 Task: Look for space in Foster City, United States from 3rd August, 2023 to 17th August, 2023 for 3 adults, 1 child in price range Rs.3000 to Rs.15000. Place can be entire place with 3 bedrooms having 4 beds and 2 bathrooms. Property type can be house, flat, guest house. Amenities needed are: washing machine. Booking option can be shelf check-in. Required host language is English.
Action: Mouse moved to (537, 166)
Screenshot: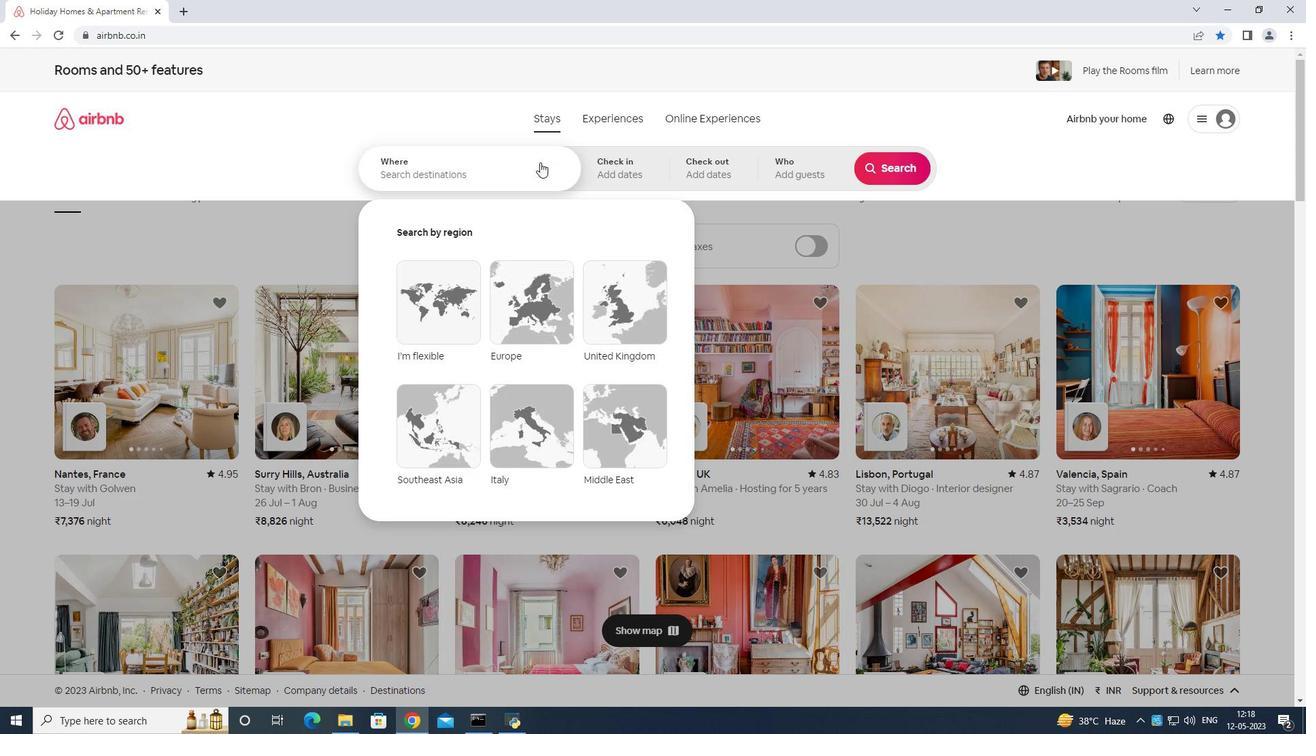 
Action: Mouse pressed left at (537, 166)
Screenshot: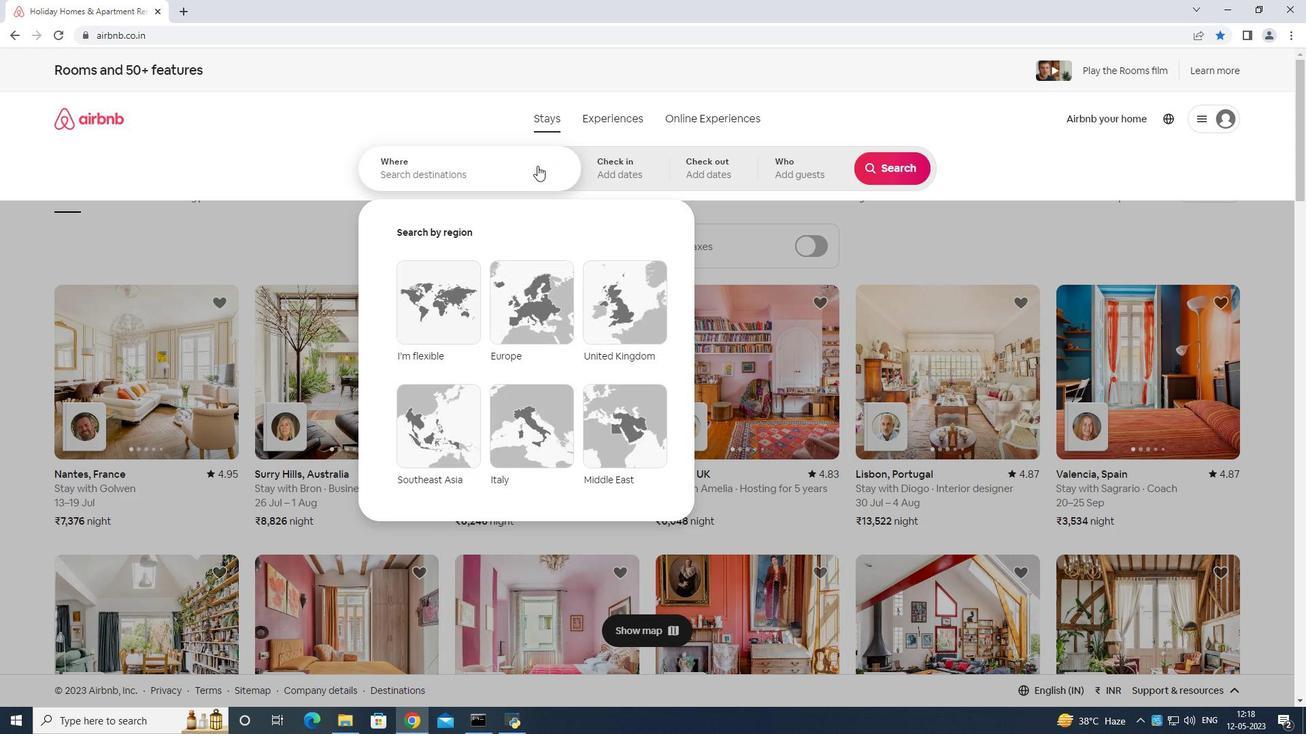 
Action: Mouse moved to (521, 169)
Screenshot: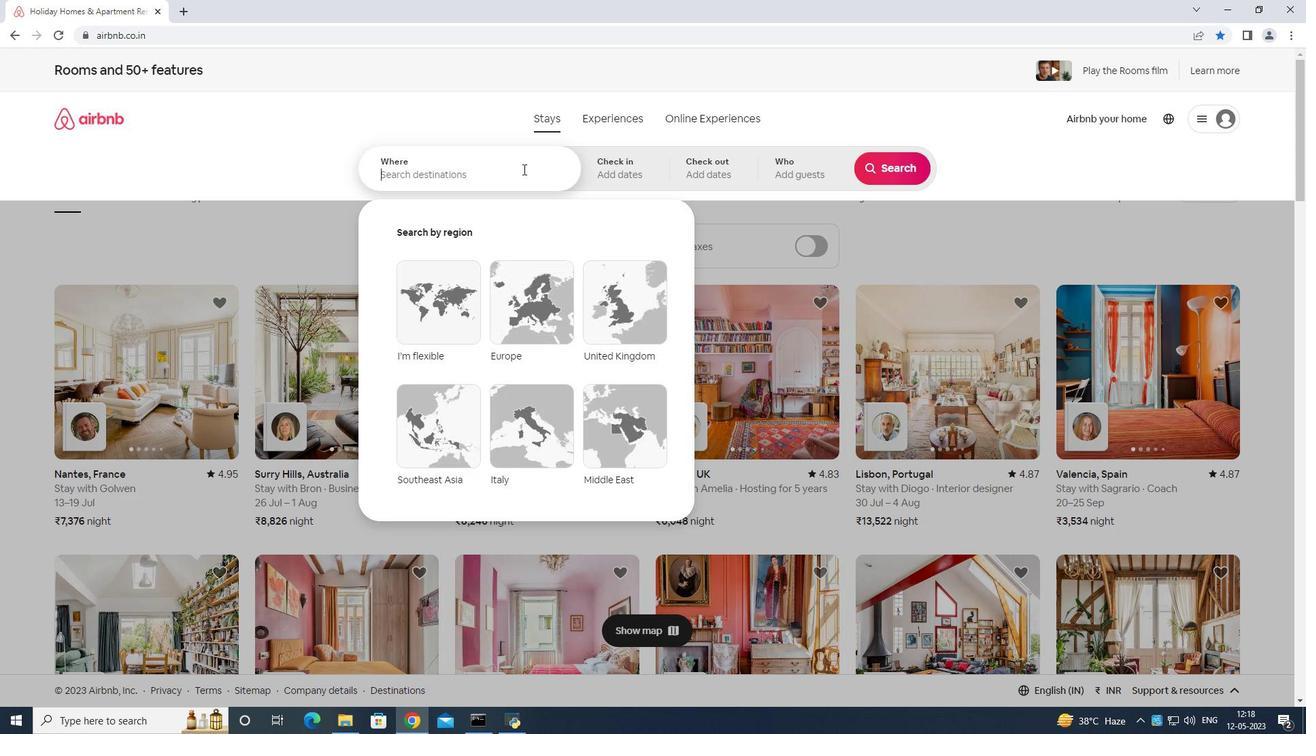 
Action: Key pressed <Key.shift>Foster<Key.space>city<Key.space>united<Key.space>states<Key.enter>
Screenshot: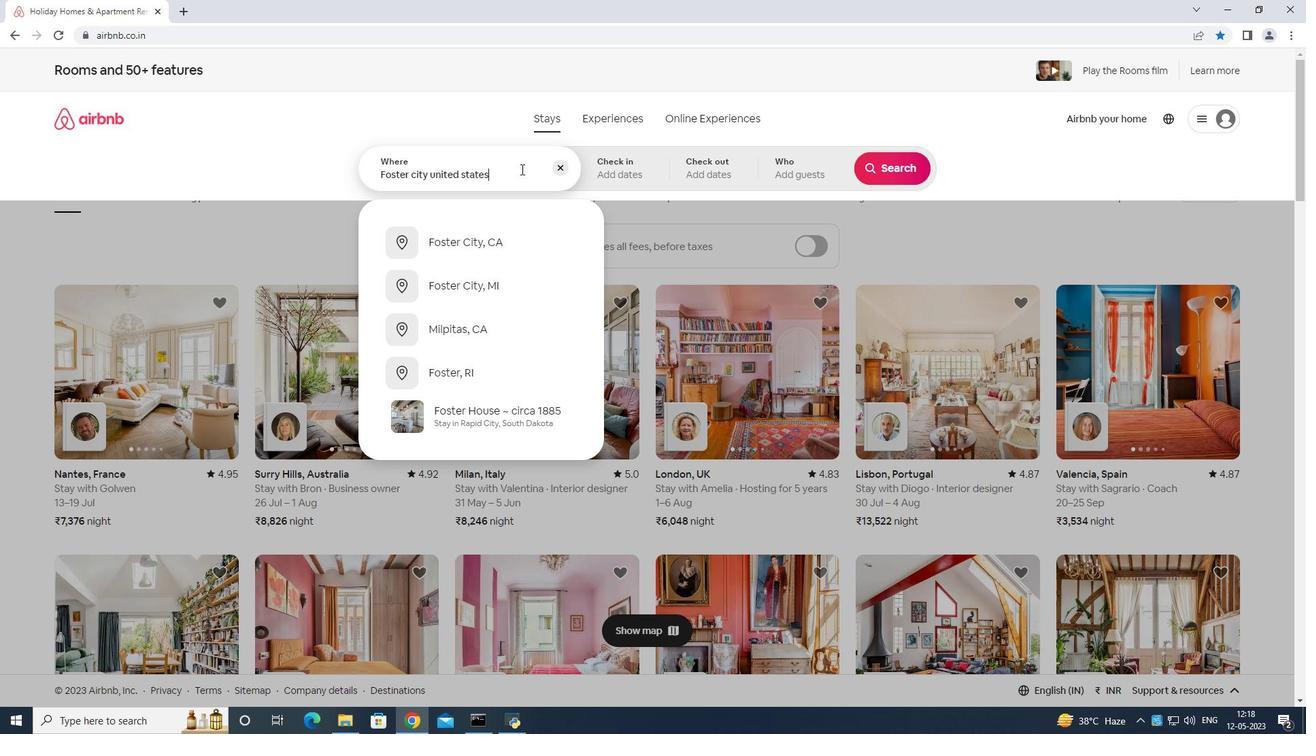 
Action: Mouse moved to (890, 277)
Screenshot: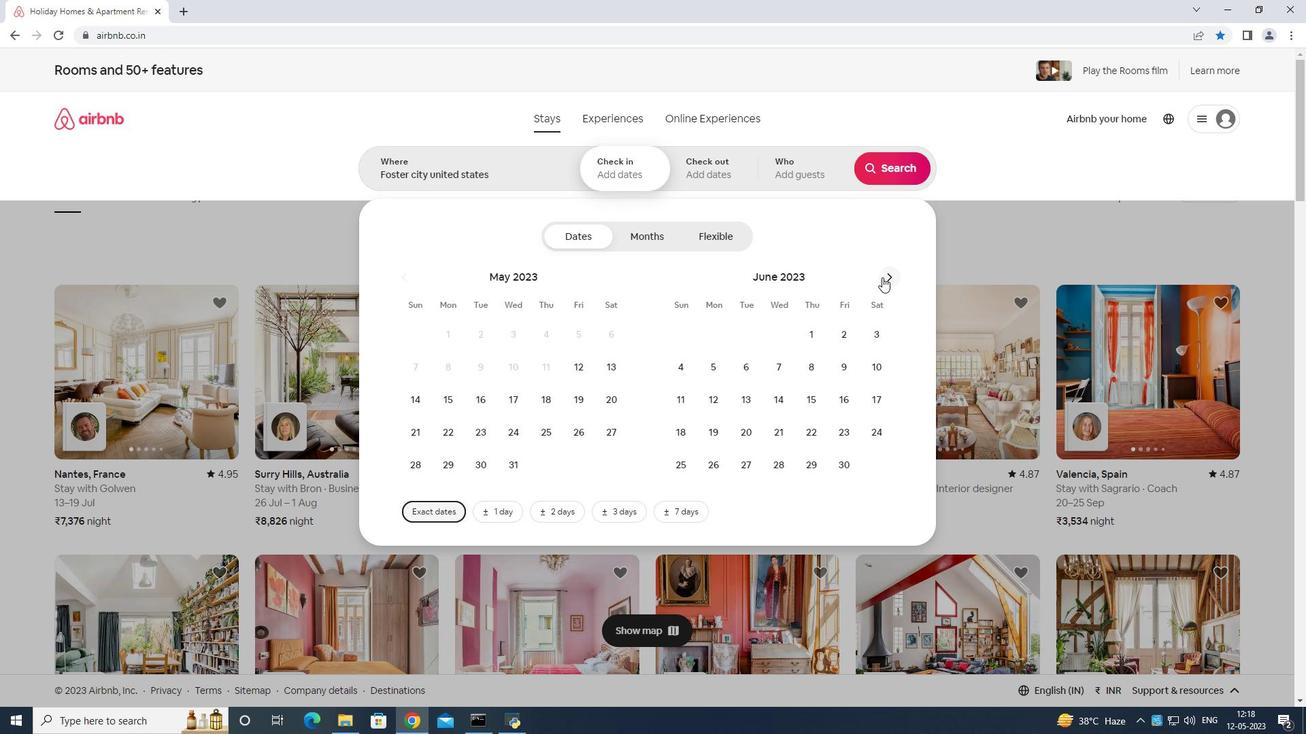 
Action: Mouse pressed left at (890, 277)
Screenshot: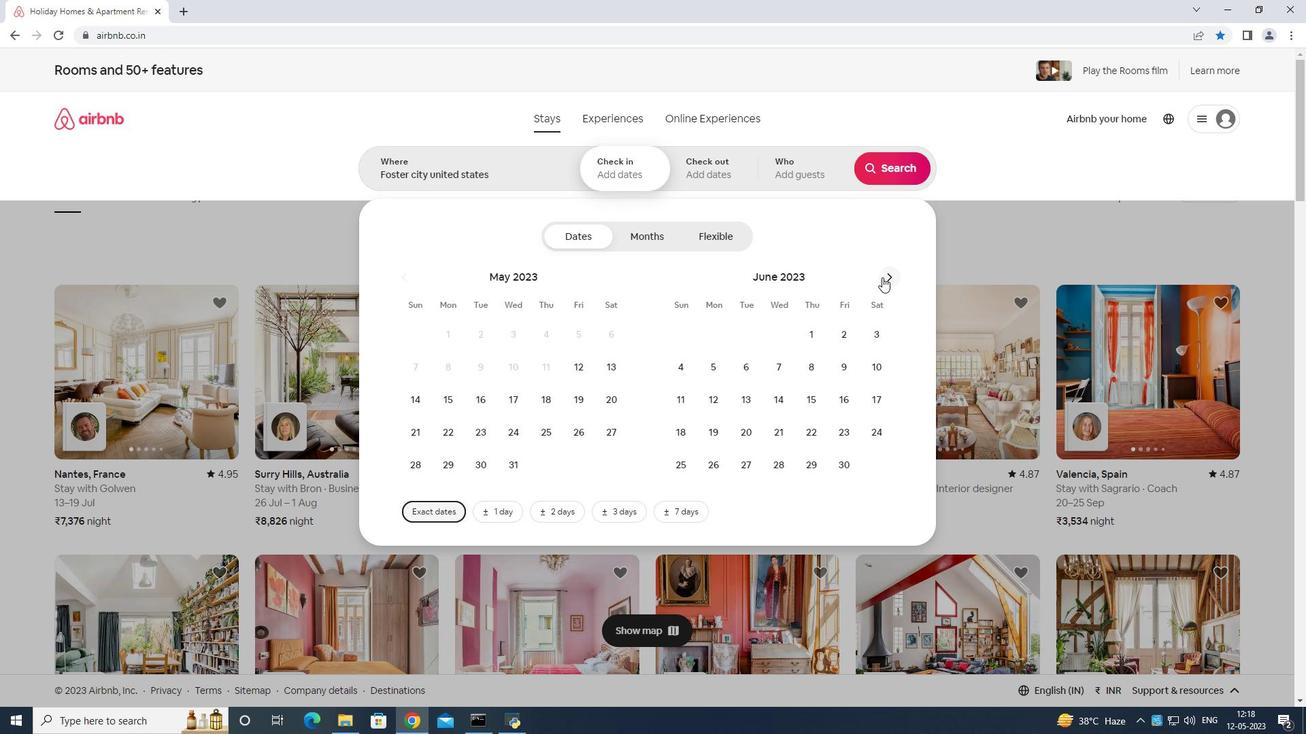 
Action: Mouse moved to (892, 277)
Screenshot: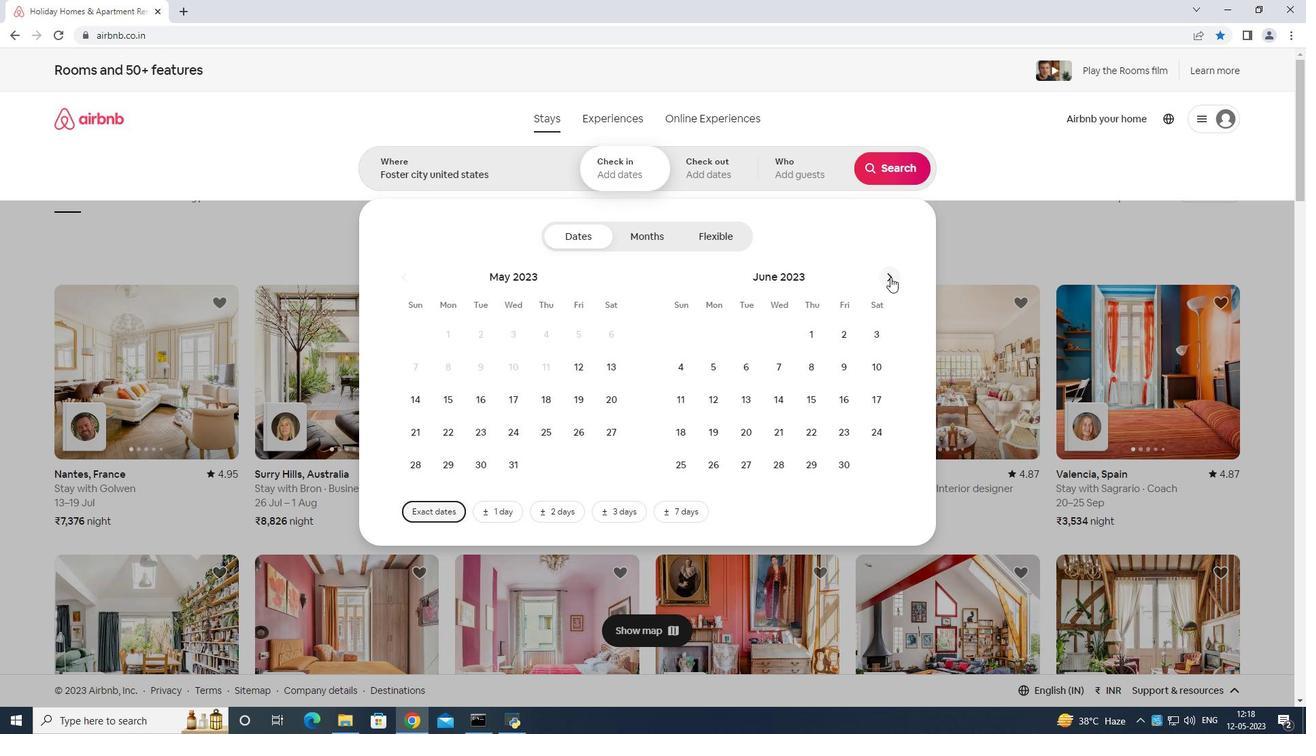 
Action: Mouse pressed left at (892, 277)
Screenshot: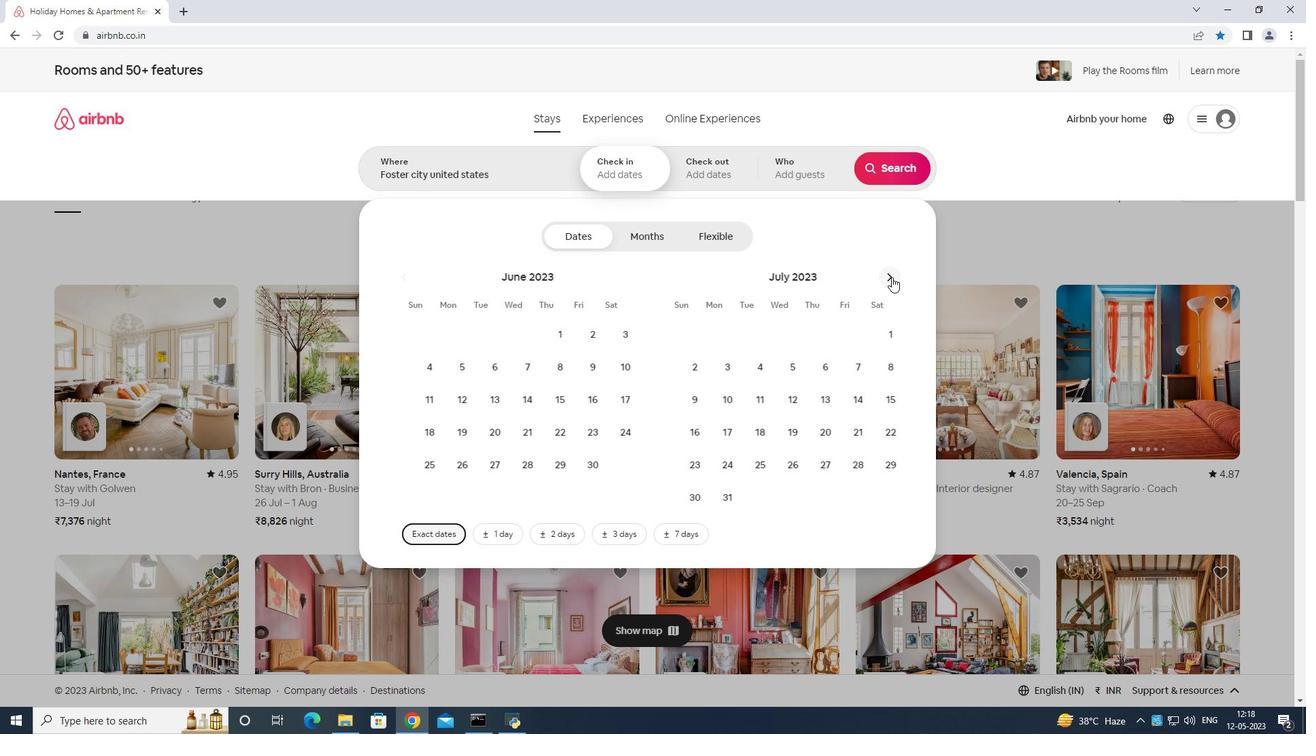 
Action: Mouse moved to (805, 330)
Screenshot: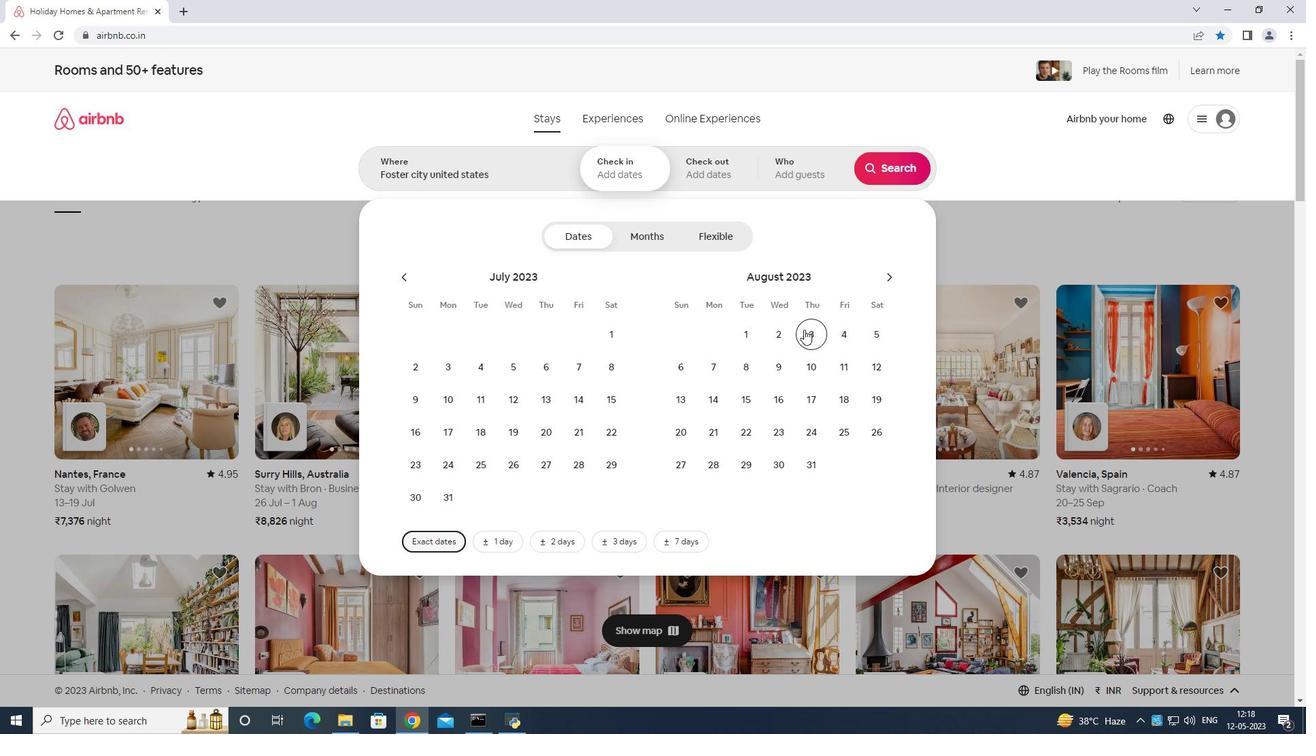 
Action: Mouse pressed left at (805, 330)
Screenshot: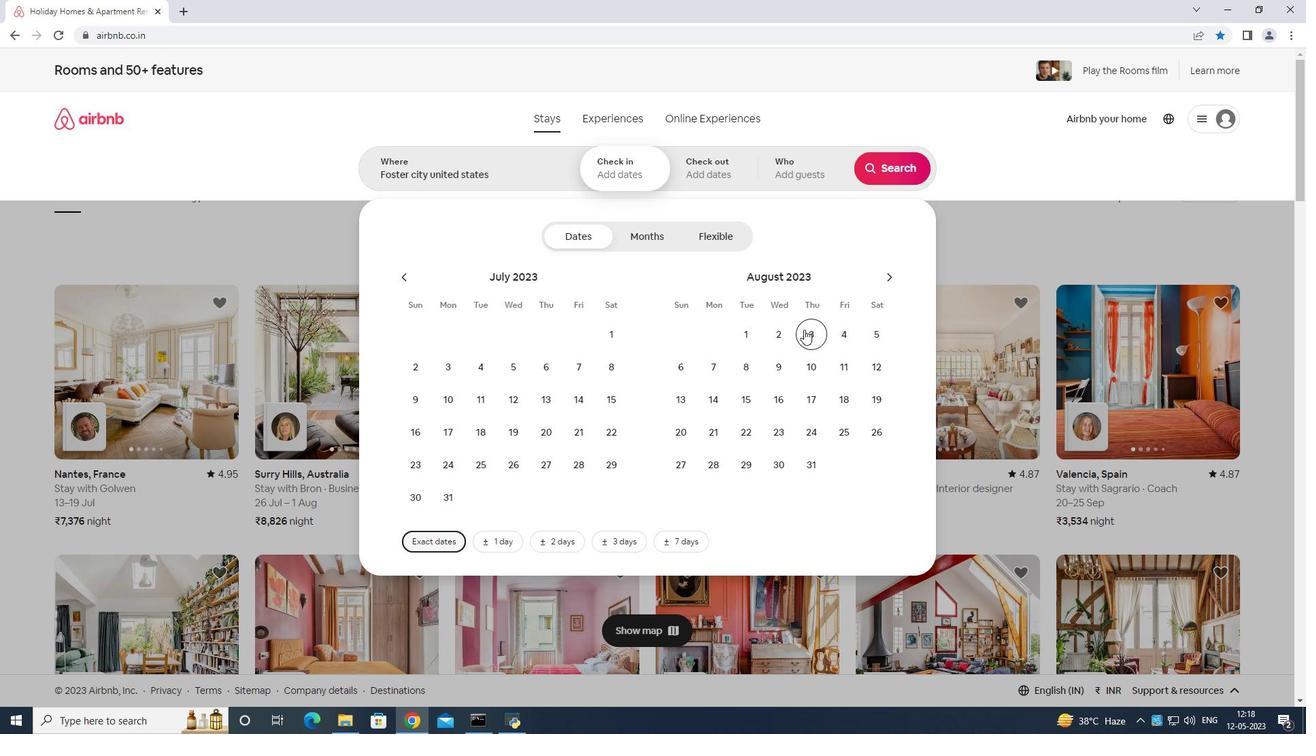 
Action: Mouse moved to (813, 400)
Screenshot: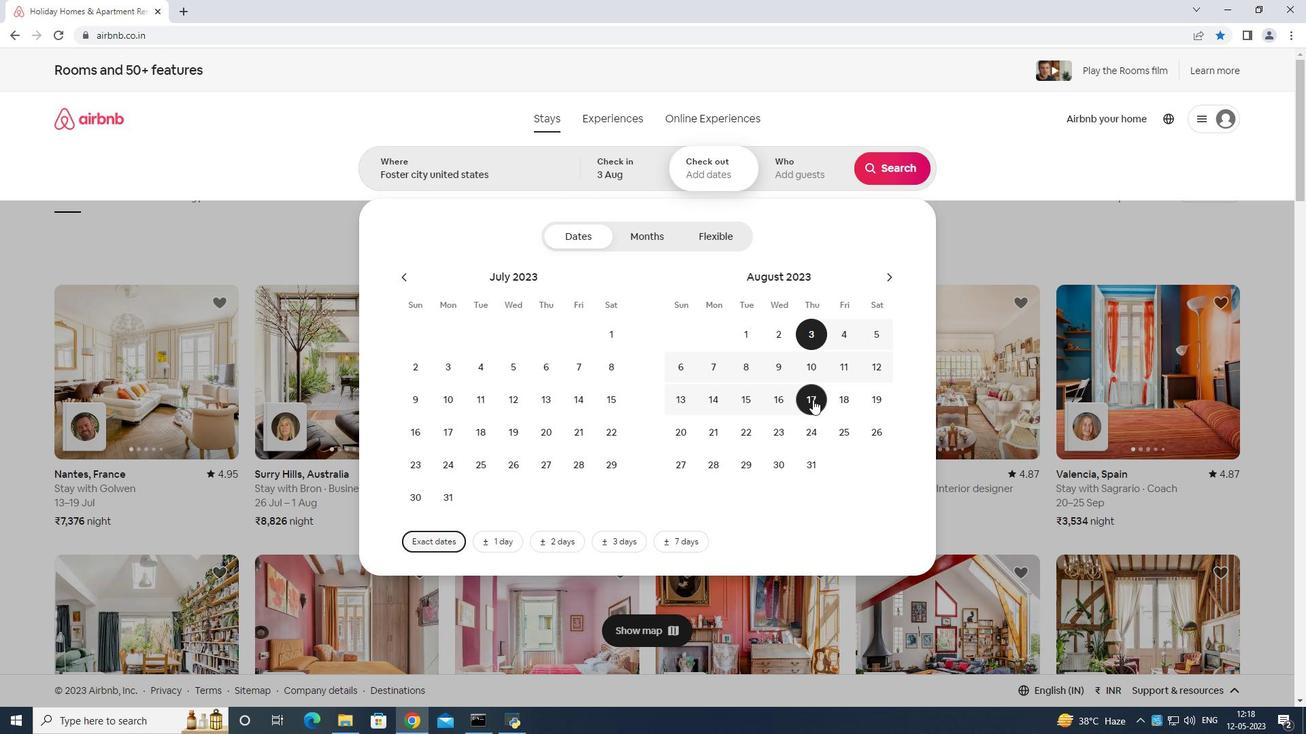 
Action: Mouse pressed left at (813, 400)
Screenshot: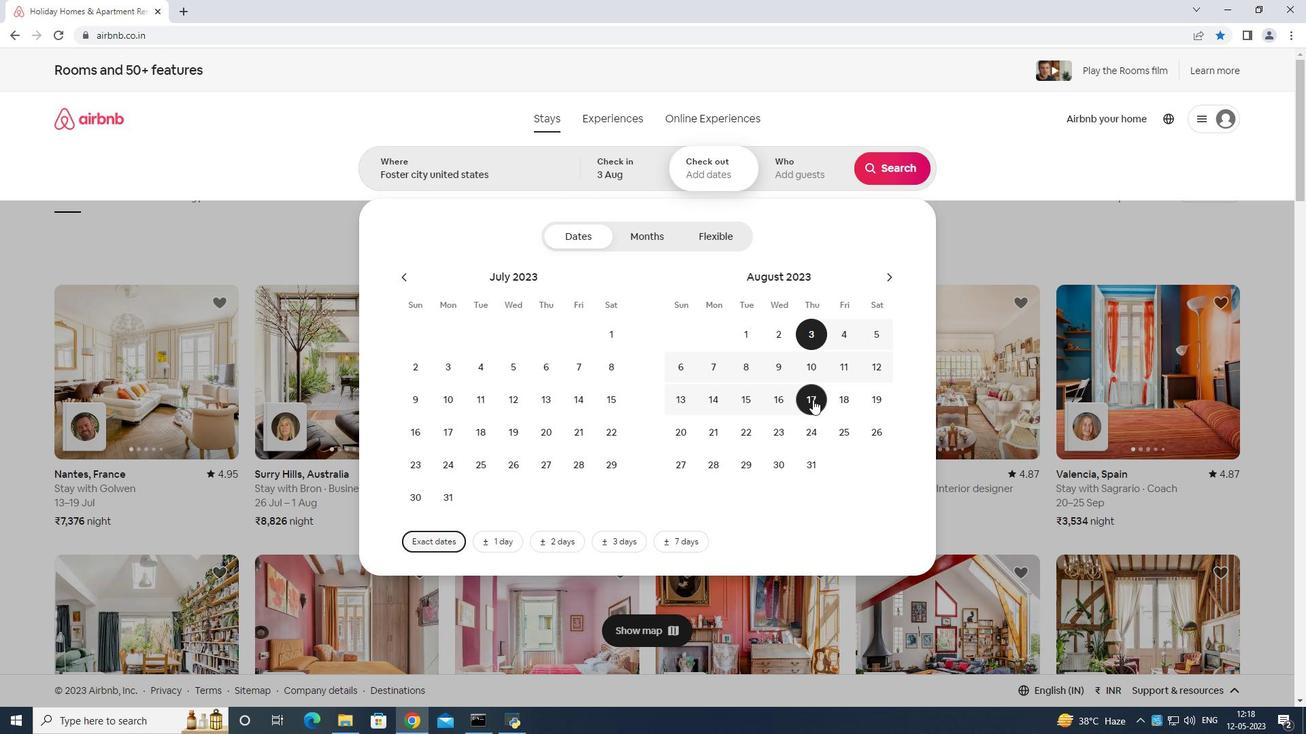 
Action: Mouse moved to (789, 178)
Screenshot: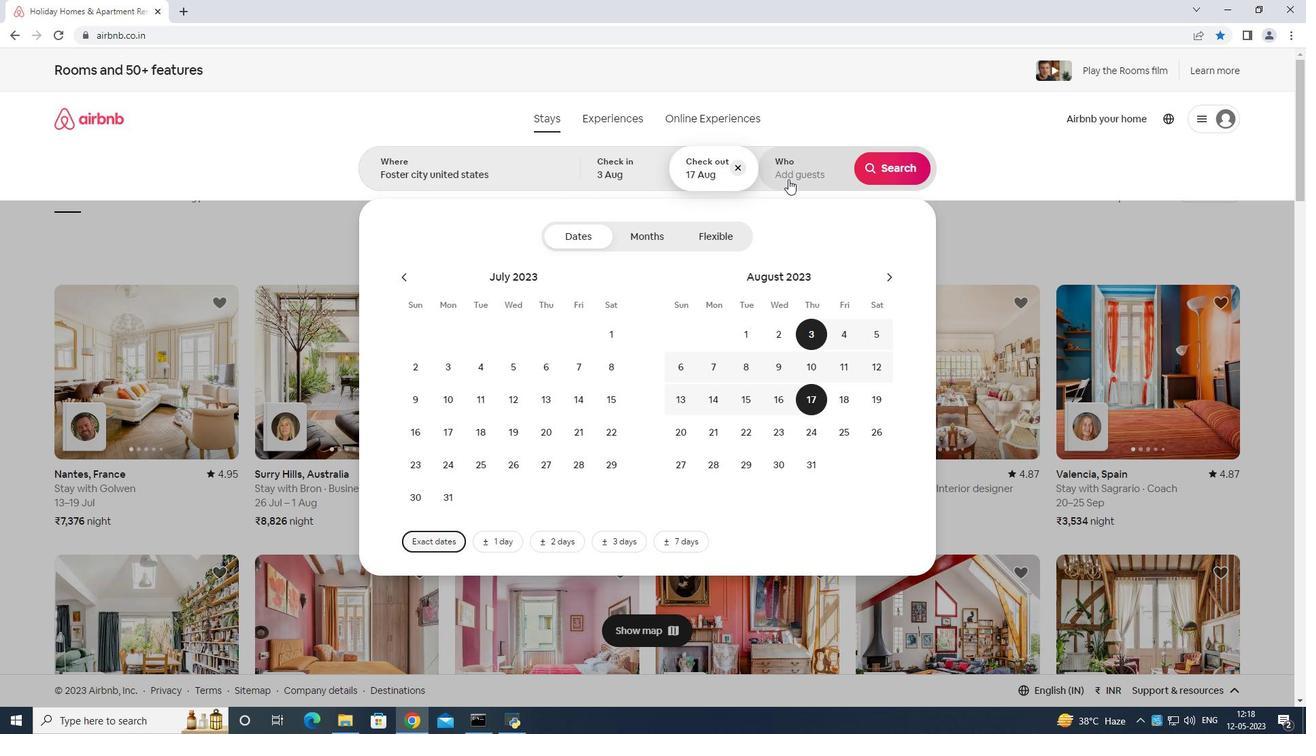 
Action: Mouse pressed left at (789, 178)
Screenshot: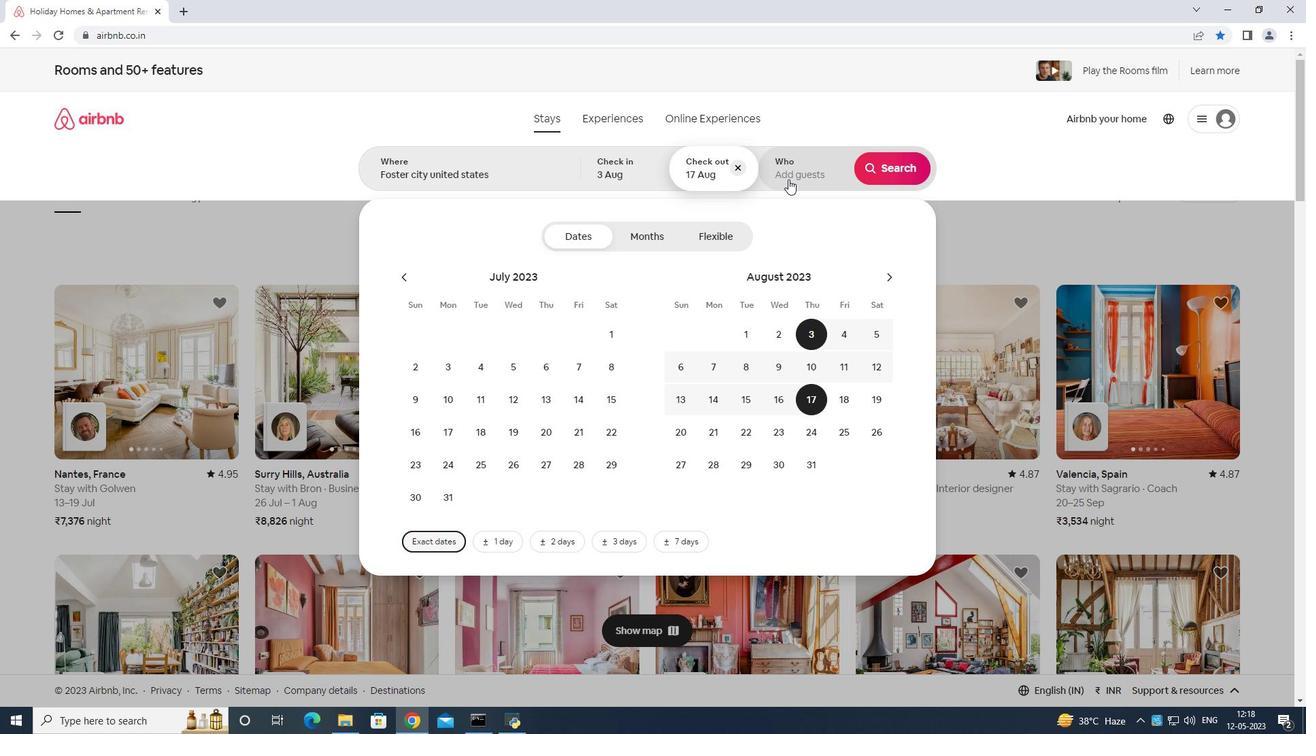 
Action: Mouse moved to (888, 238)
Screenshot: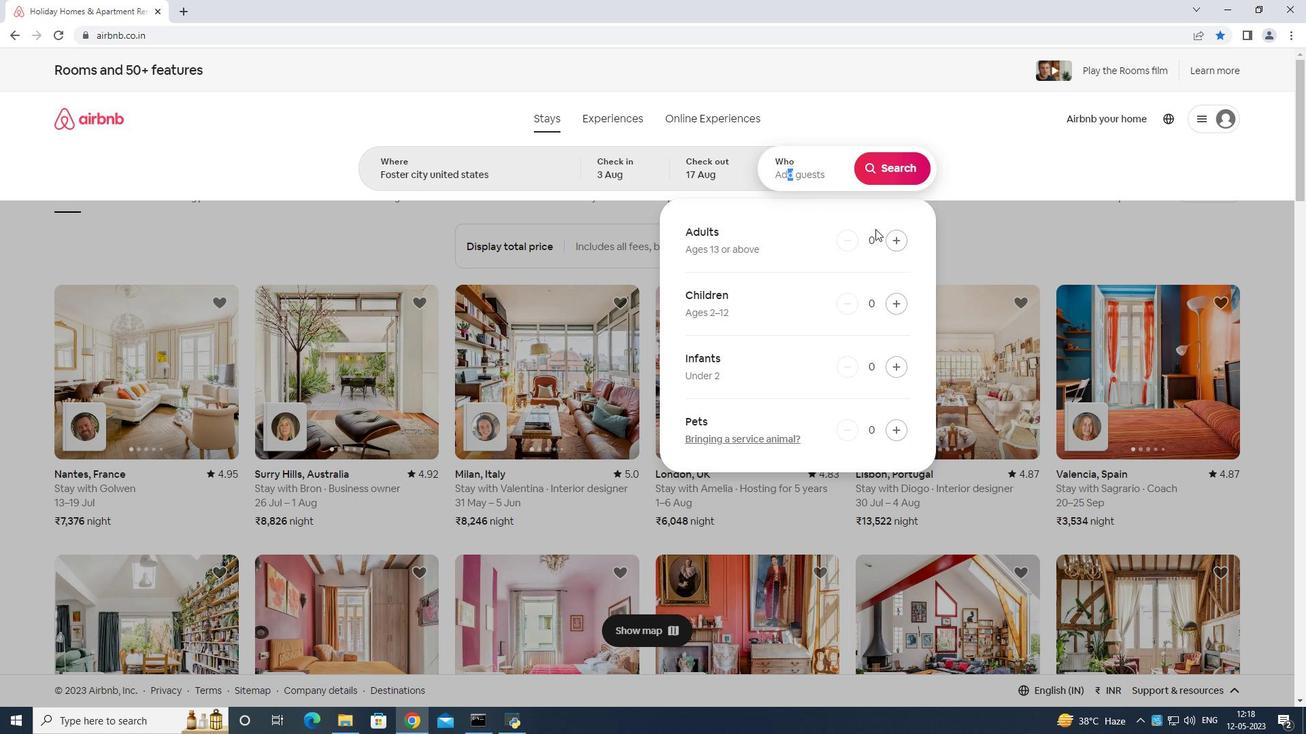 
Action: Mouse pressed left at (888, 238)
Screenshot: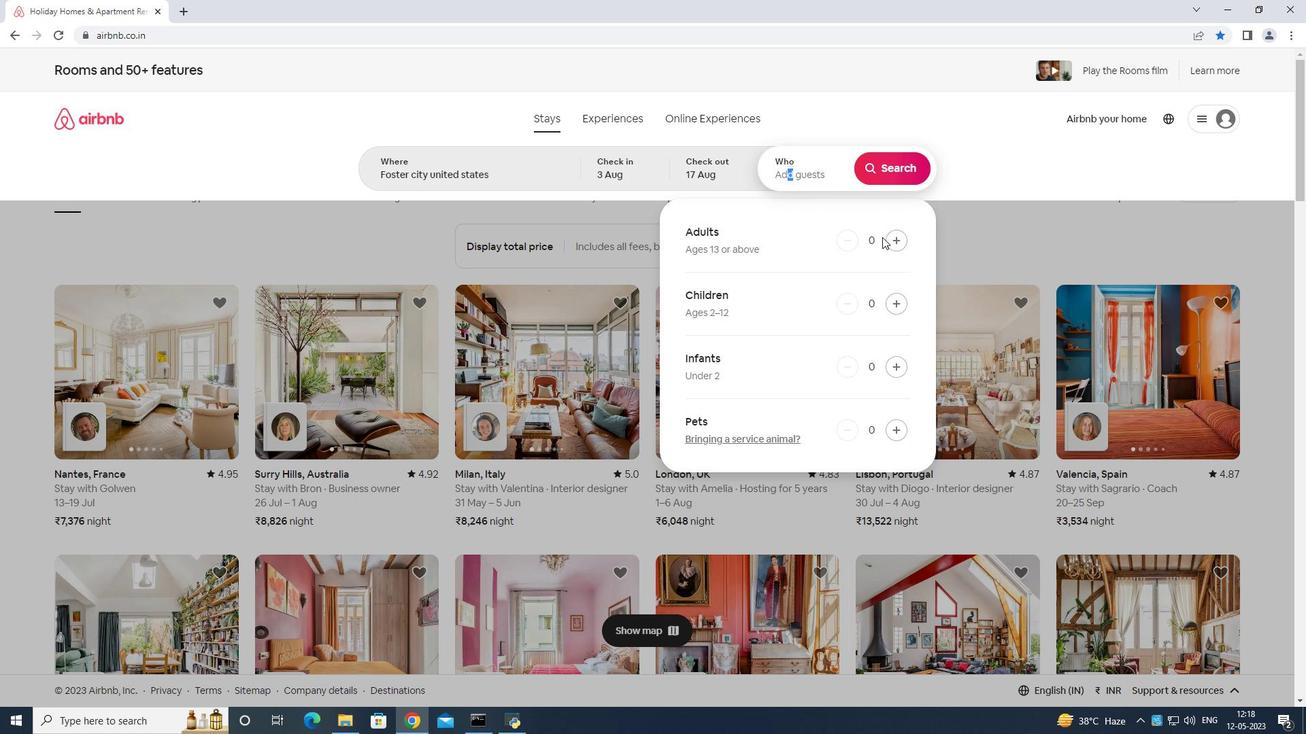 
Action: Mouse moved to (890, 238)
Screenshot: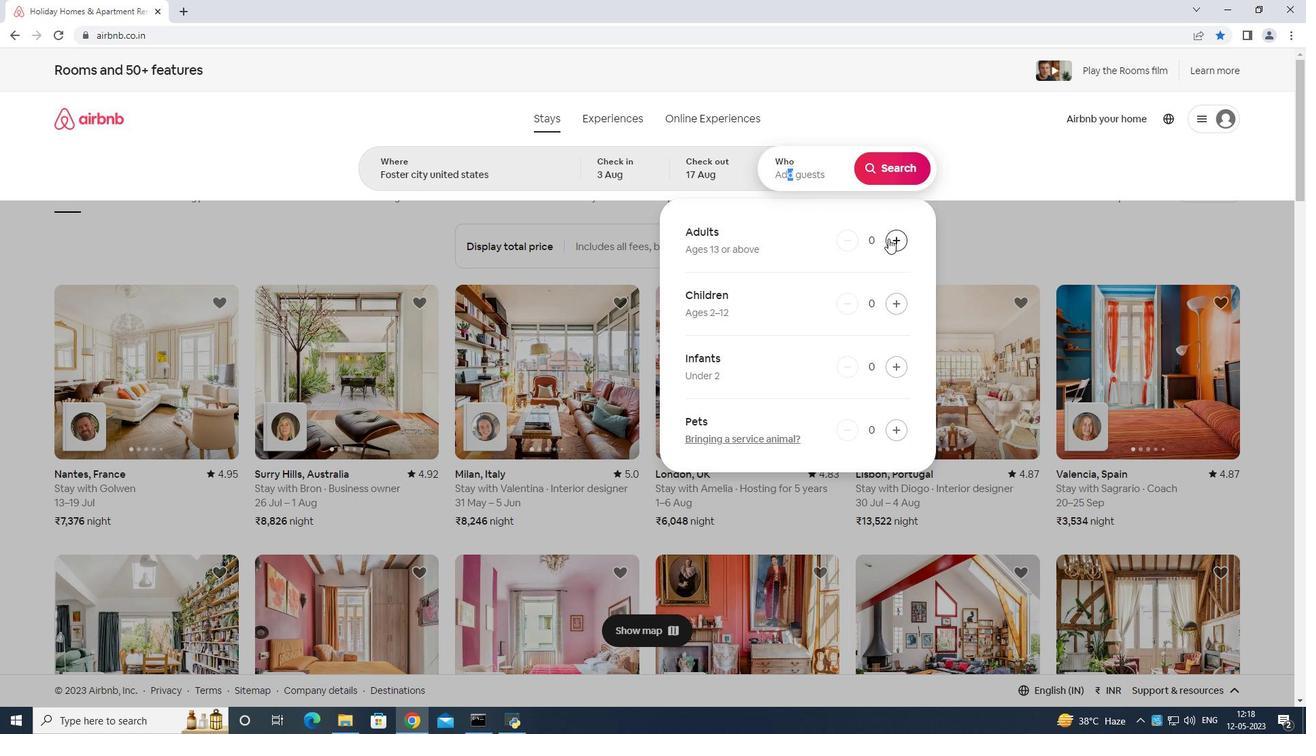 
Action: Mouse pressed left at (890, 238)
Screenshot: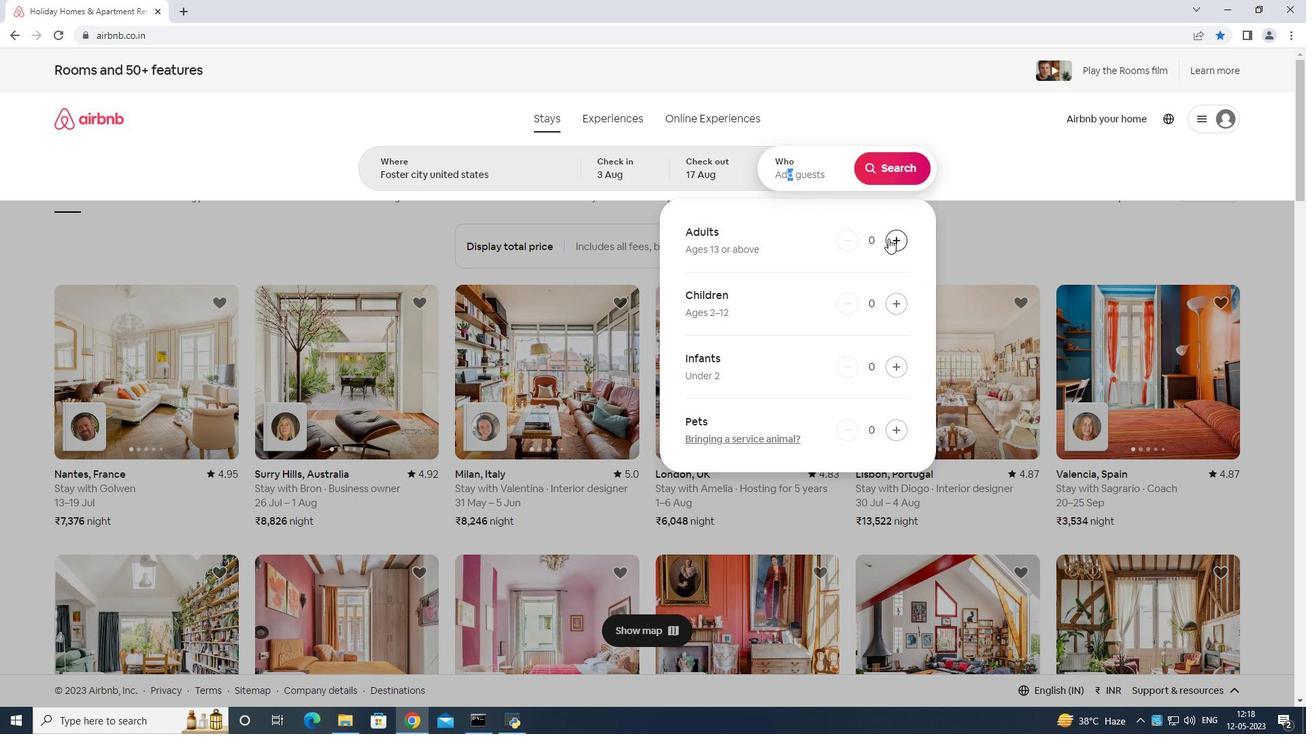 
Action: Mouse pressed left at (890, 238)
Screenshot: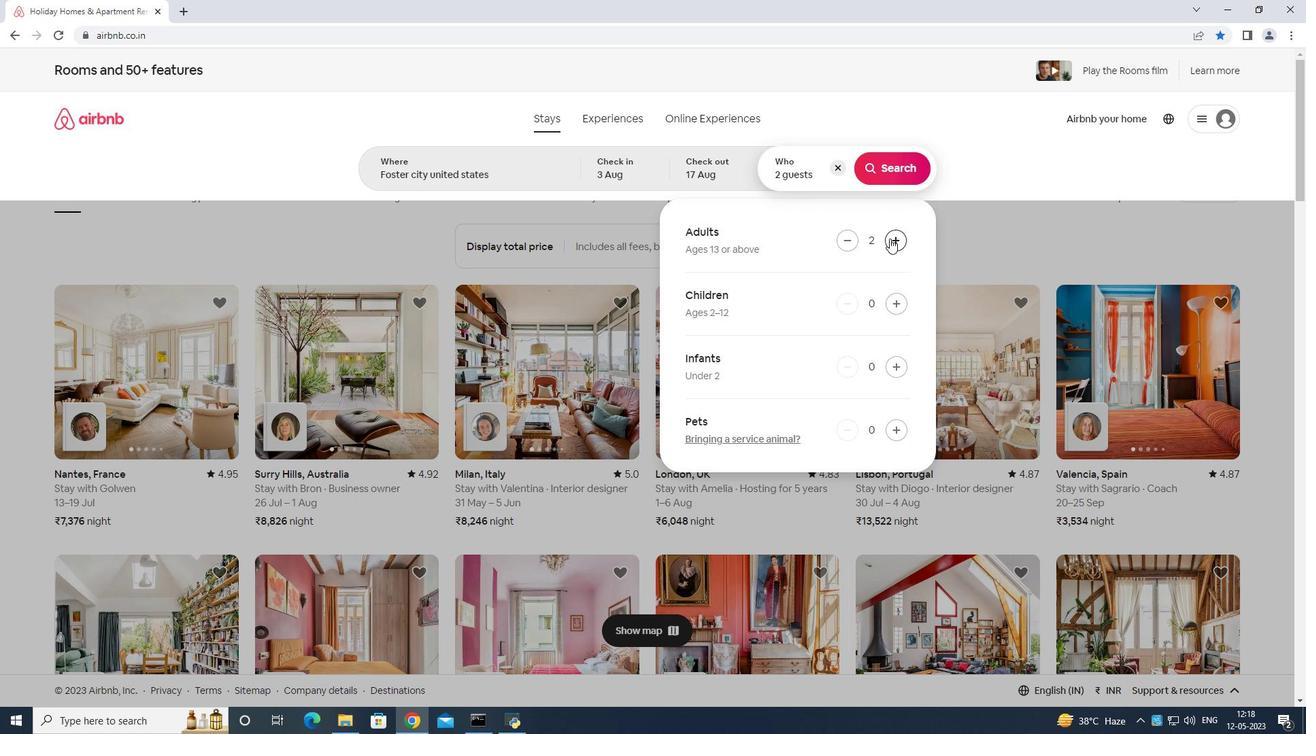 
Action: Mouse moved to (898, 308)
Screenshot: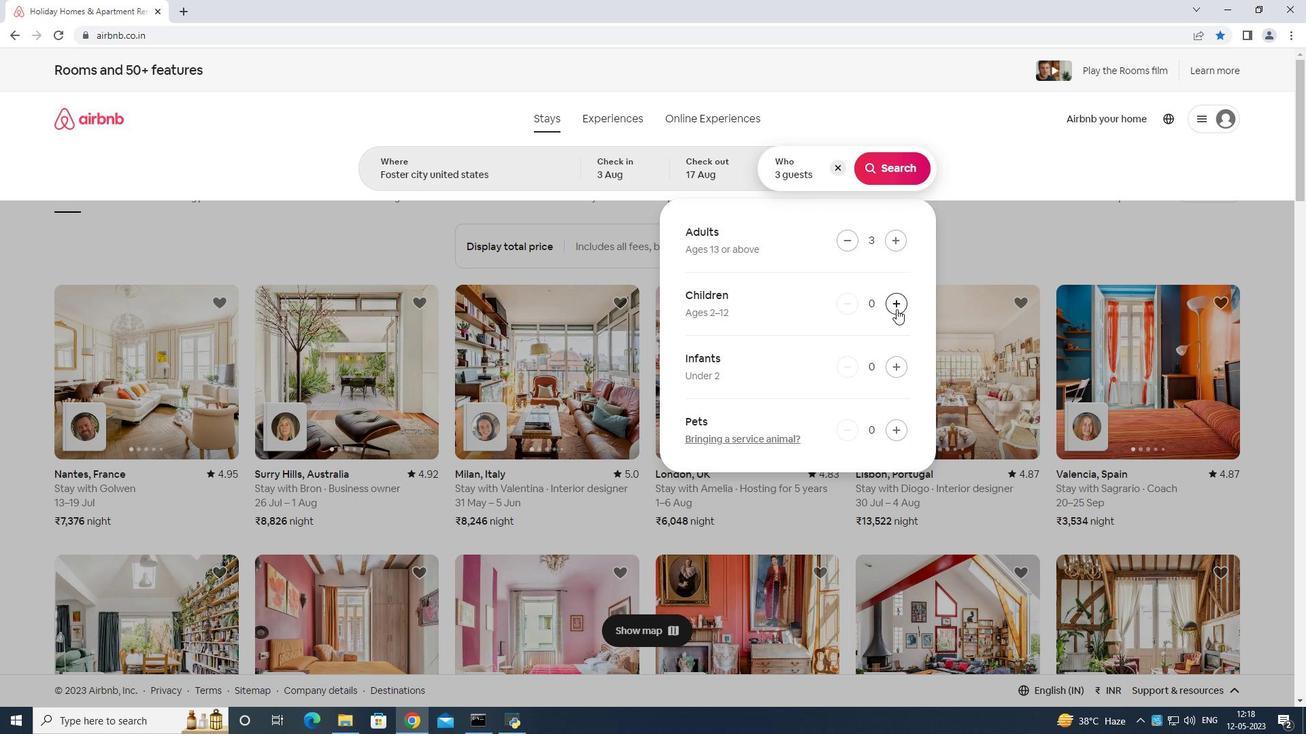 
Action: Mouse pressed left at (898, 308)
Screenshot: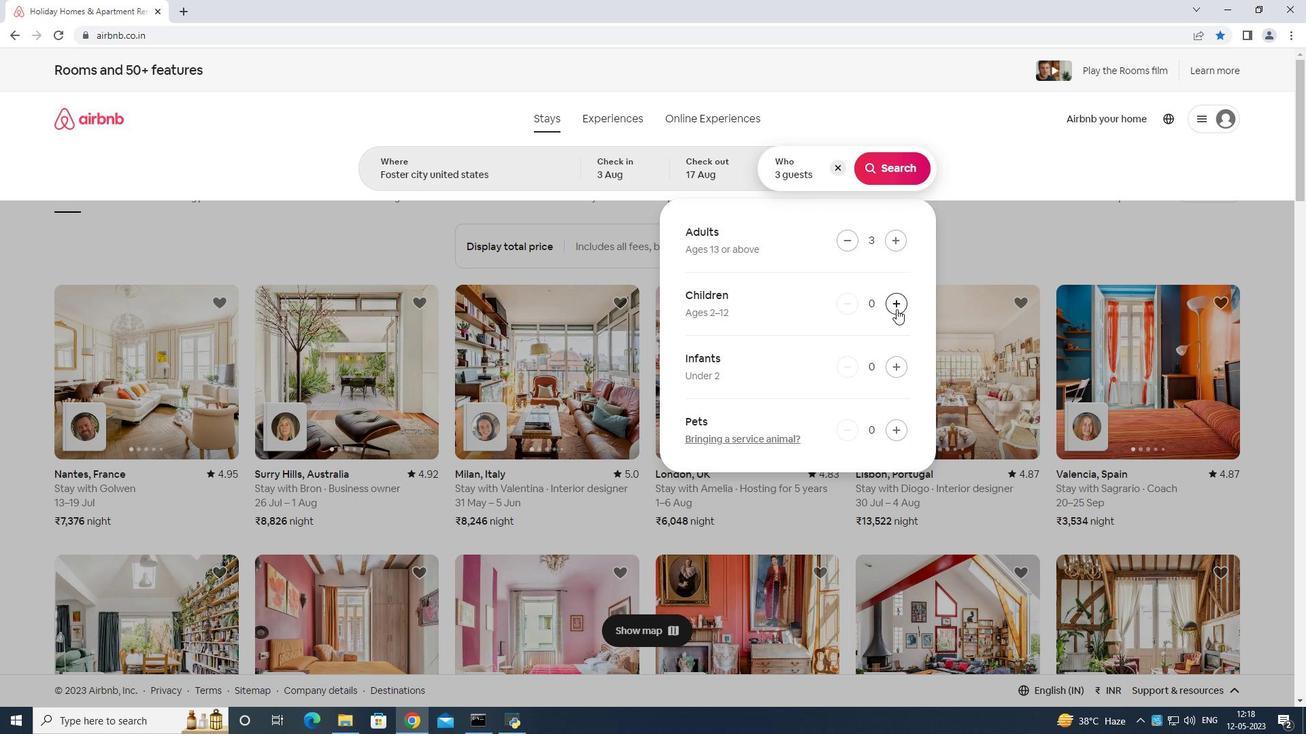 
Action: Mouse moved to (885, 174)
Screenshot: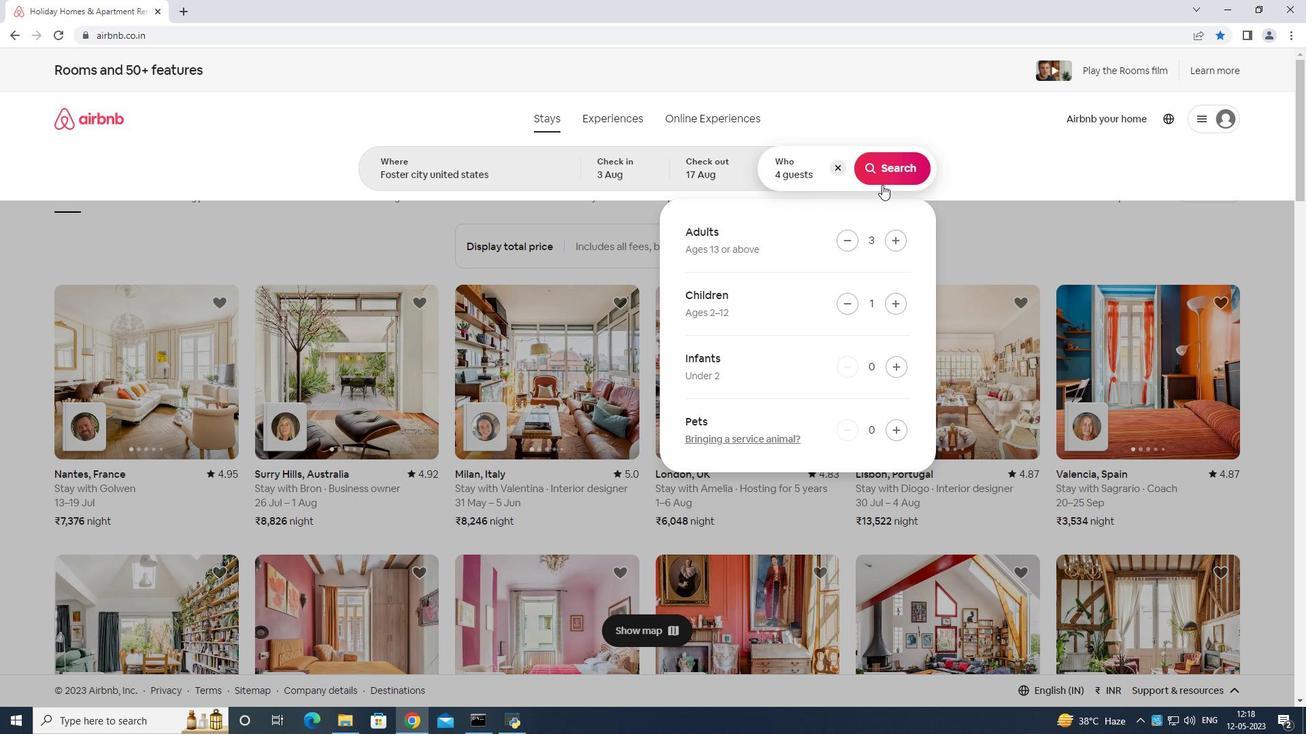 
Action: Mouse pressed left at (885, 174)
Screenshot: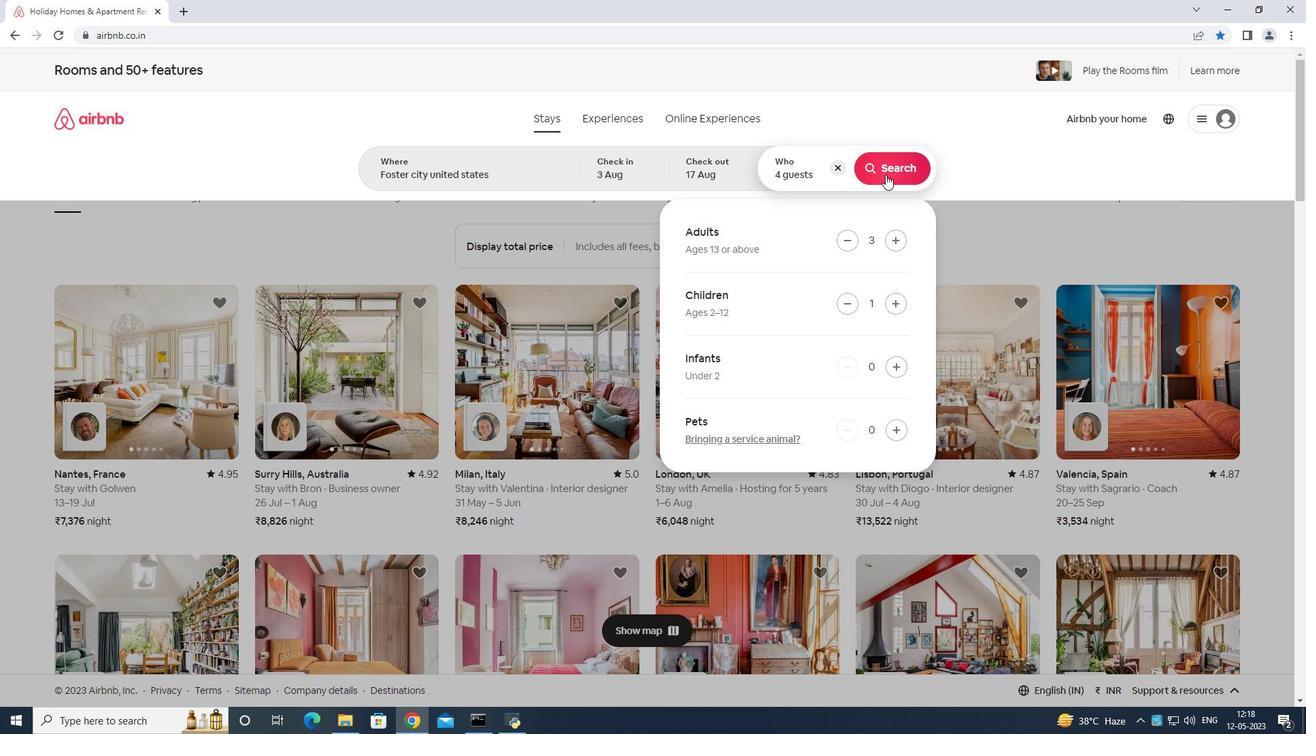 
Action: Mouse moved to (1257, 123)
Screenshot: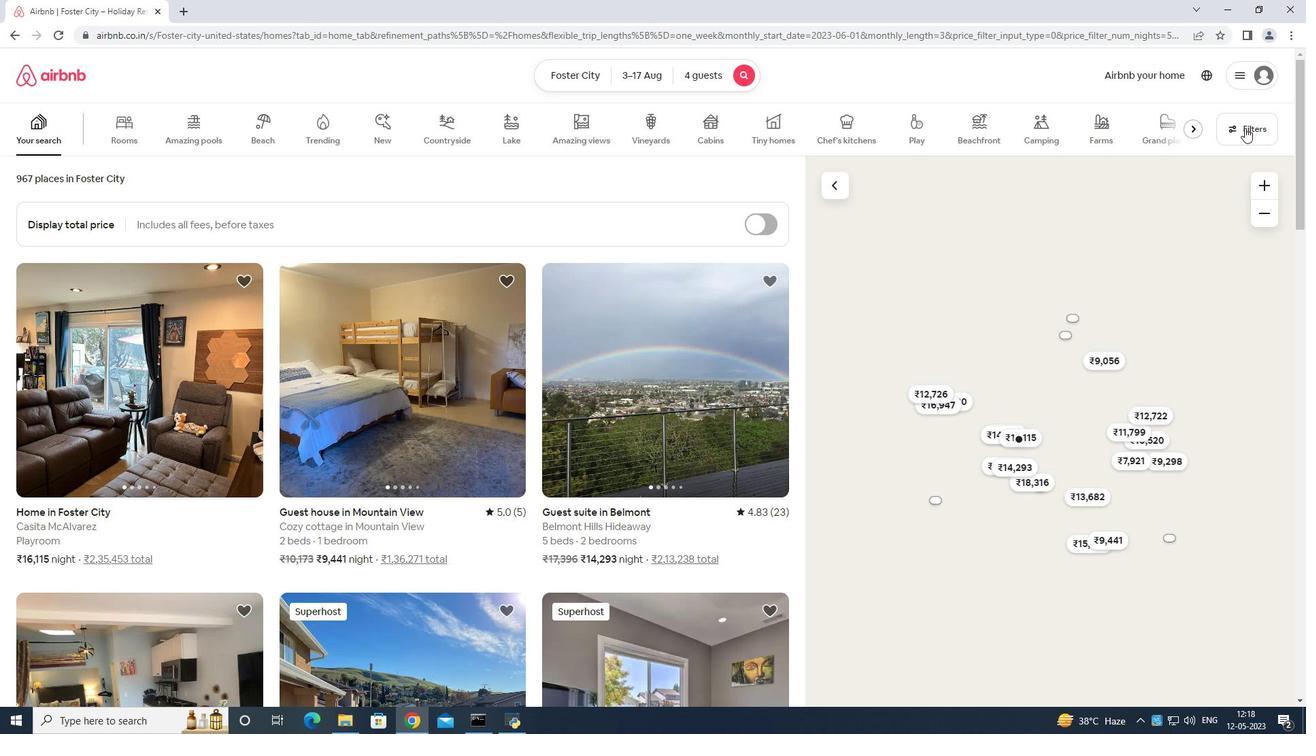 
Action: Mouse pressed left at (1257, 123)
Screenshot: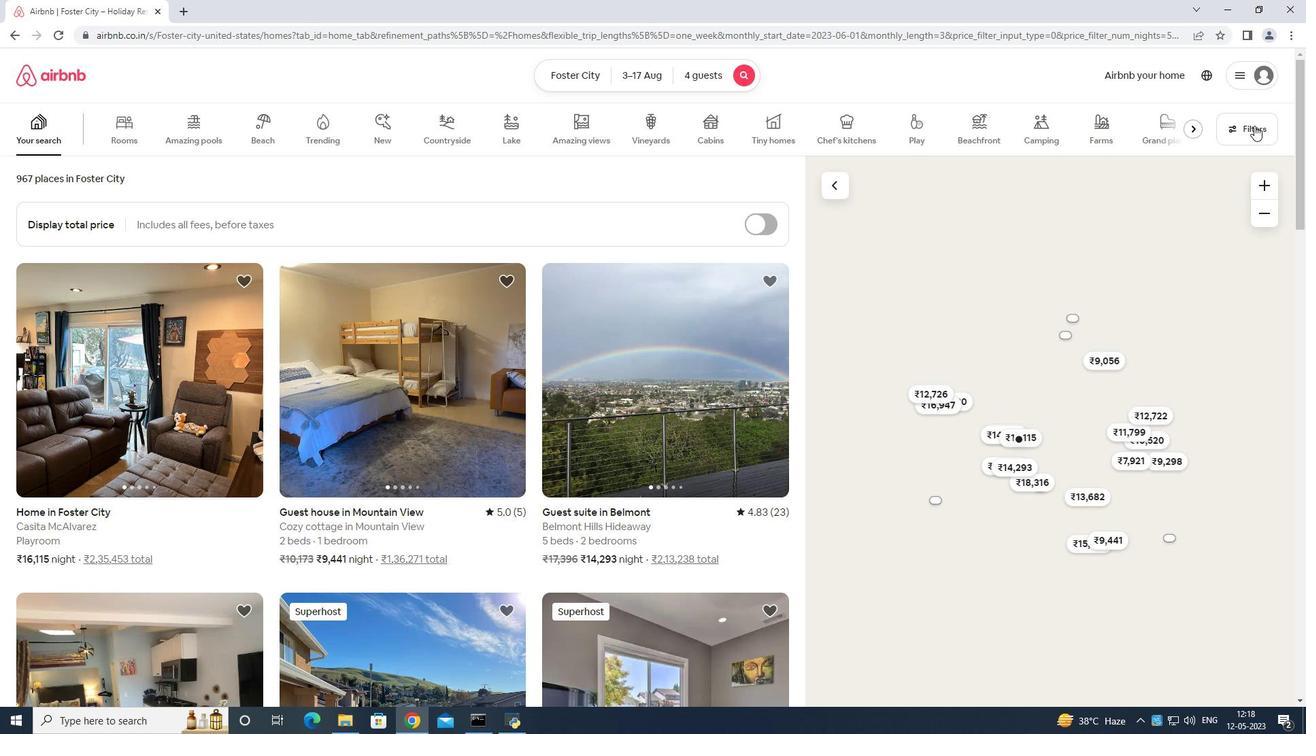 
Action: Mouse moved to (549, 517)
Screenshot: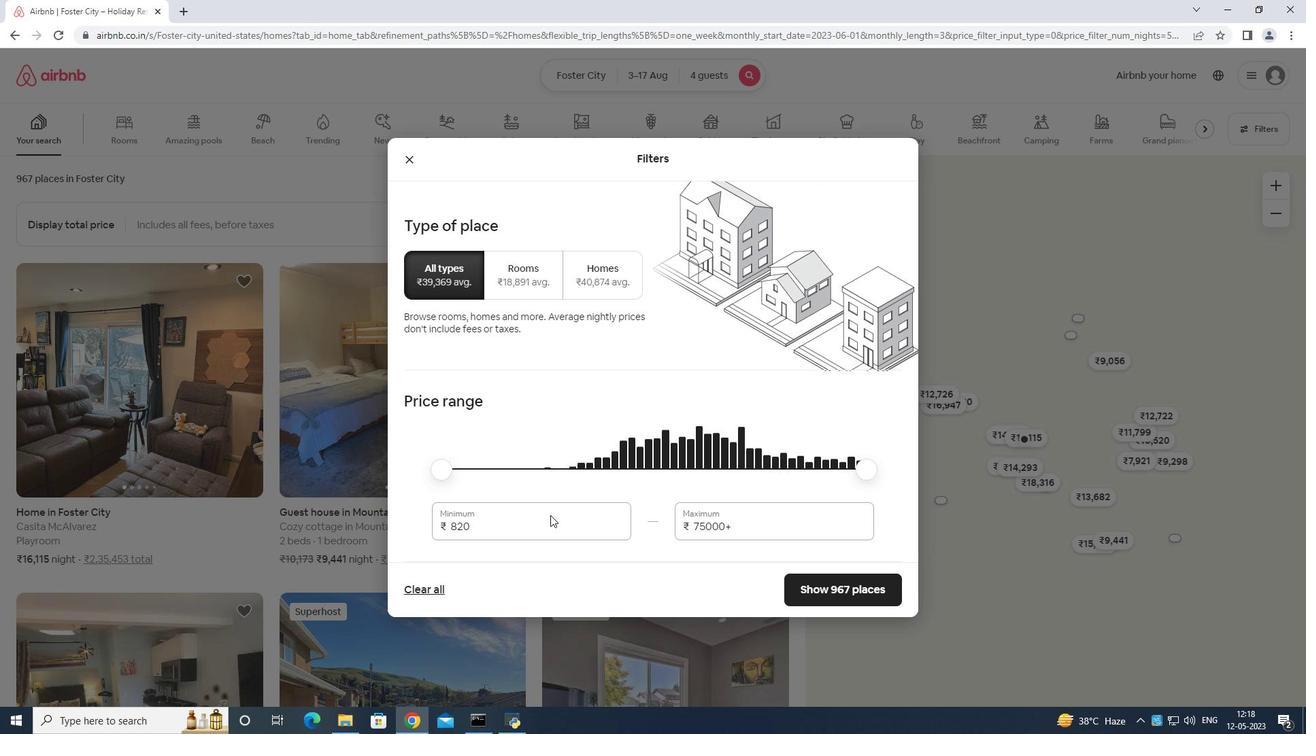 
Action: Mouse pressed left at (549, 517)
Screenshot: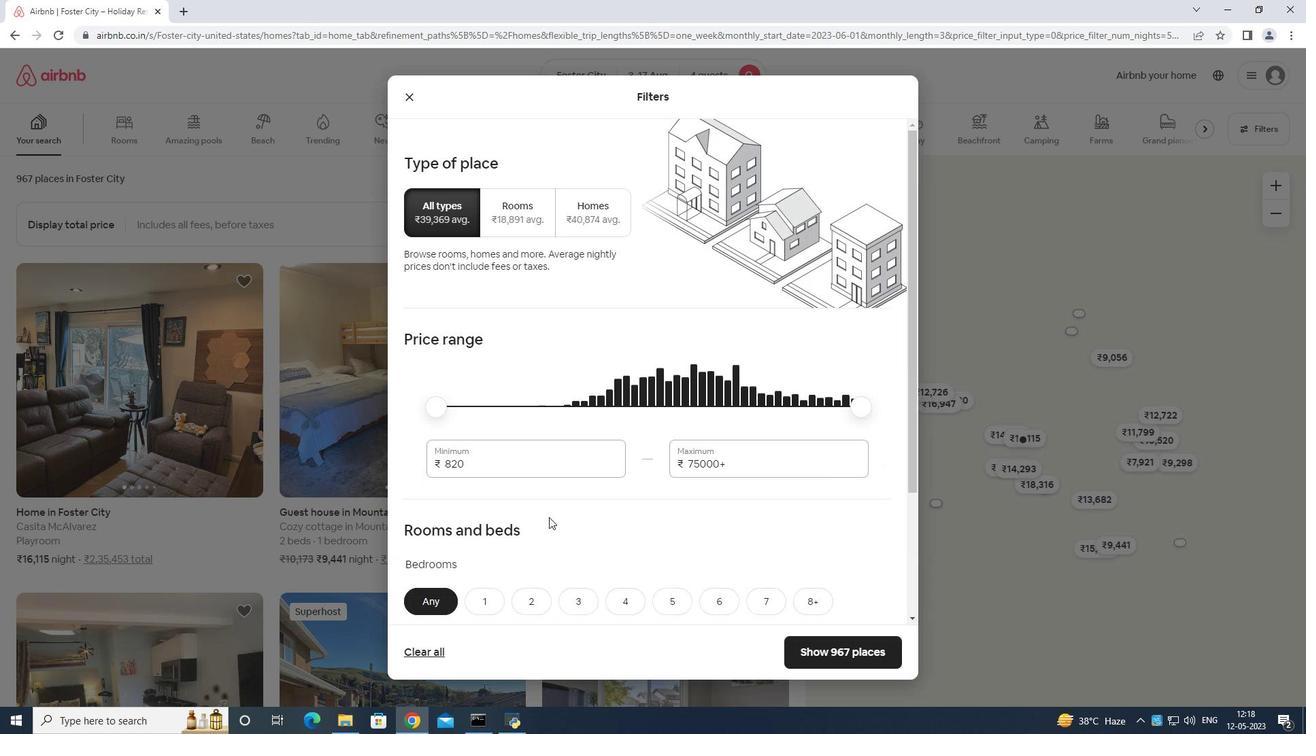 
Action: Mouse moved to (548, 517)
Screenshot: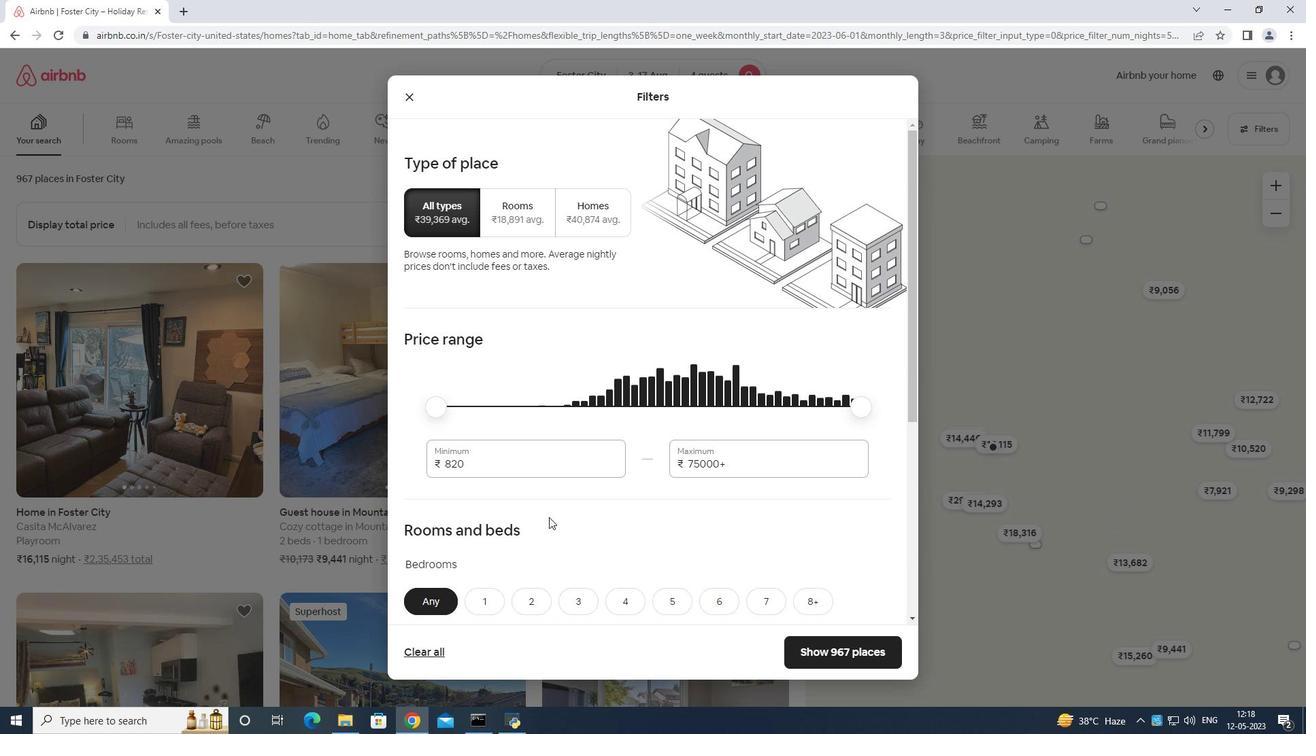 
Action: Key pressed <Key.backspace>
Screenshot: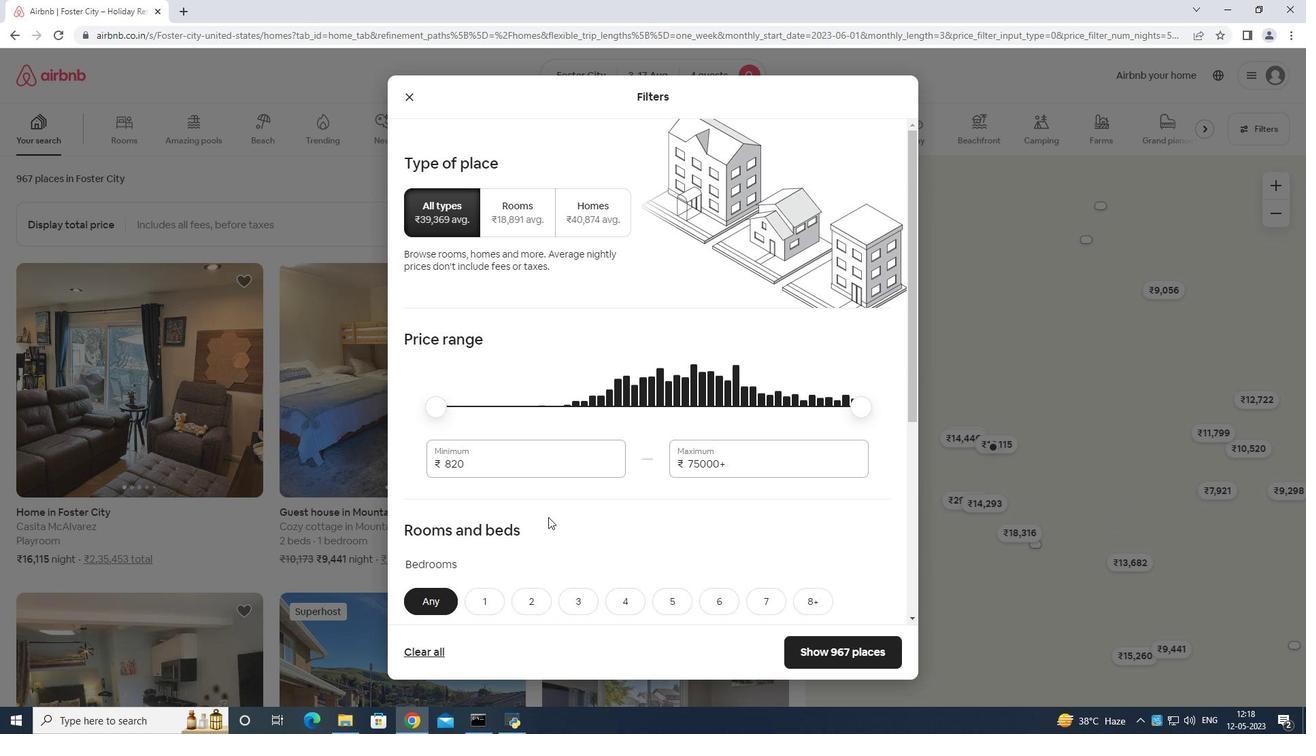 
Action: Mouse moved to (548, 516)
Screenshot: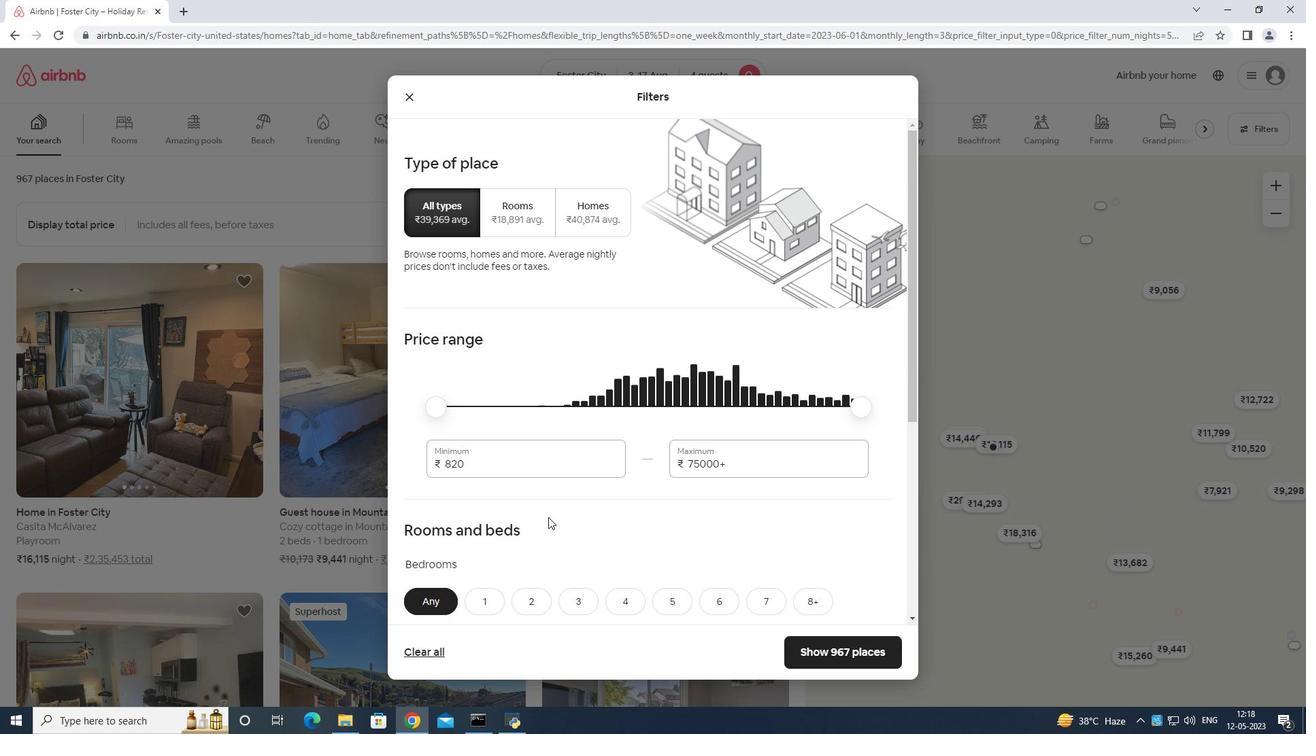 
Action: Key pressed <Key.backspace>
Screenshot: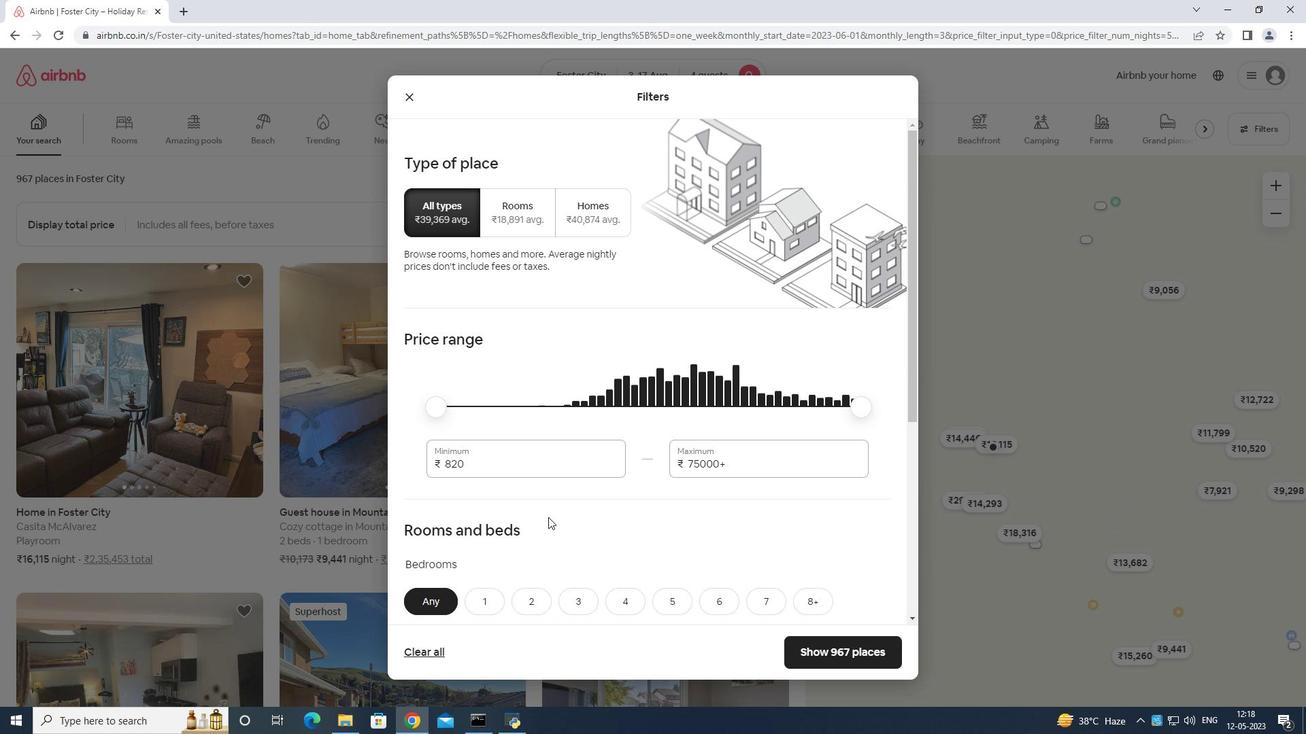 
Action: Mouse moved to (548, 515)
Screenshot: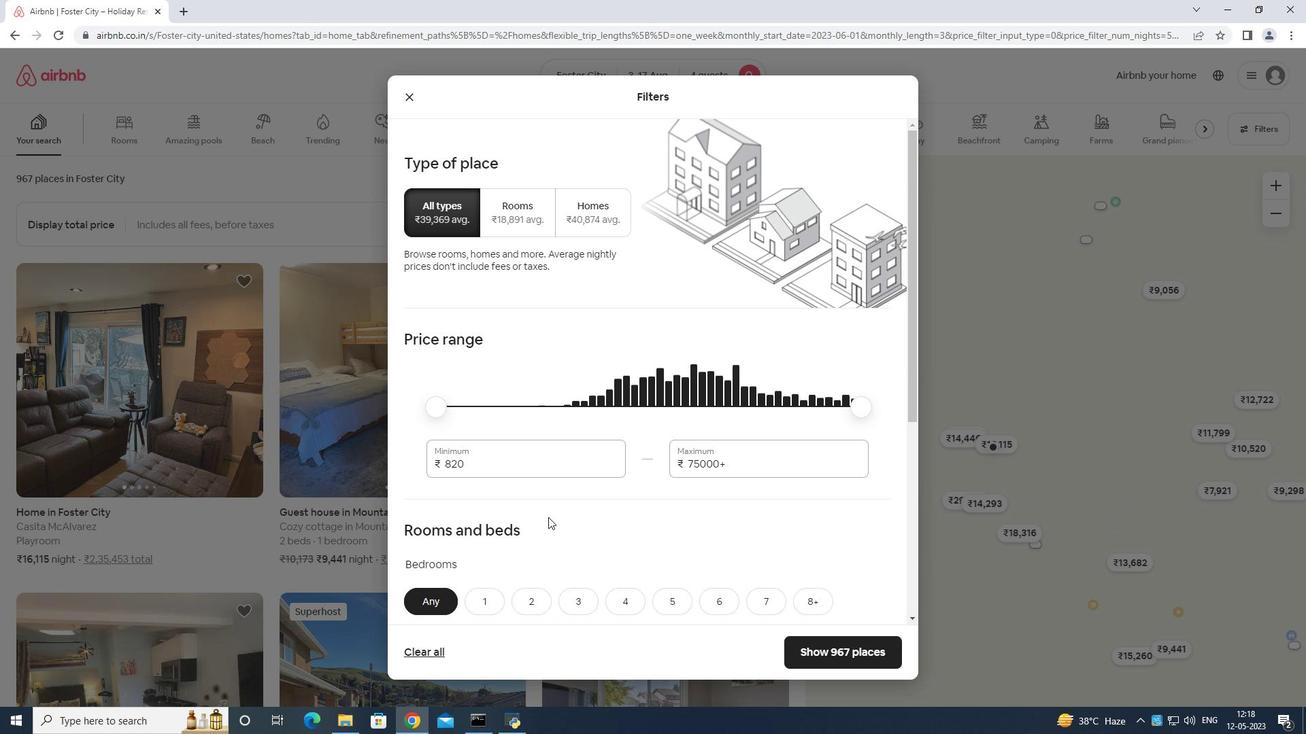
Action: Key pressed <Key.backspace>
Screenshot: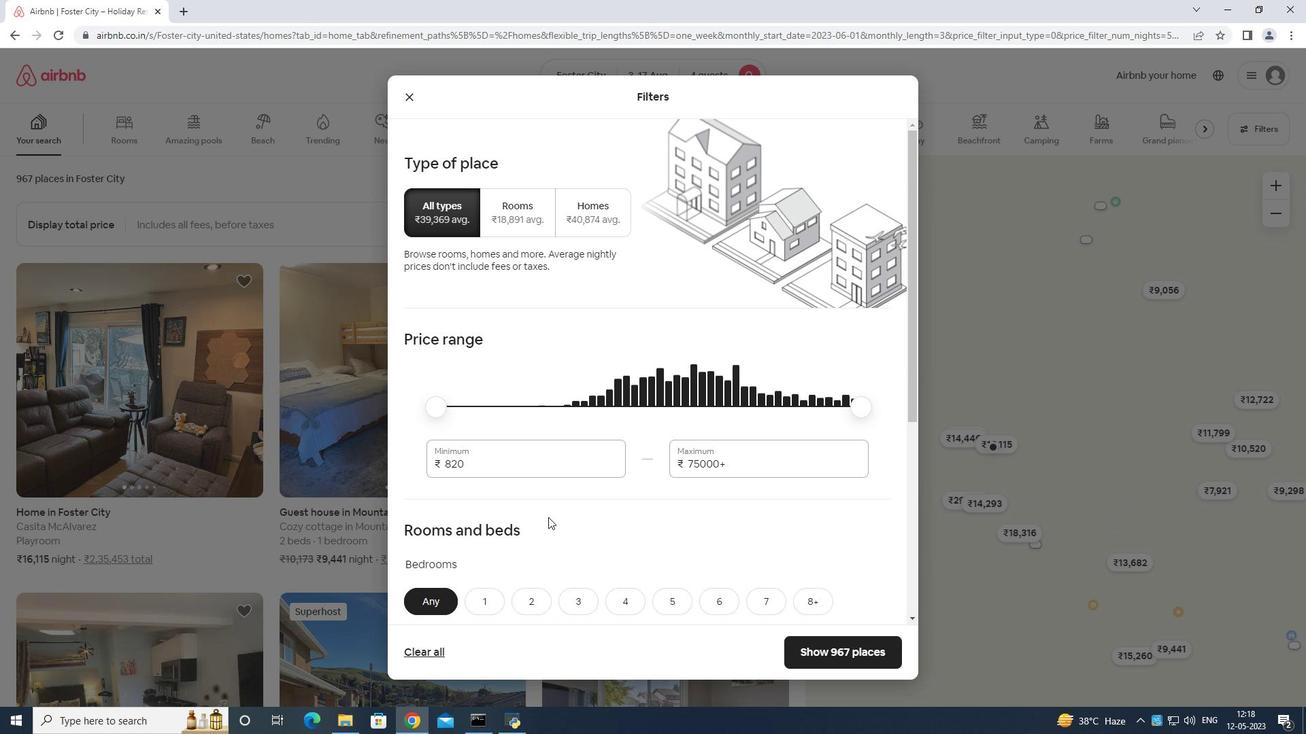 
Action: Mouse moved to (548, 514)
Screenshot: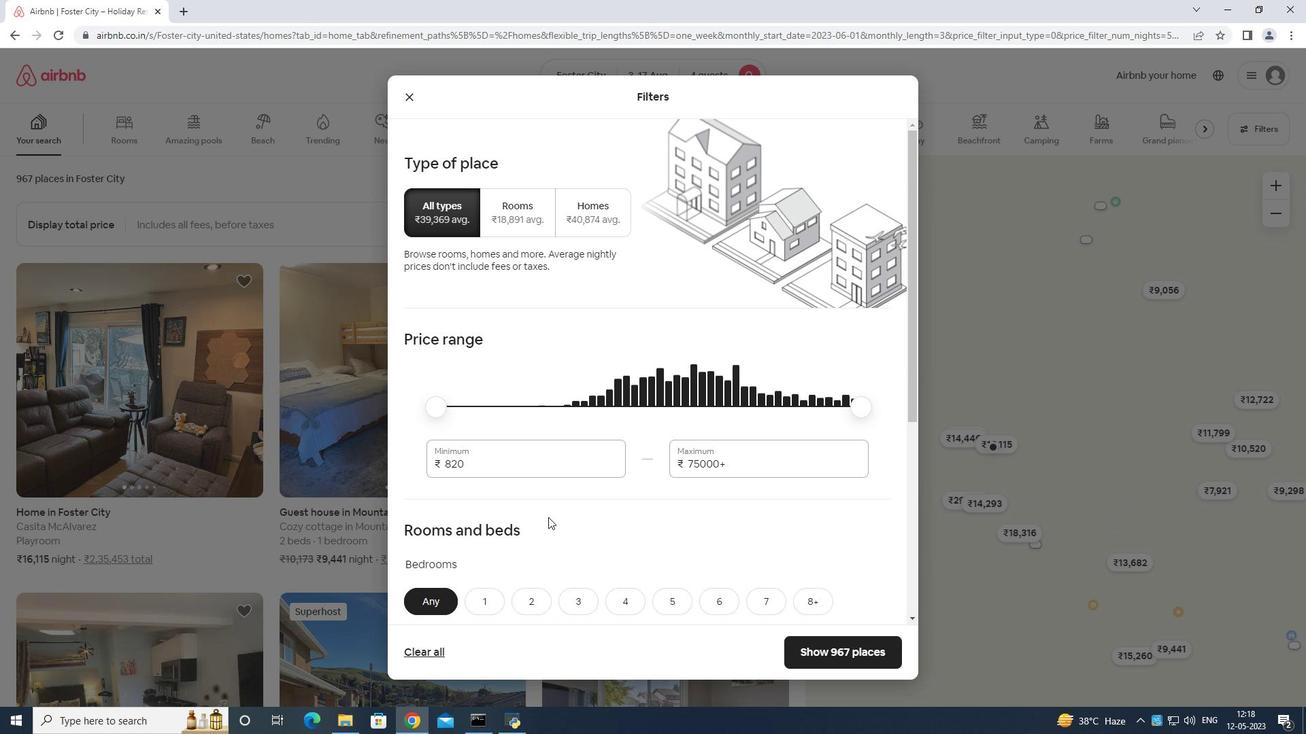 
Action: Key pressed <Key.backspace>
Screenshot: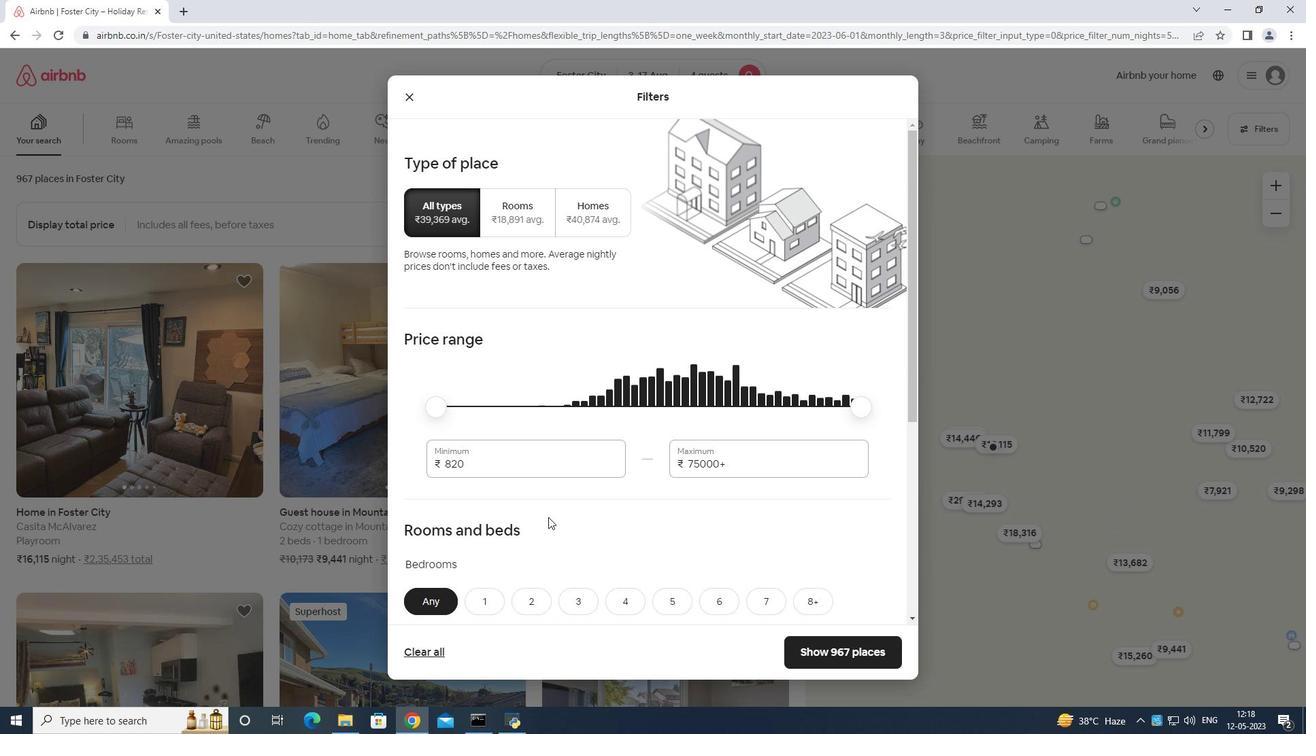 
Action: Mouse moved to (548, 513)
Screenshot: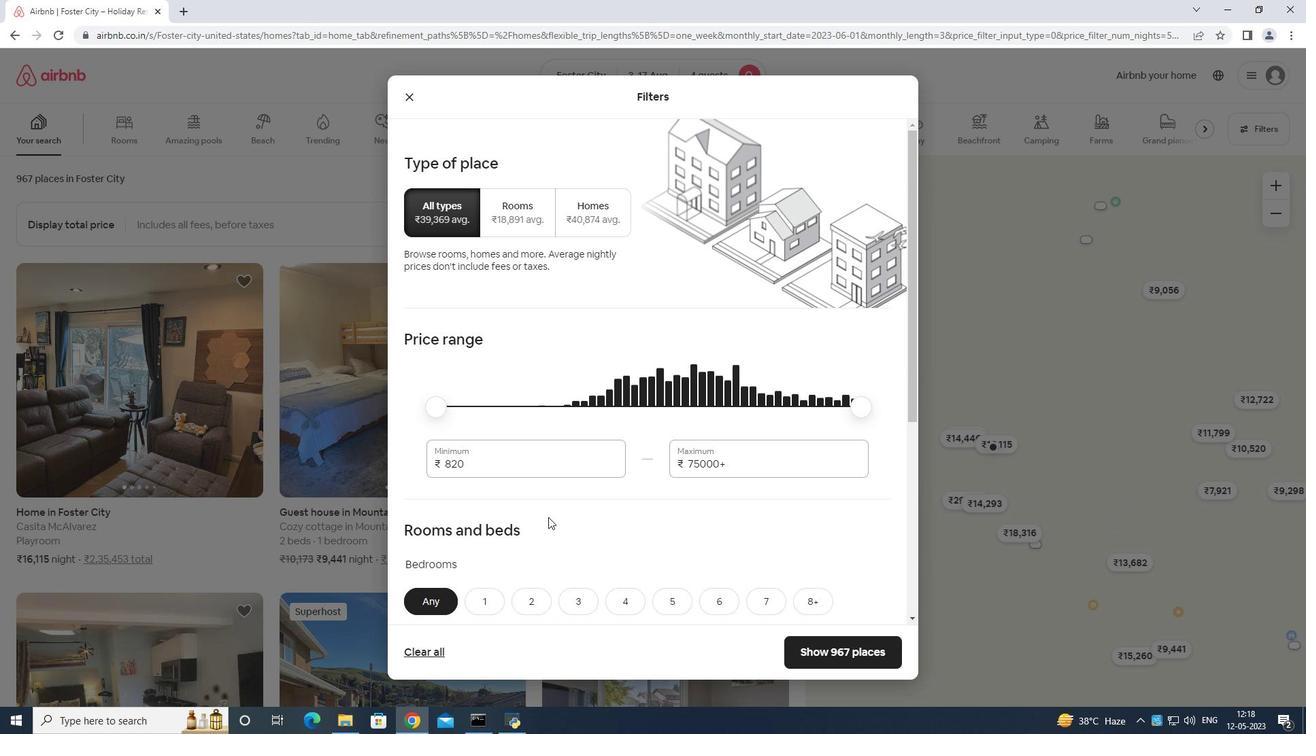 
Action: Key pressed <Key.backspace>
Screenshot: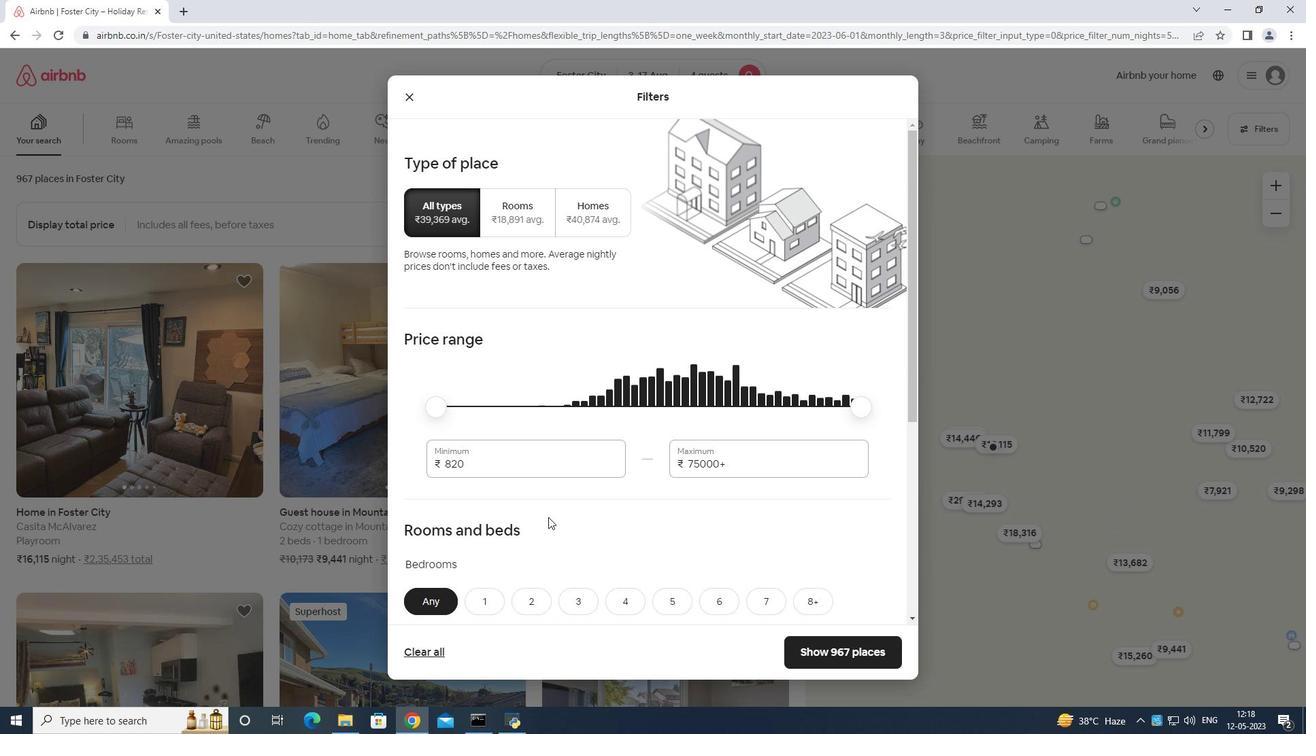 
Action: Mouse moved to (554, 506)
Screenshot: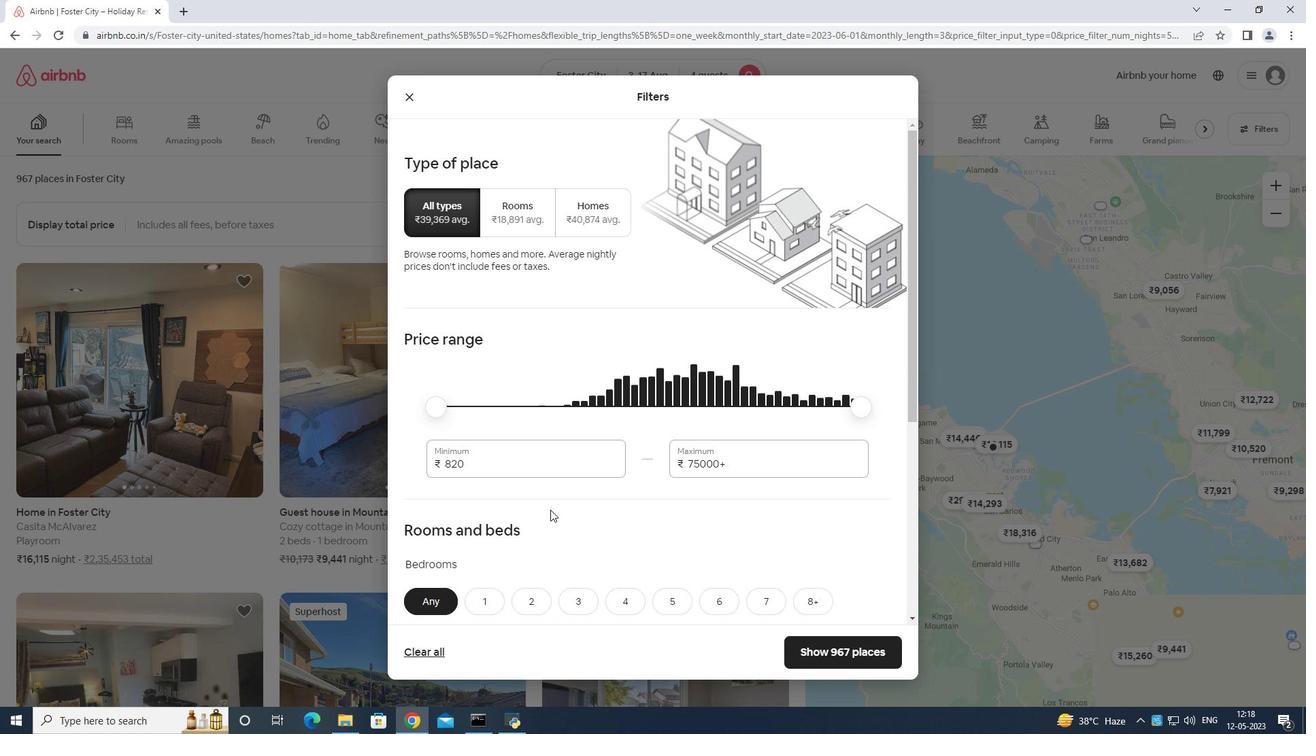 
Action: Key pressed 300
Screenshot: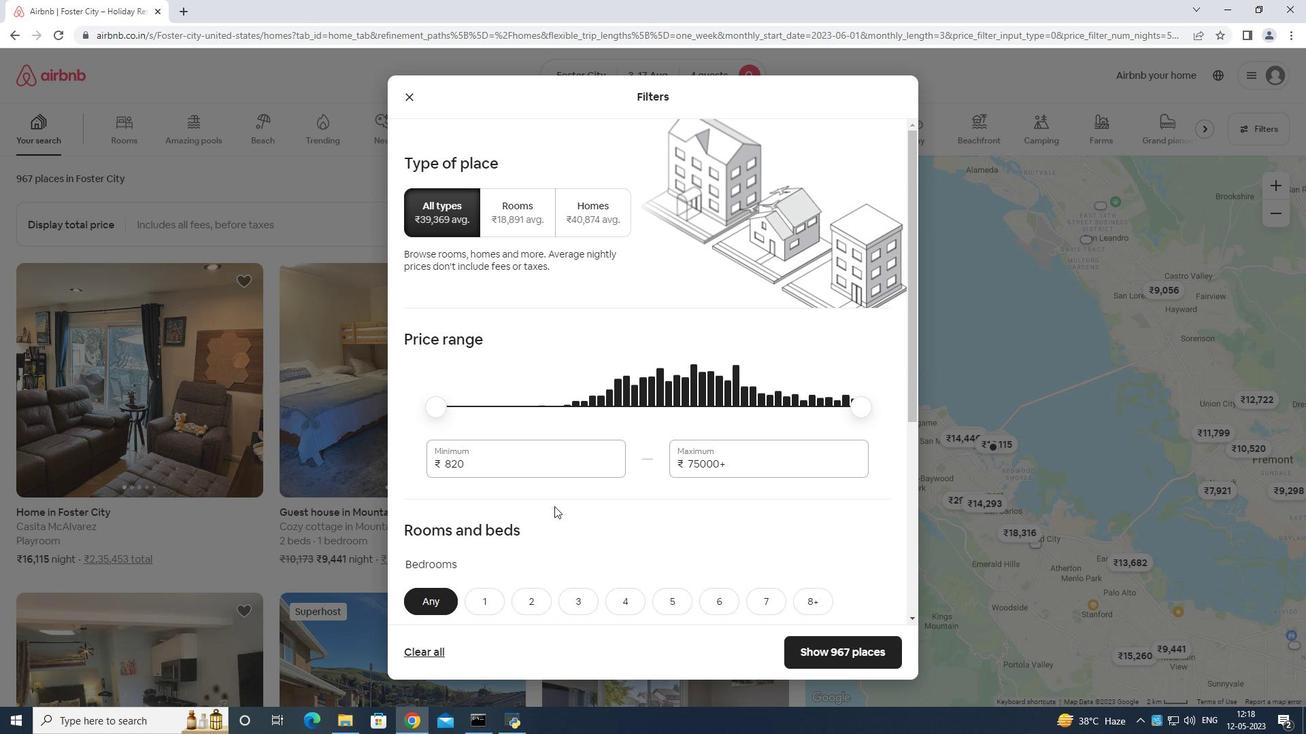 
Action: Mouse moved to (552, 464)
Screenshot: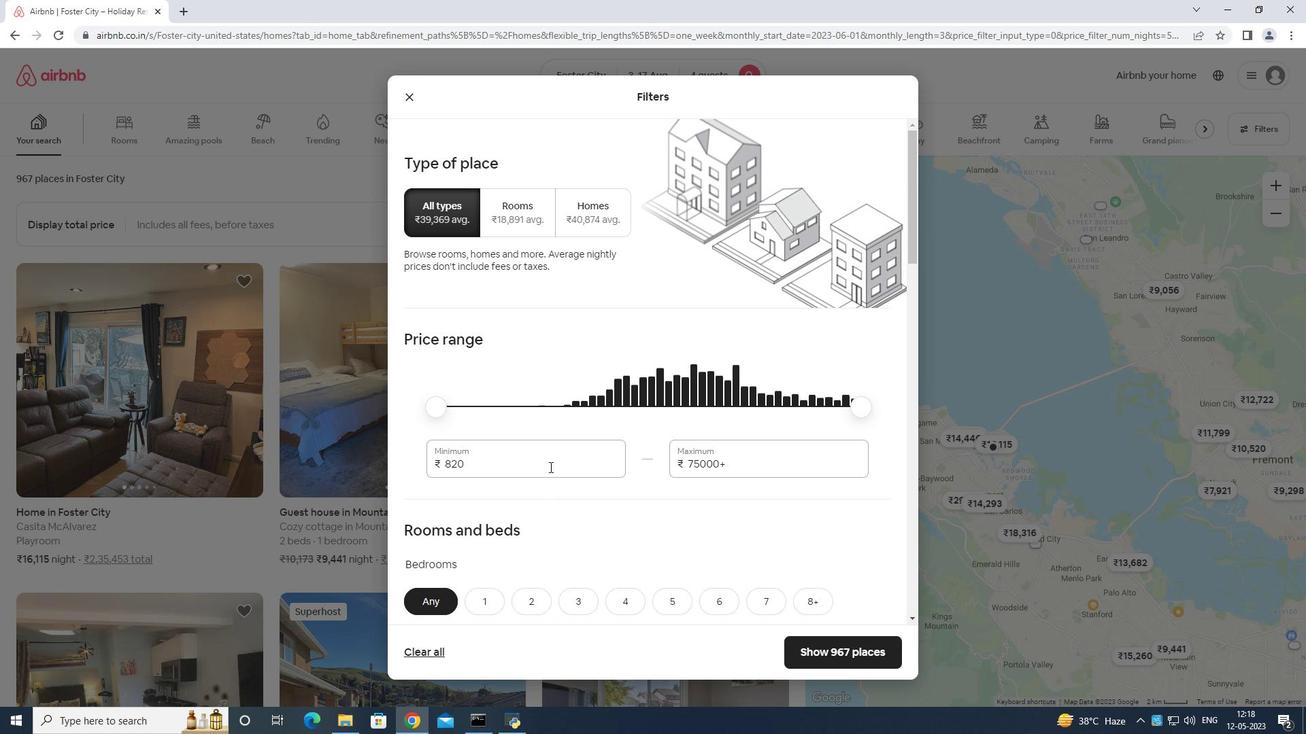 
Action: Mouse pressed left at (552, 464)
Screenshot: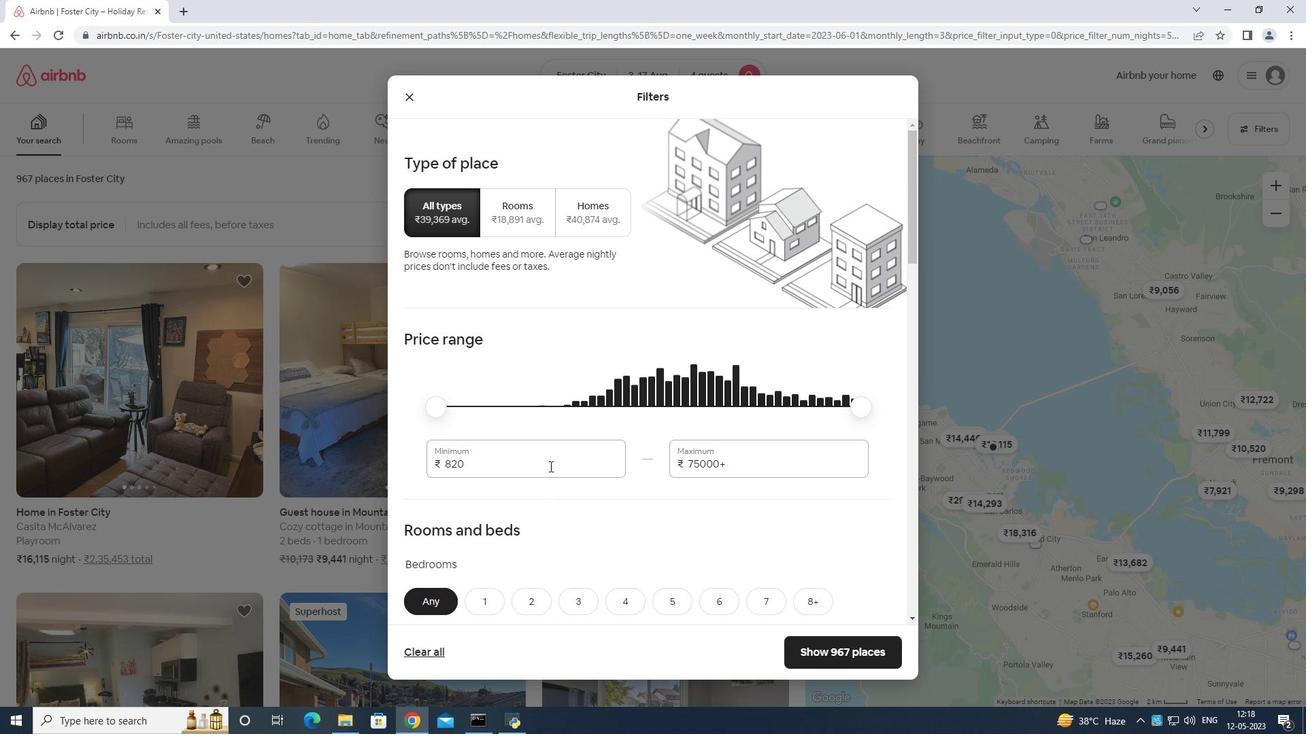 
Action: Key pressed <Key.backspace><Key.backspace><Key.backspace><Key.backspace><Key.backspace><Key.backspace><Key.backspace><Key.backspace>3000
Screenshot: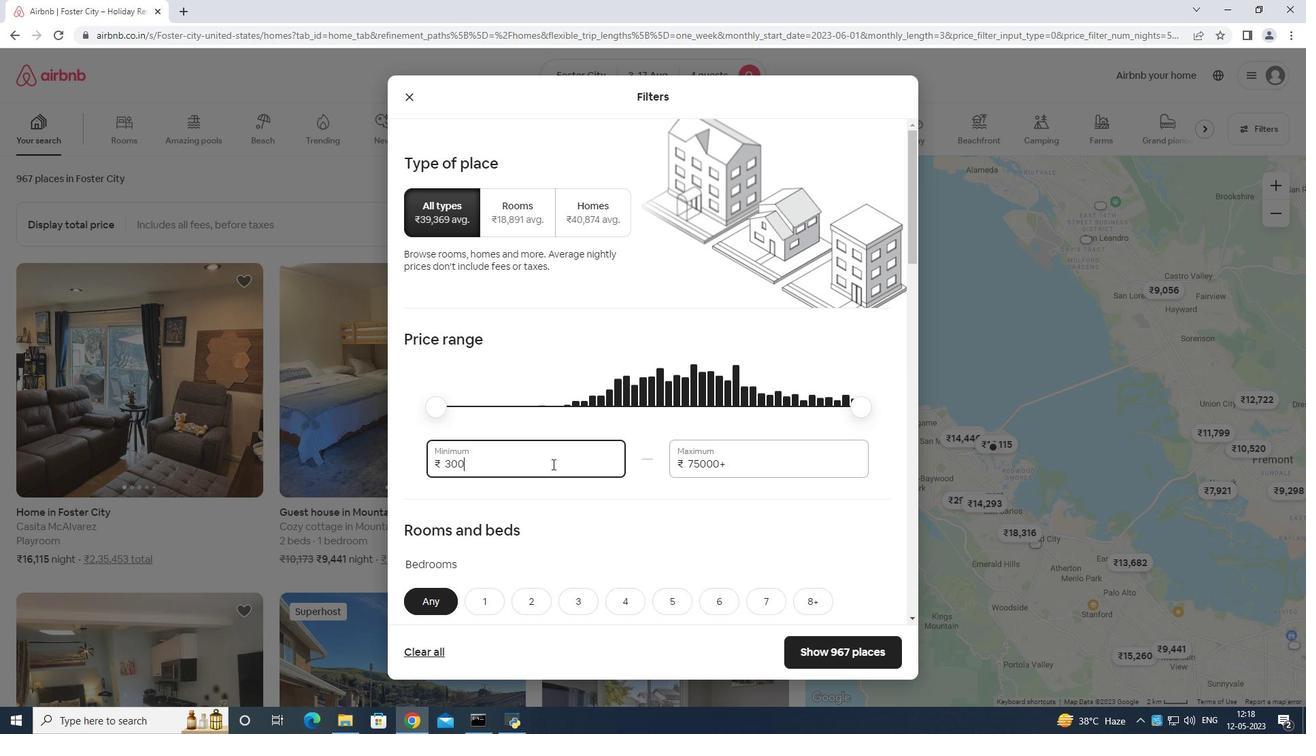 
Action: Mouse moved to (761, 452)
Screenshot: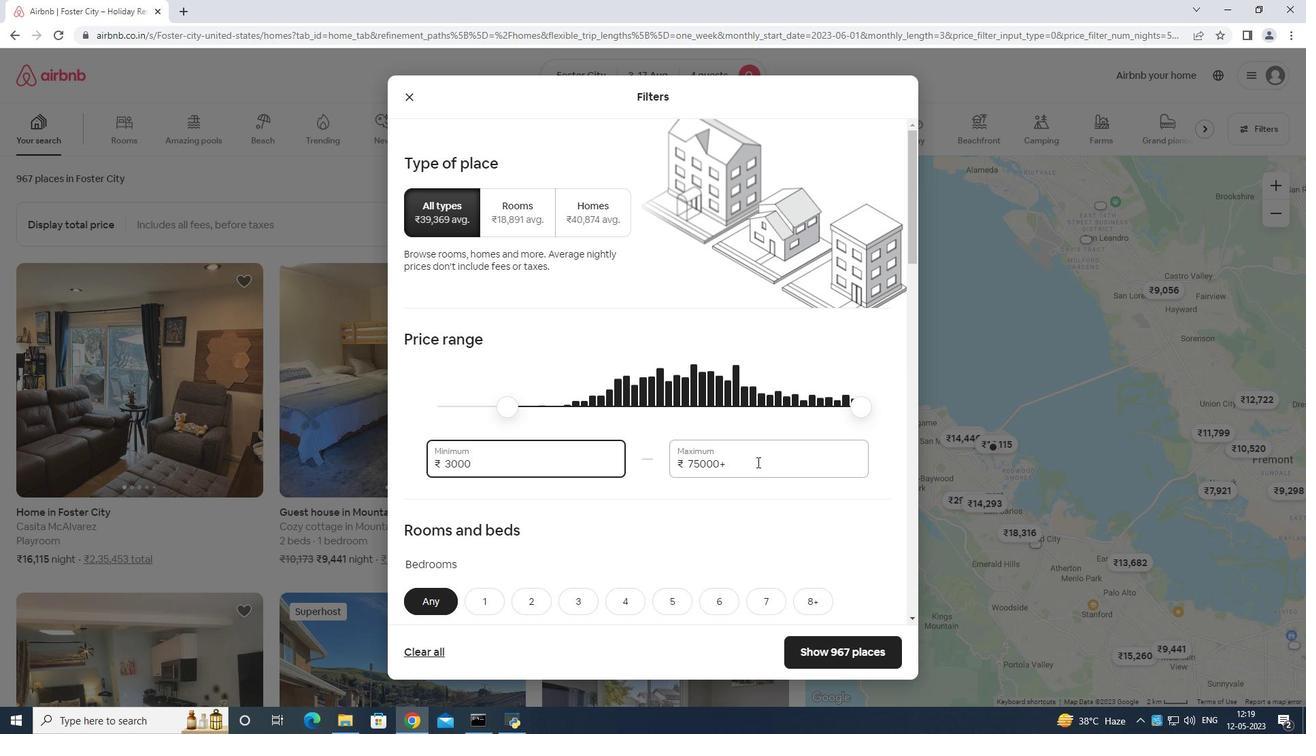 
Action: Mouse pressed left at (761, 452)
Screenshot: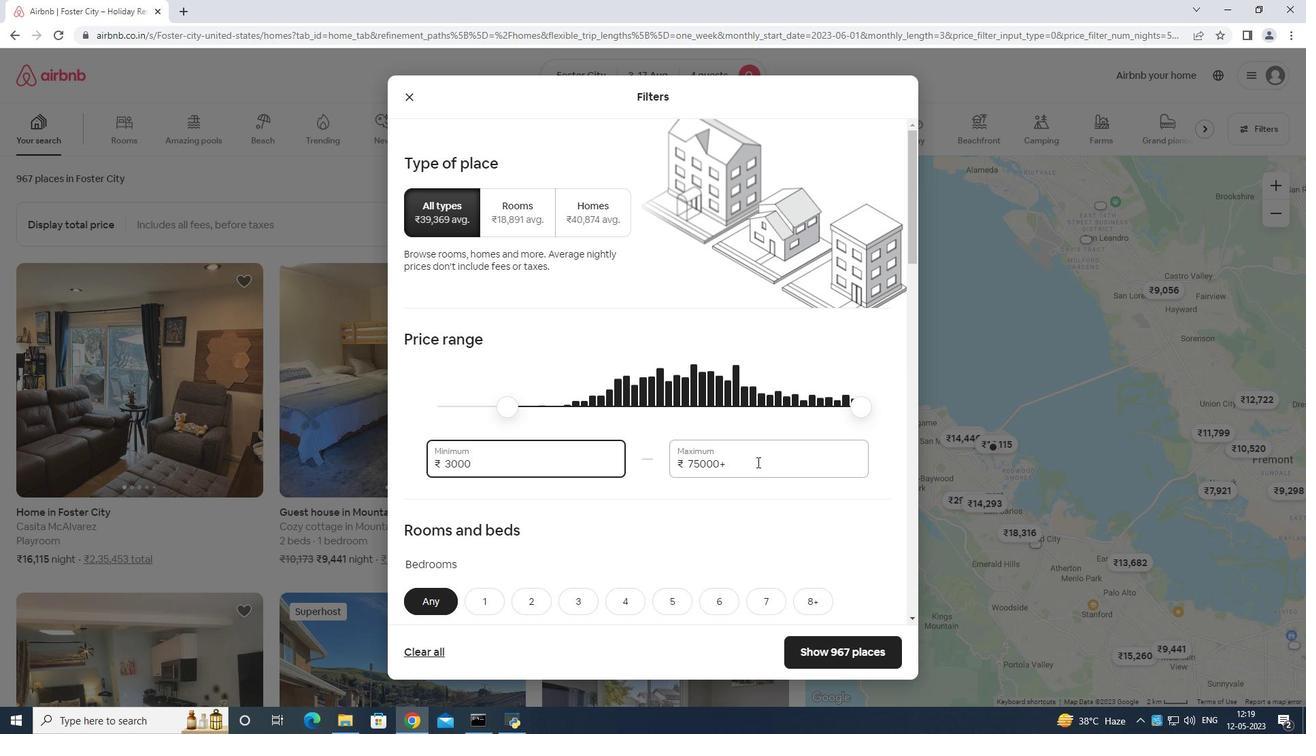 
Action: Mouse moved to (762, 452)
Screenshot: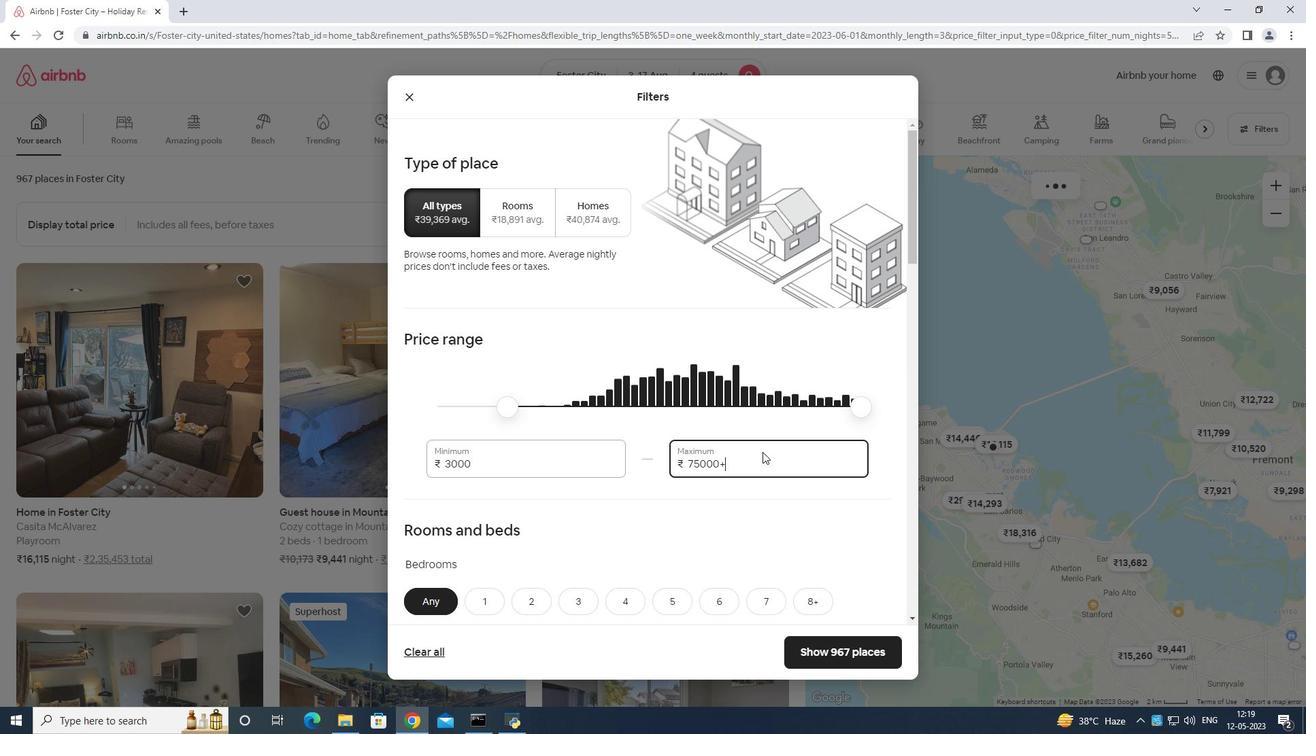 
Action: Key pressed <Key.backspace>
Screenshot: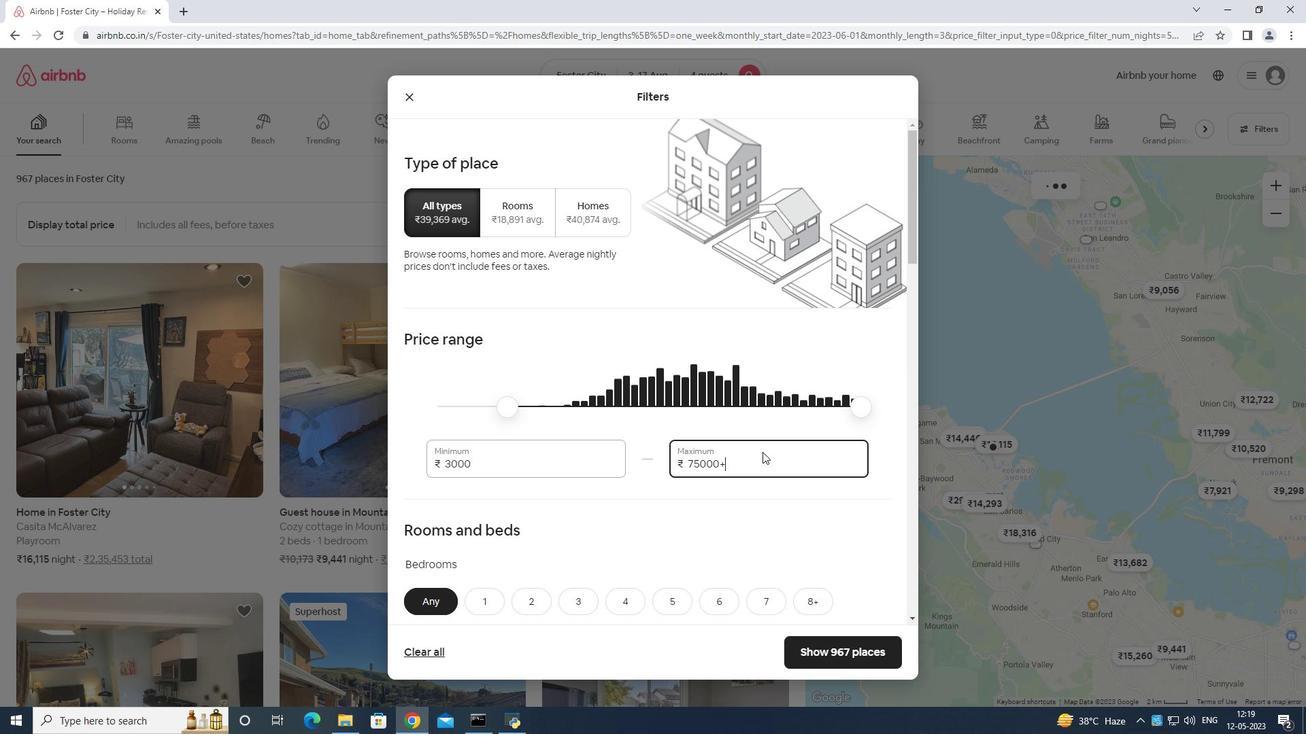 
Action: Mouse moved to (761, 452)
Screenshot: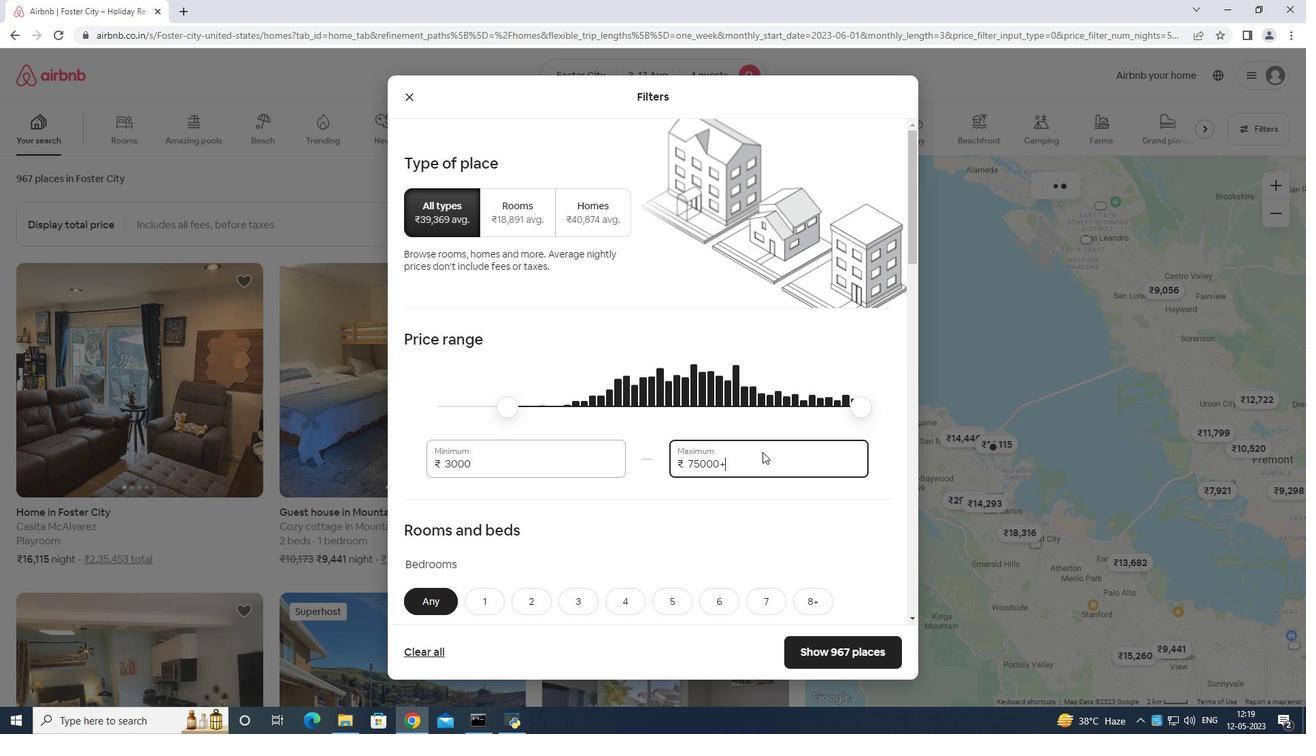 
Action: Key pressed <Key.backspace><Key.backspace><Key.backspace><Key.backspace><Key.backspace><Key.backspace><Key.backspace><Key.backspace><Key.backspace><Key.backspace><Key.backspace>1
Screenshot: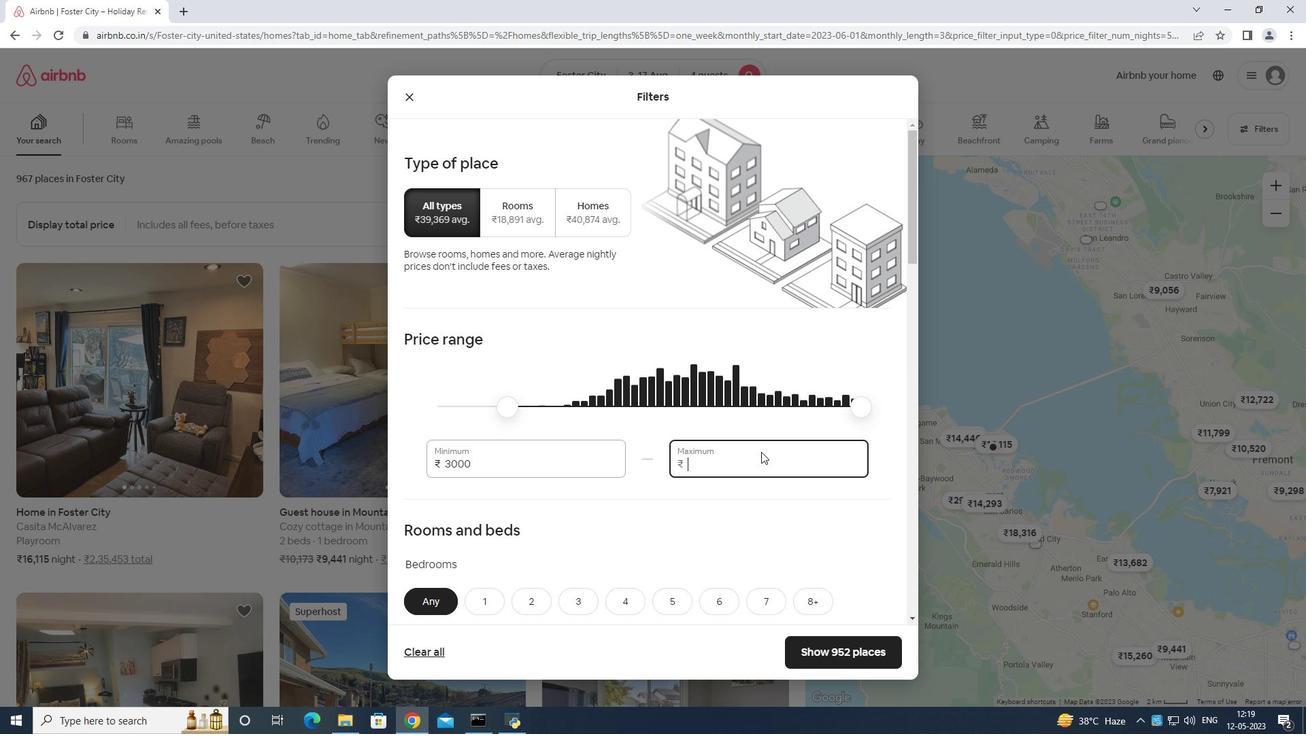 
Action: Mouse moved to (761, 453)
Screenshot: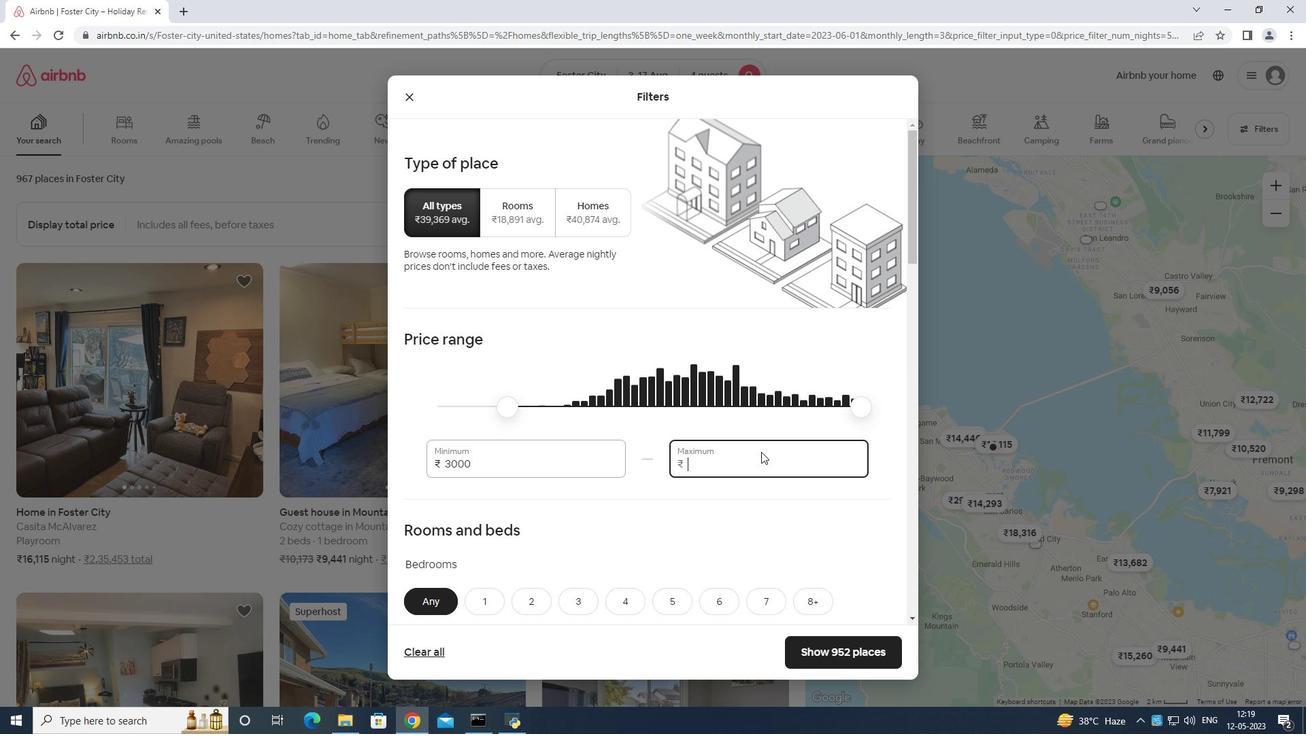 
Action: Key pressed 5000
Screenshot: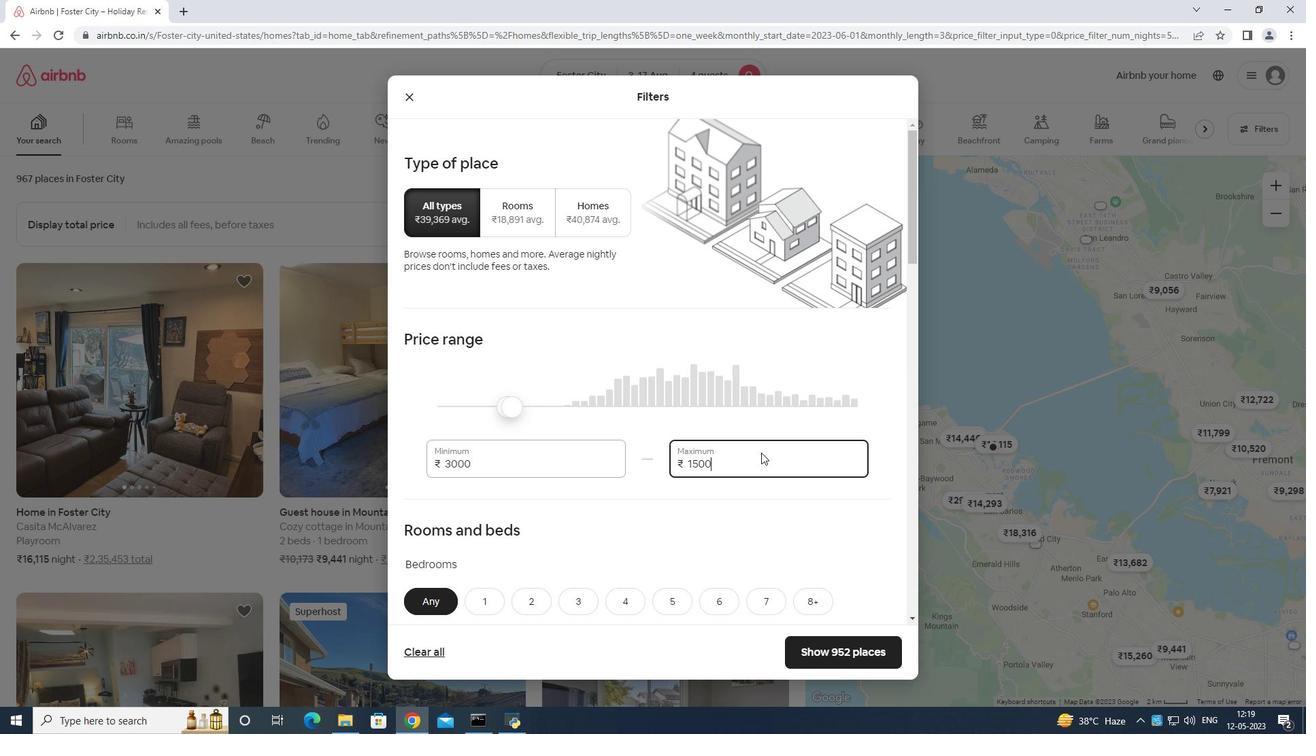 
Action: Mouse moved to (753, 455)
Screenshot: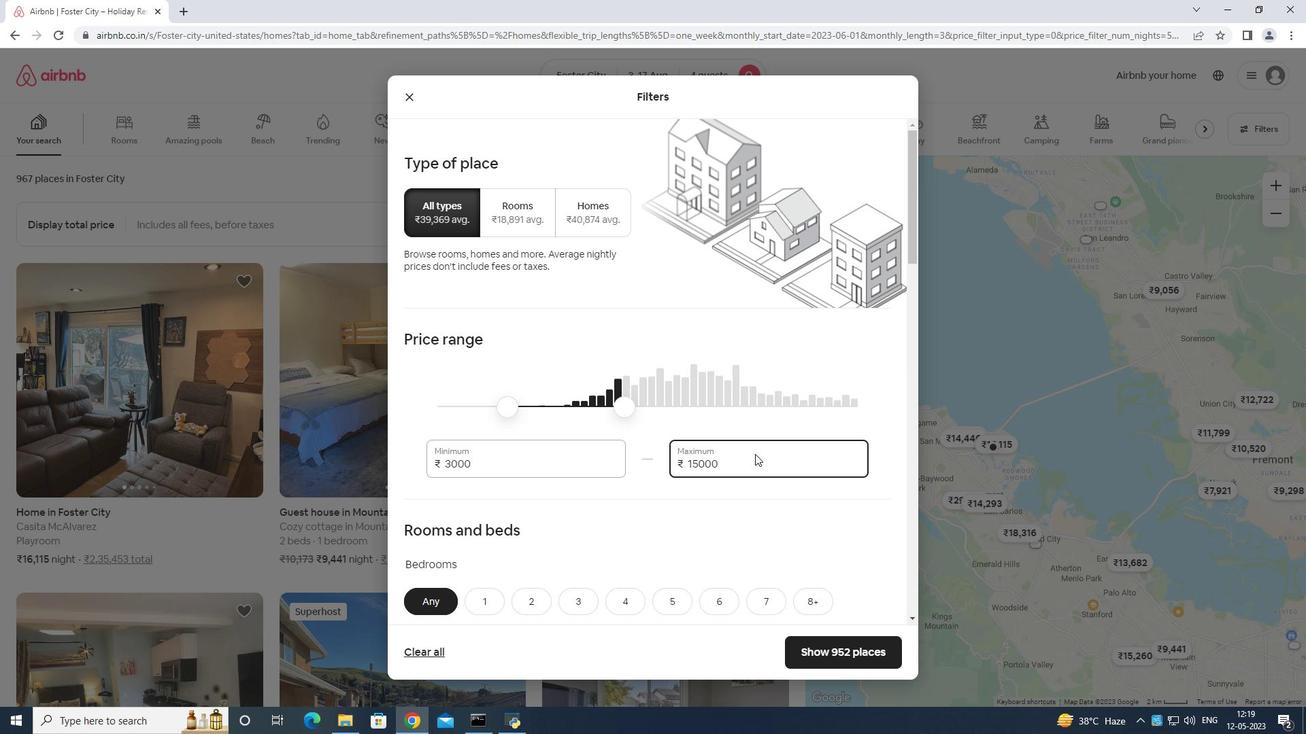 
Action: Mouse scrolled (753, 454) with delta (0, 0)
Screenshot: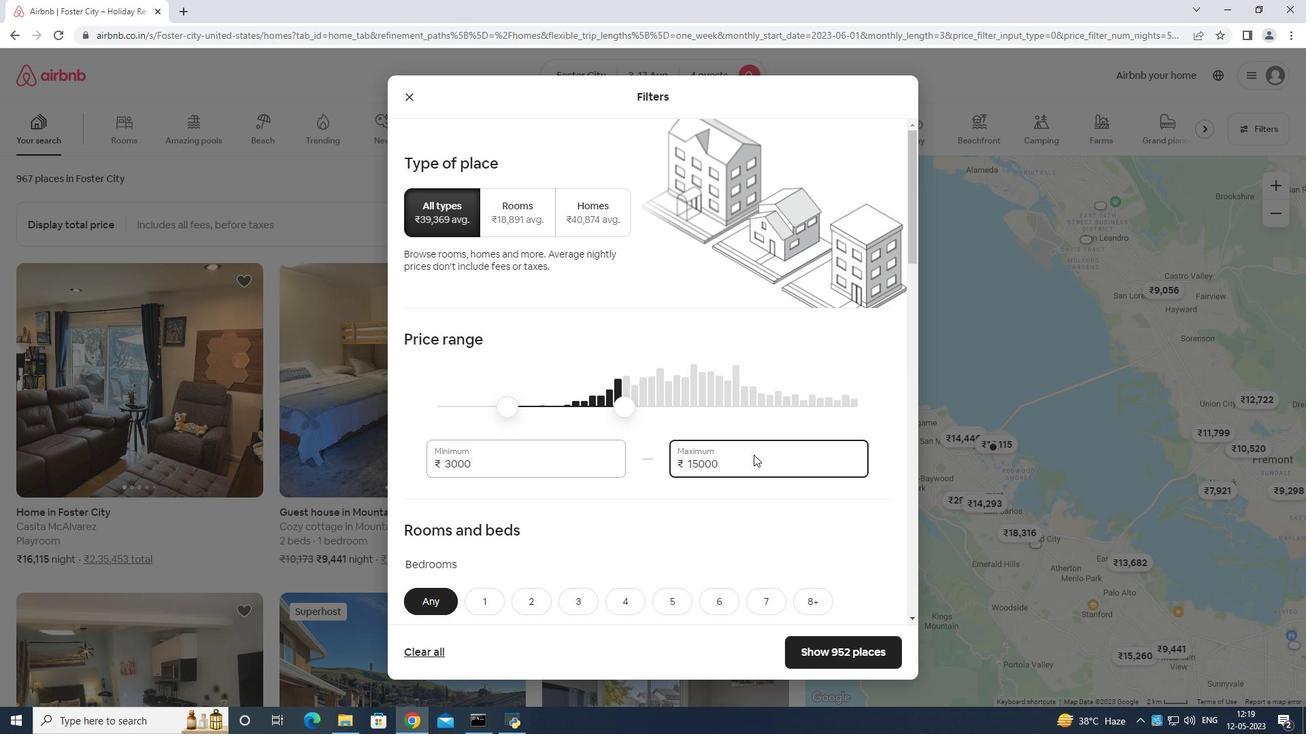 
Action: Mouse scrolled (753, 454) with delta (0, 0)
Screenshot: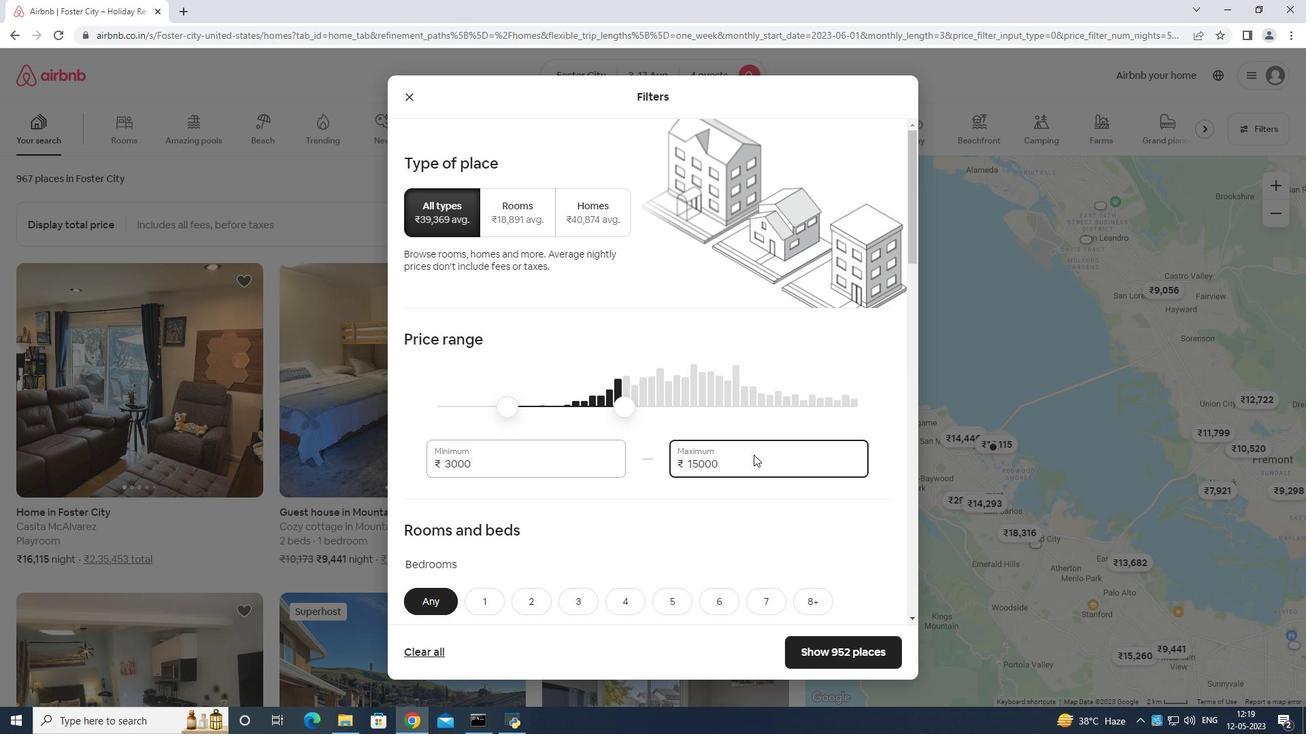 
Action: Mouse scrolled (753, 454) with delta (0, 0)
Screenshot: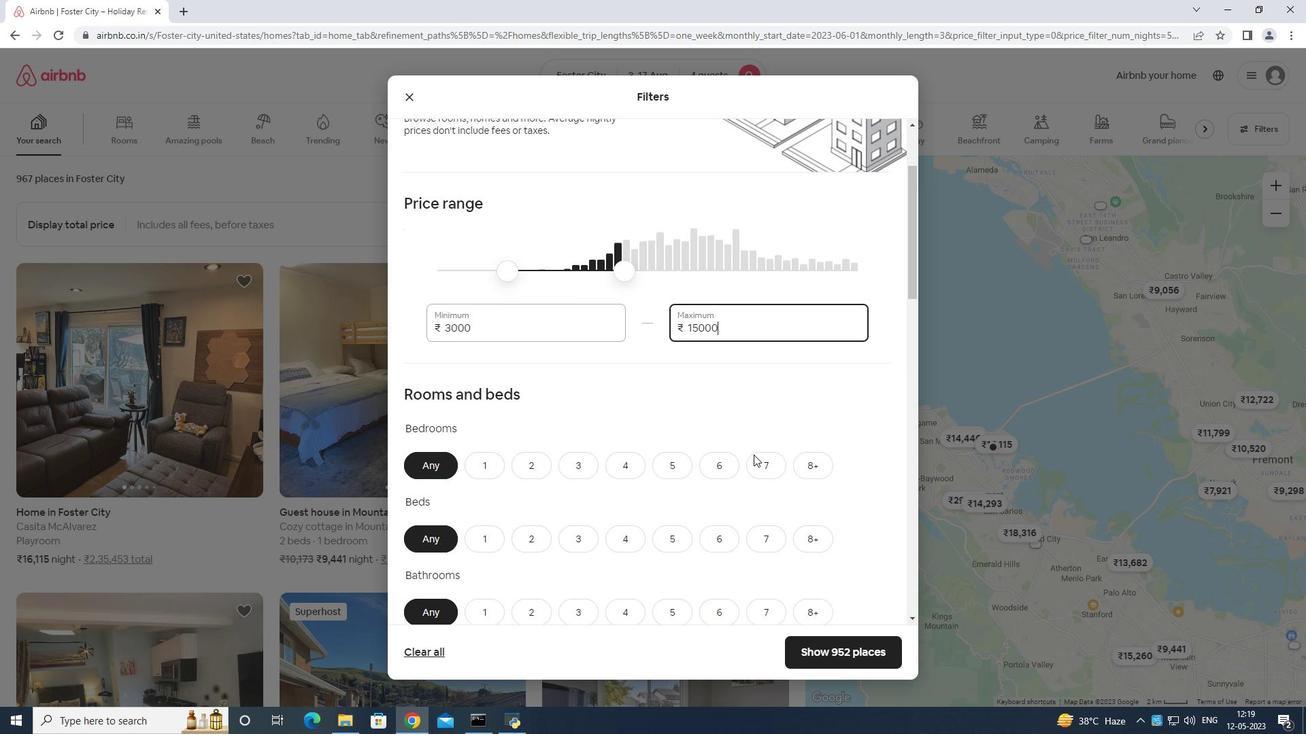 
Action: Mouse moved to (594, 401)
Screenshot: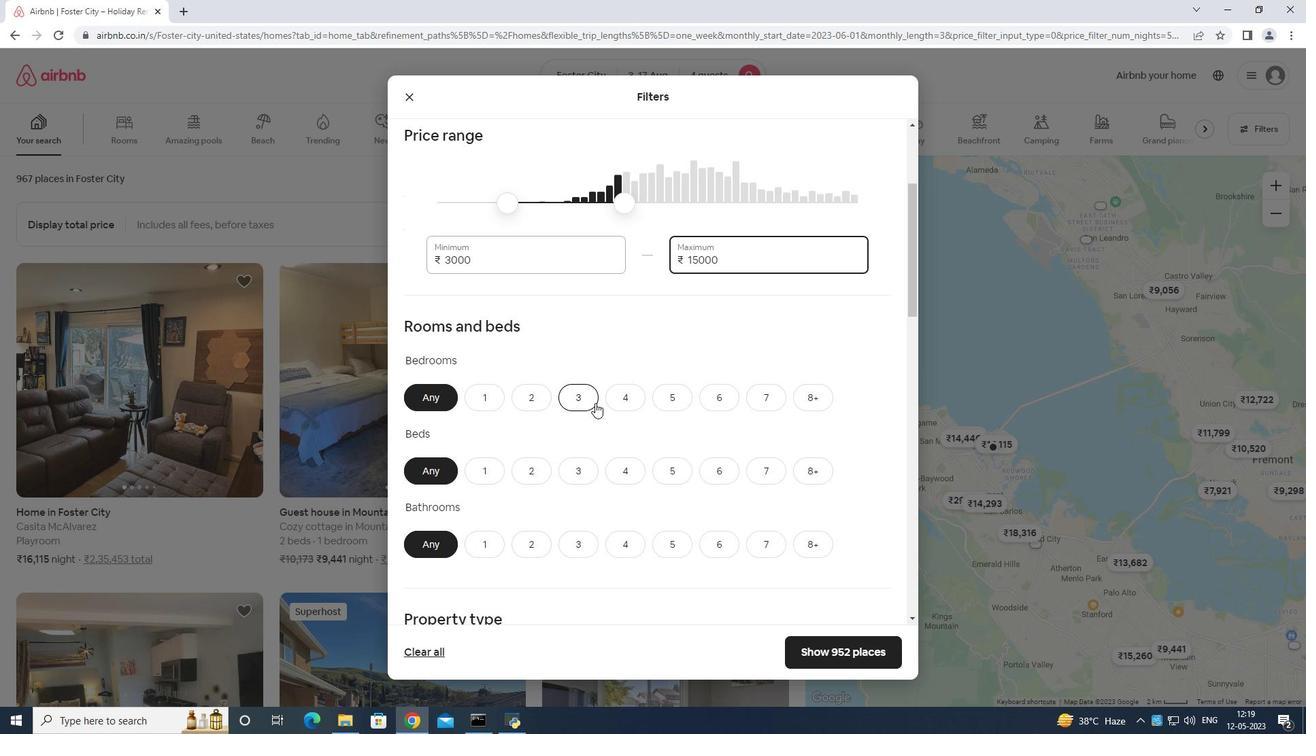 
Action: Mouse pressed left at (594, 401)
Screenshot: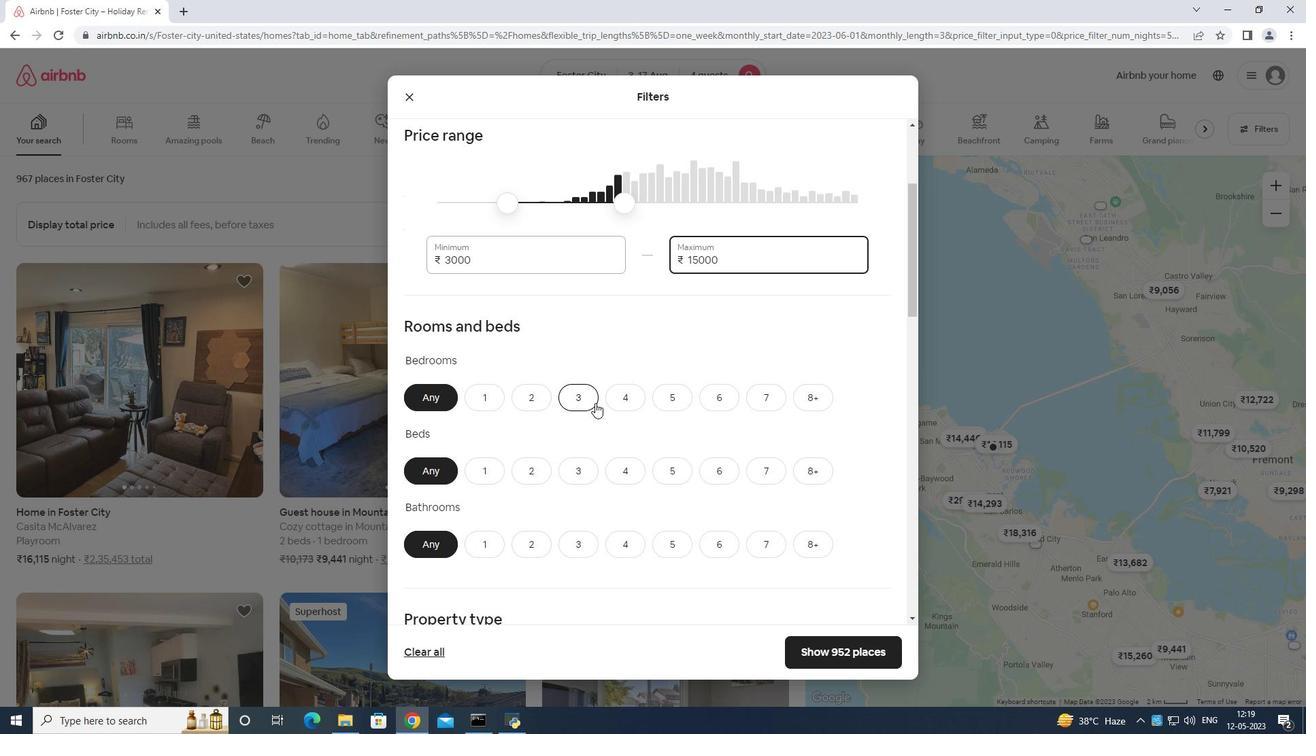 
Action: Mouse moved to (623, 457)
Screenshot: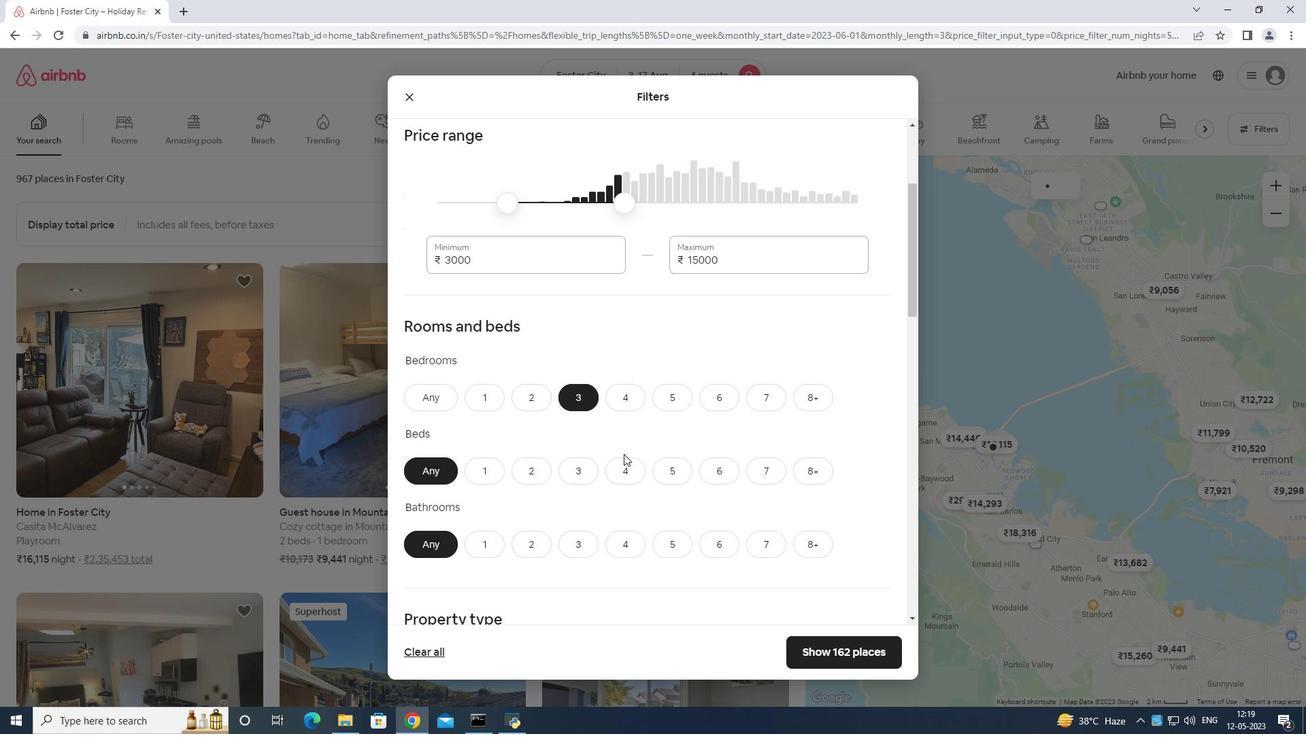 
Action: Mouse pressed left at (623, 457)
Screenshot: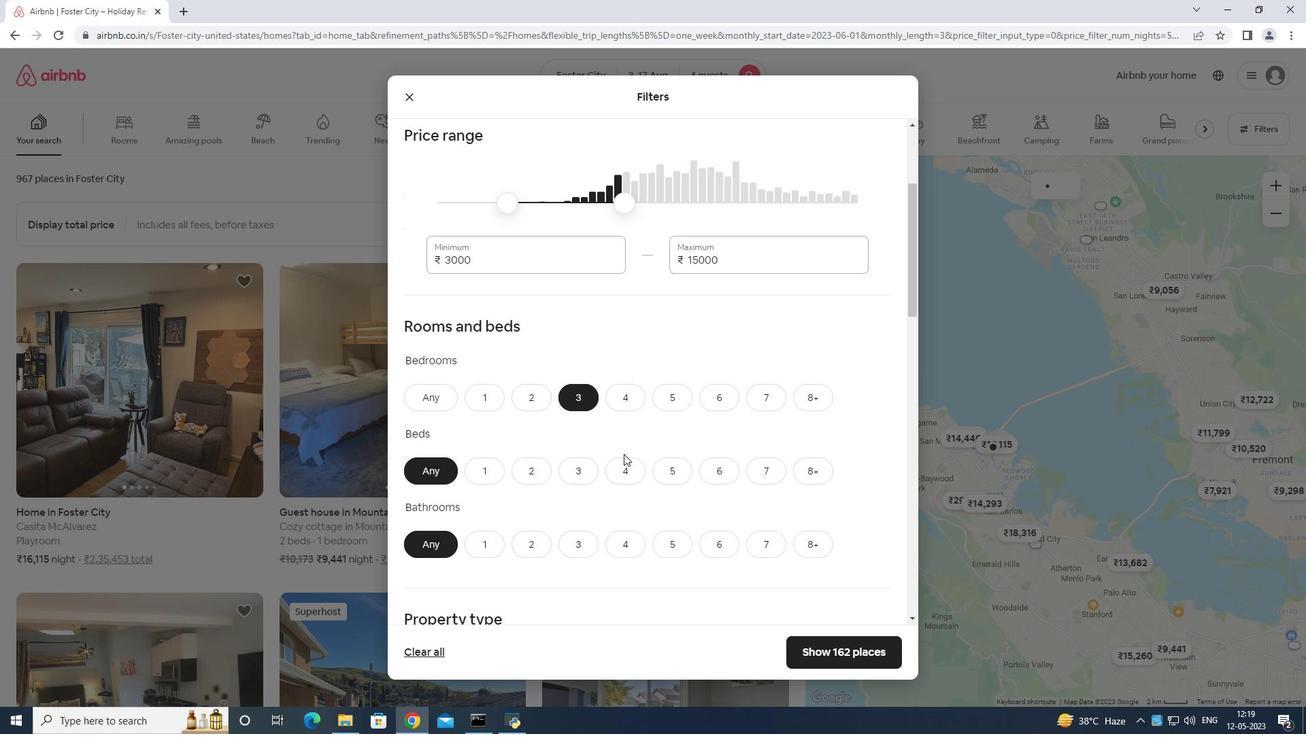 
Action: Mouse moved to (539, 544)
Screenshot: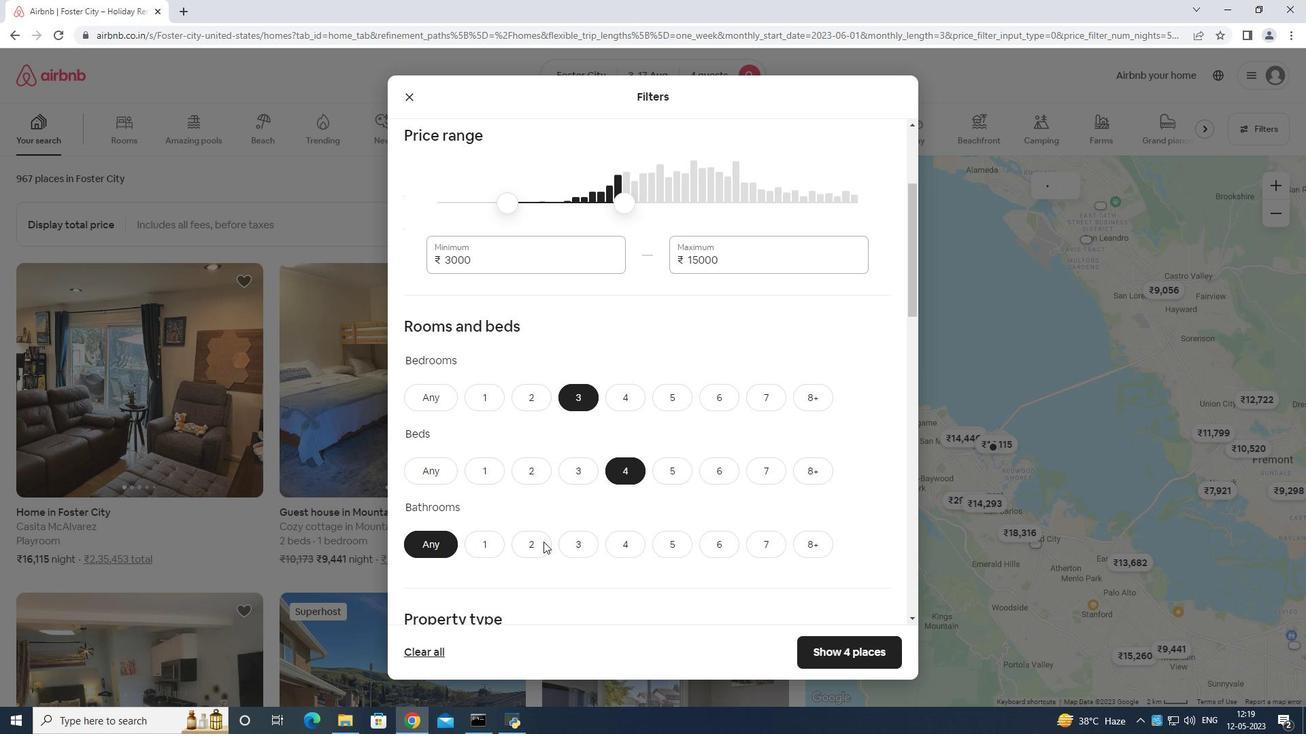 
Action: Mouse pressed left at (539, 544)
Screenshot: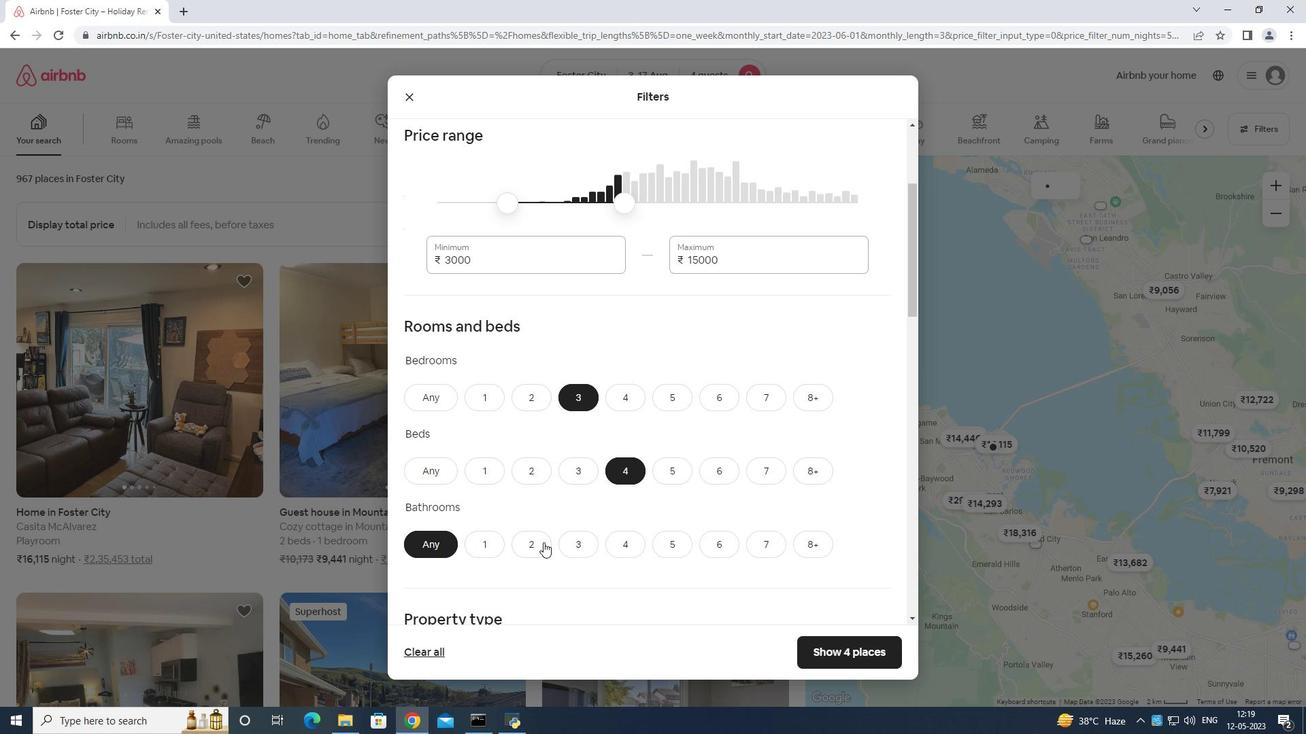 
Action: Mouse moved to (604, 466)
Screenshot: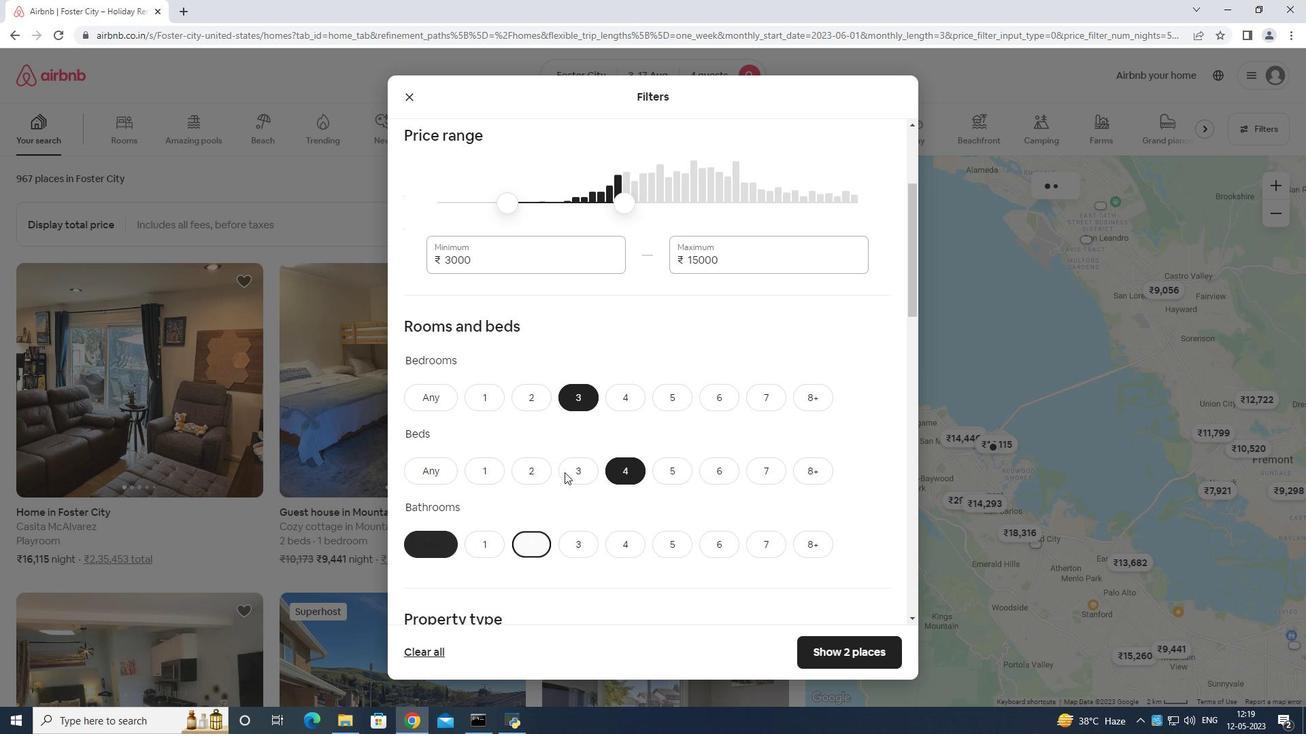 
Action: Mouse scrolled (604, 466) with delta (0, 0)
Screenshot: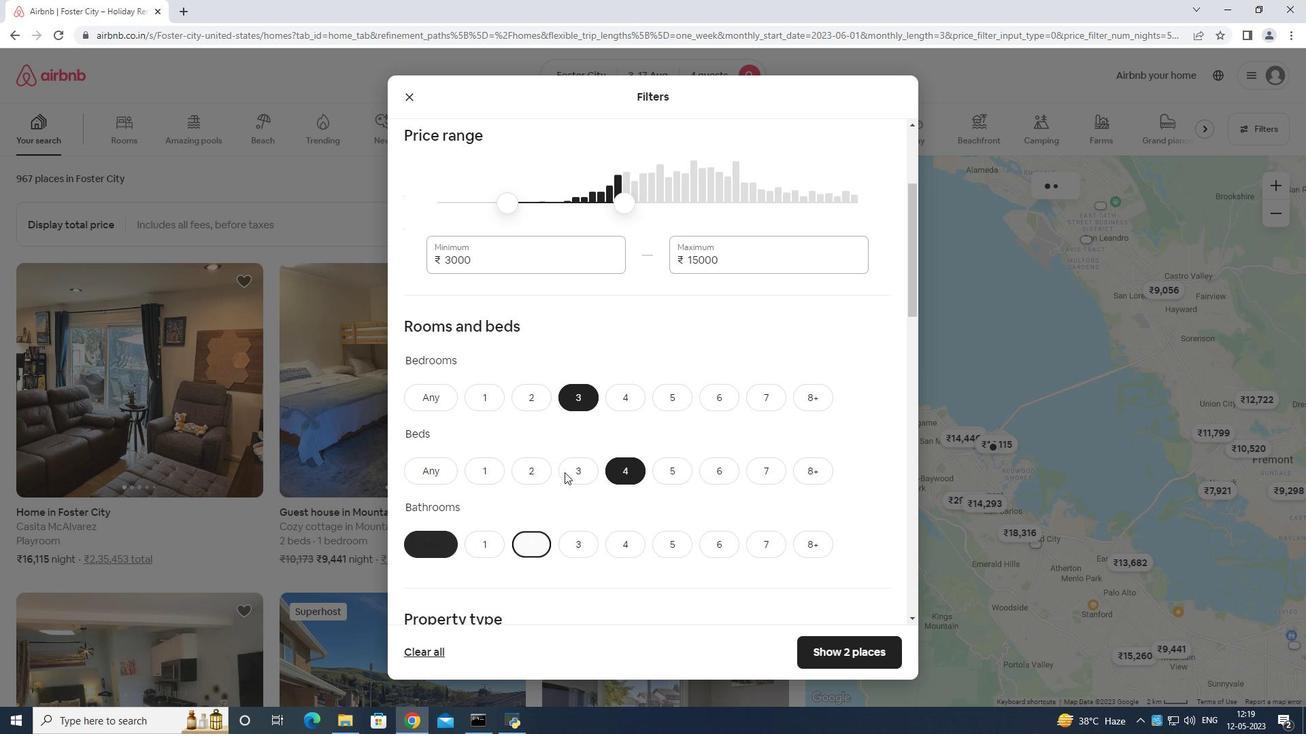 
Action: Mouse moved to (617, 473)
Screenshot: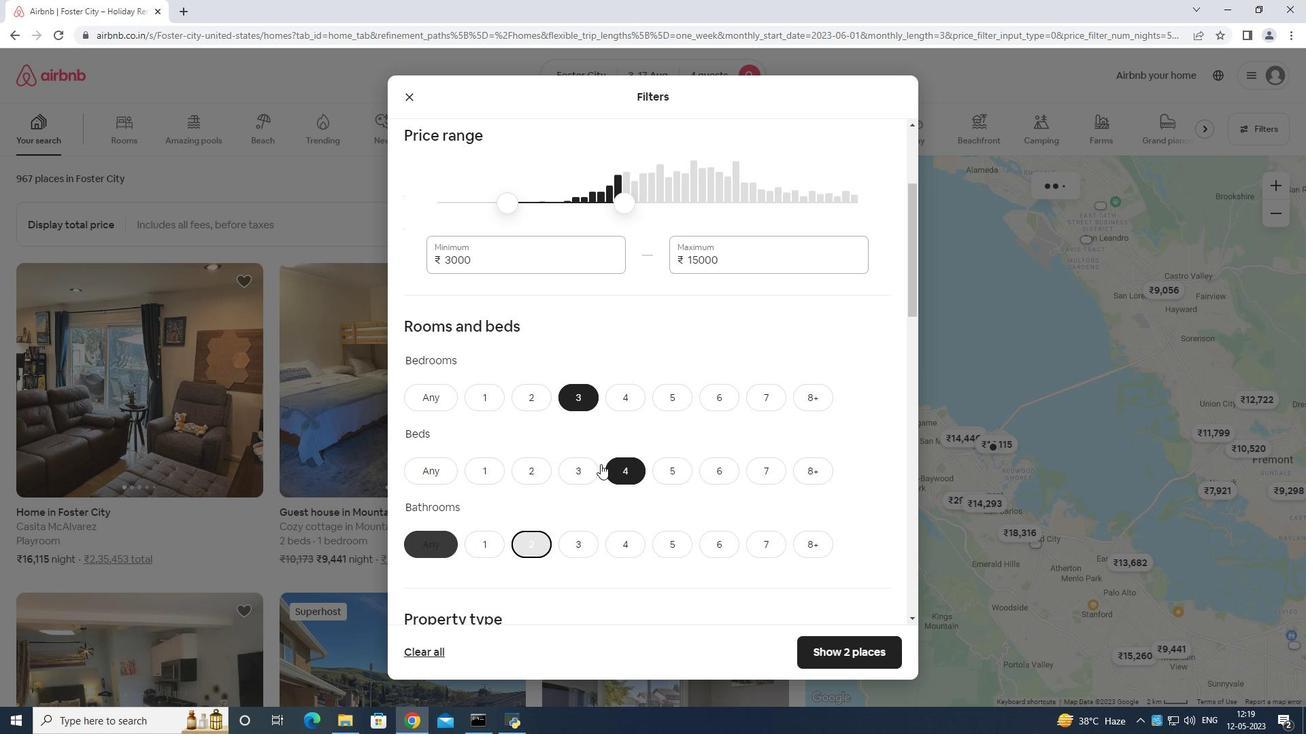 
Action: Mouse scrolled (617, 472) with delta (0, 0)
Screenshot: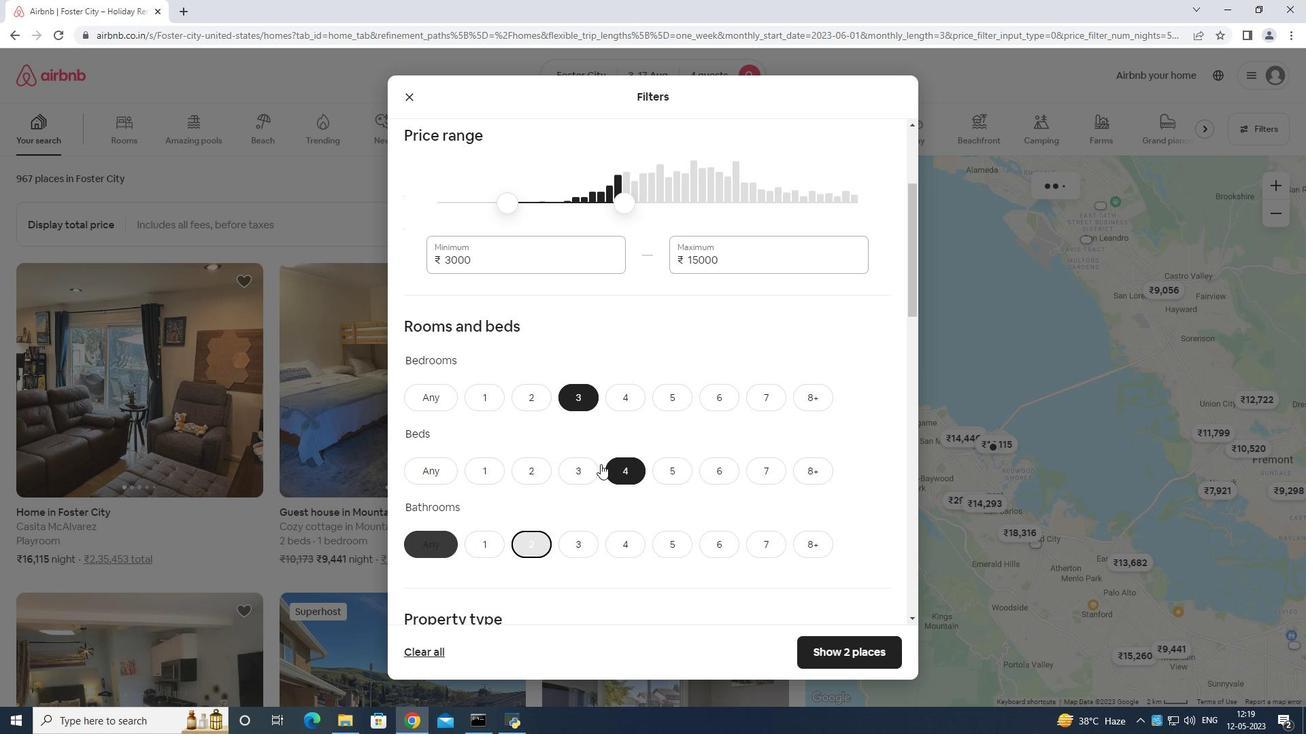 
Action: Mouse moved to (622, 474)
Screenshot: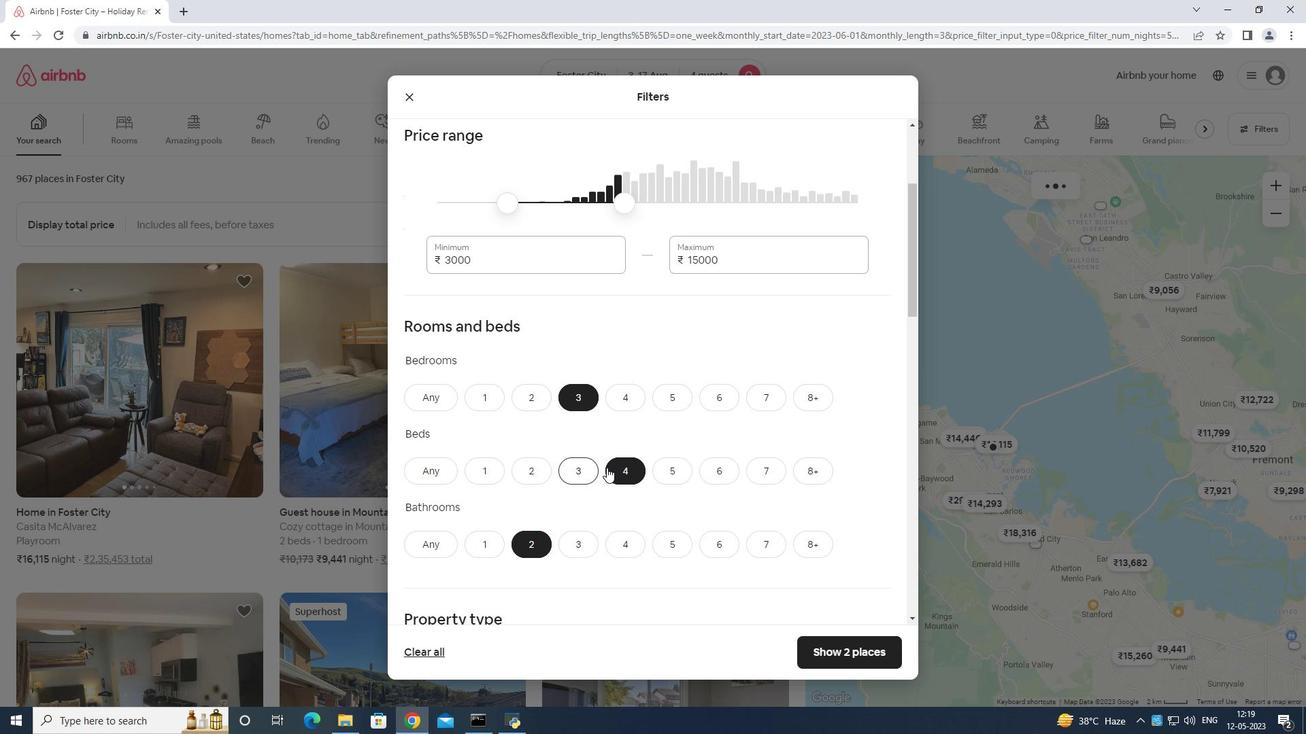 
Action: Mouse scrolled (622, 473) with delta (0, 0)
Screenshot: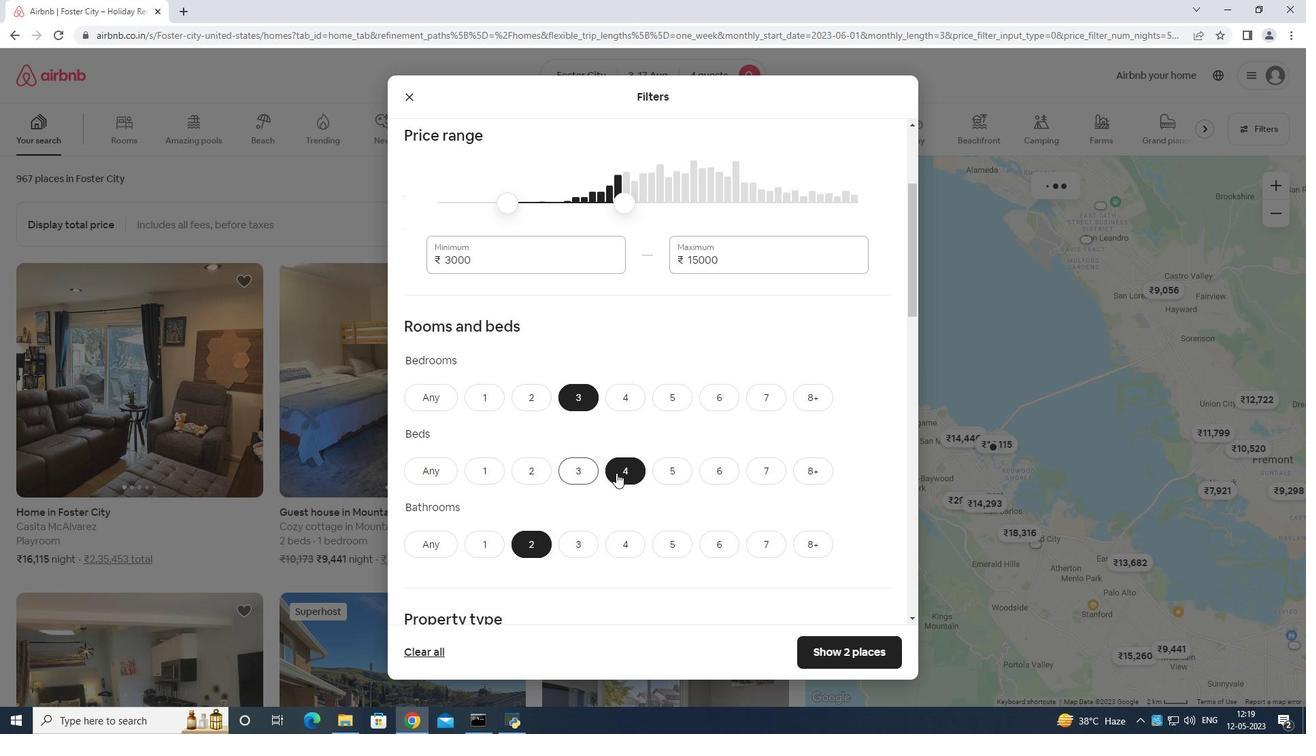 
Action: Mouse moved to (626, 474)
Screenshot: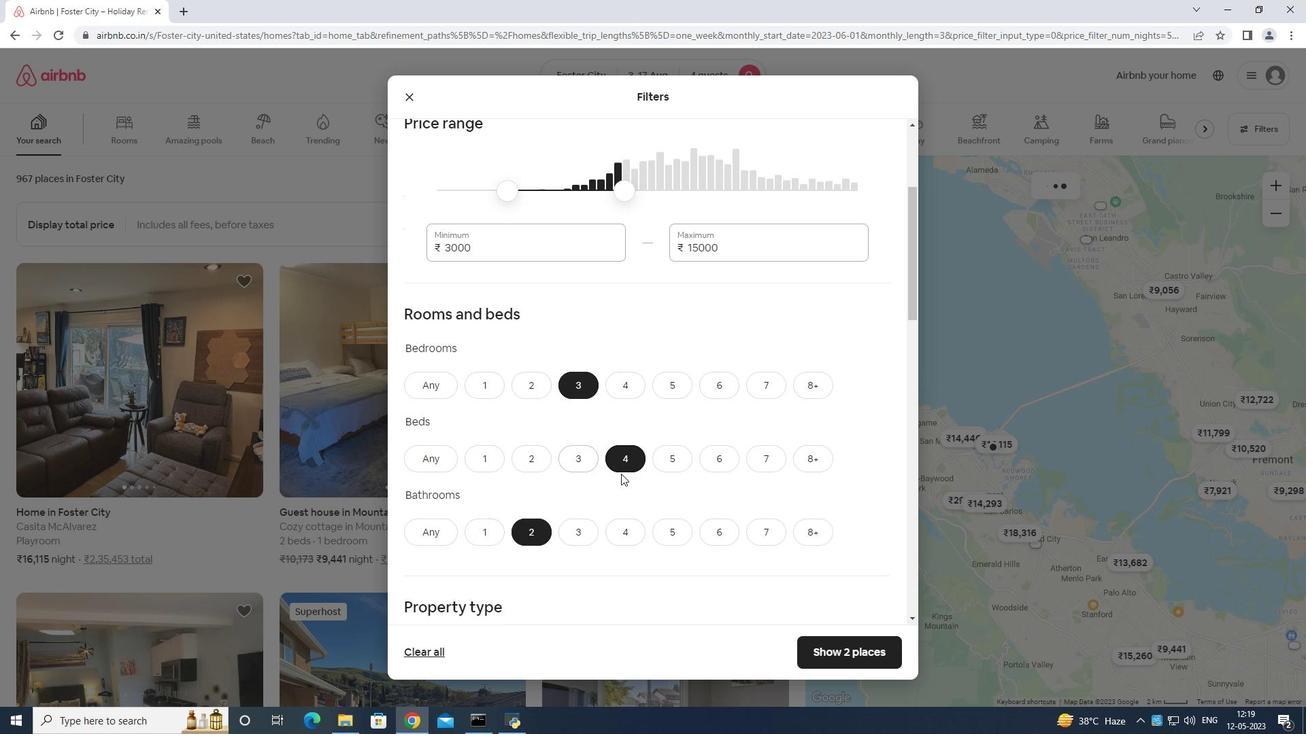 
Action: Mouse scrolled (626, 473) with delta (0, 0)
Screenshot: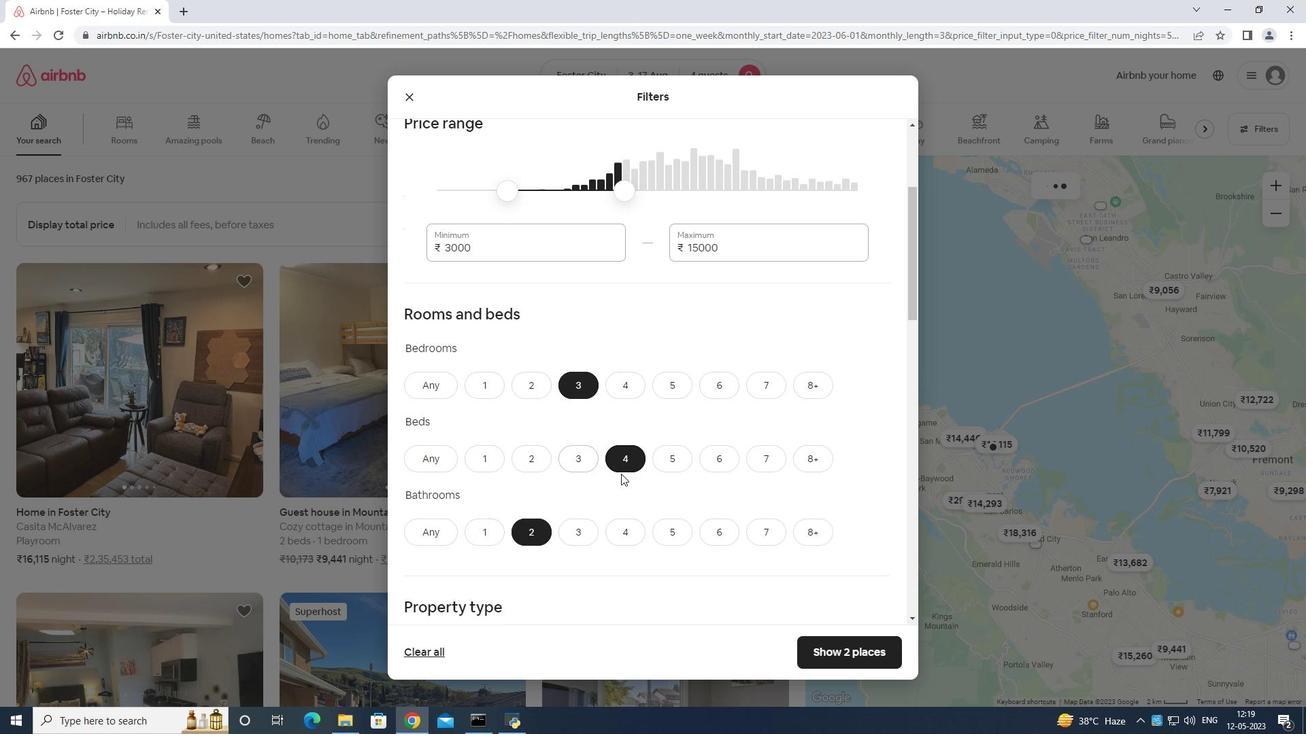 
Action: Mouse moved to (630, 474)
Screenshot: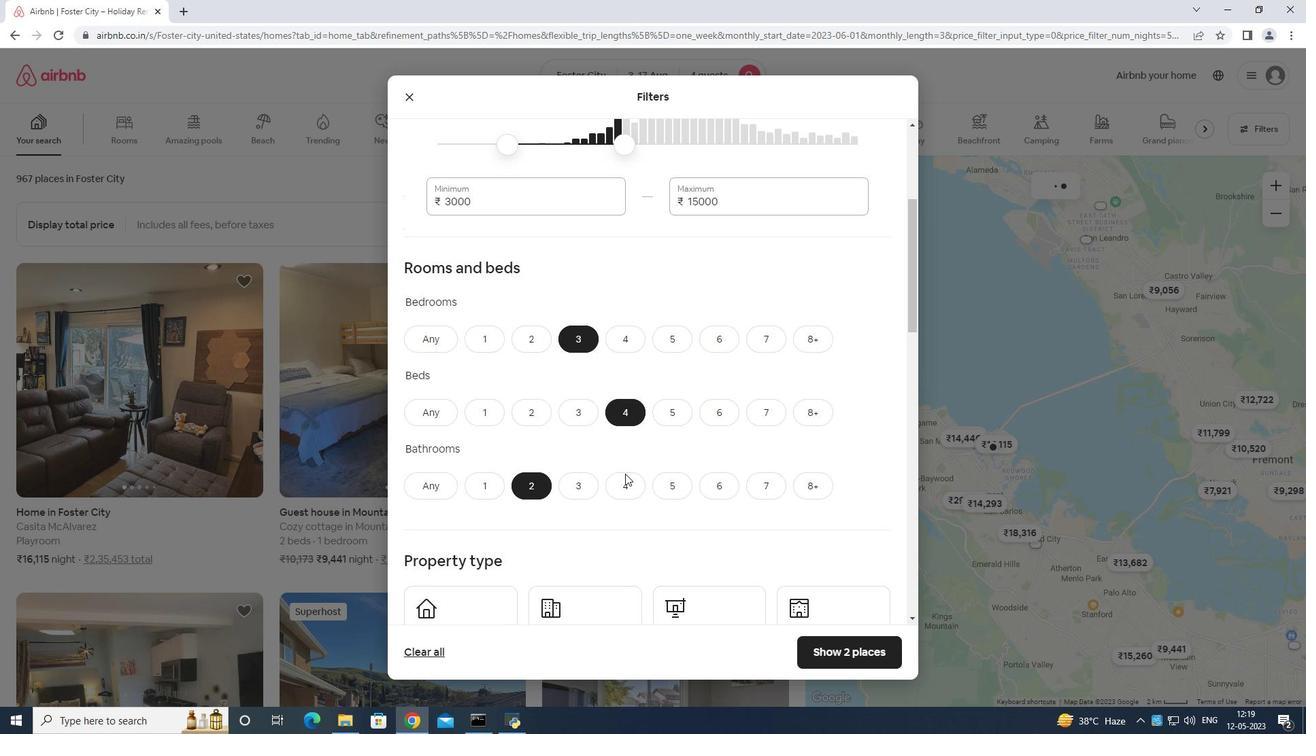 
Action: Mouse scrolled (630, 473) with delta (0, 0)
Screenshot: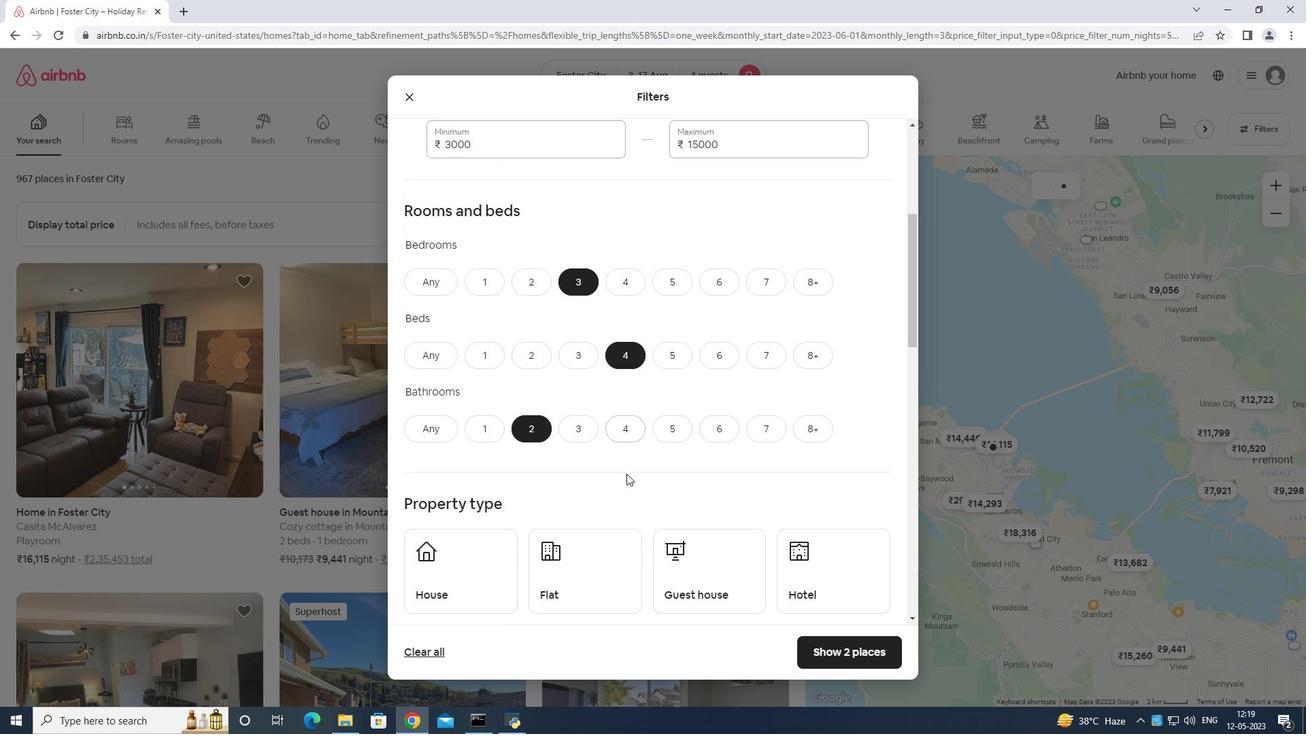 
Action: Mouse moved to (455, 355)
Screenshot: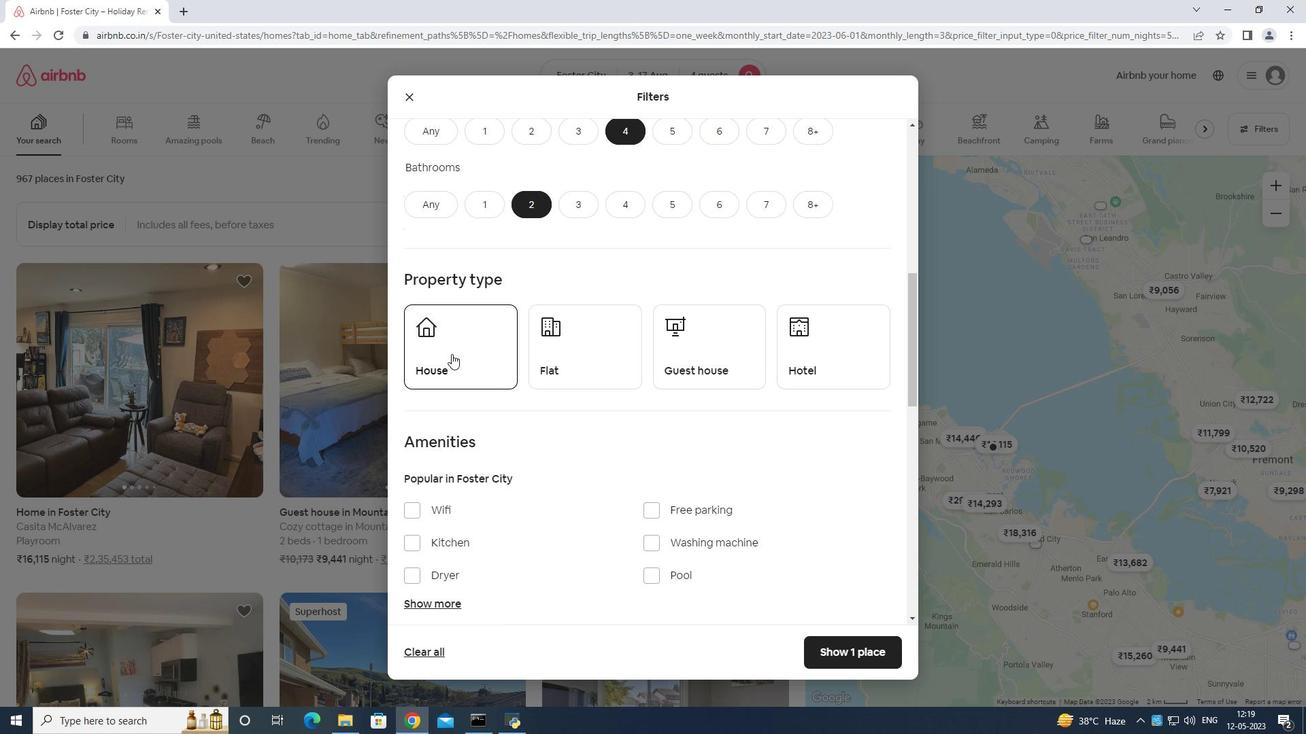 
Action: Mouse pressed left at (455, 355)
Screenshot: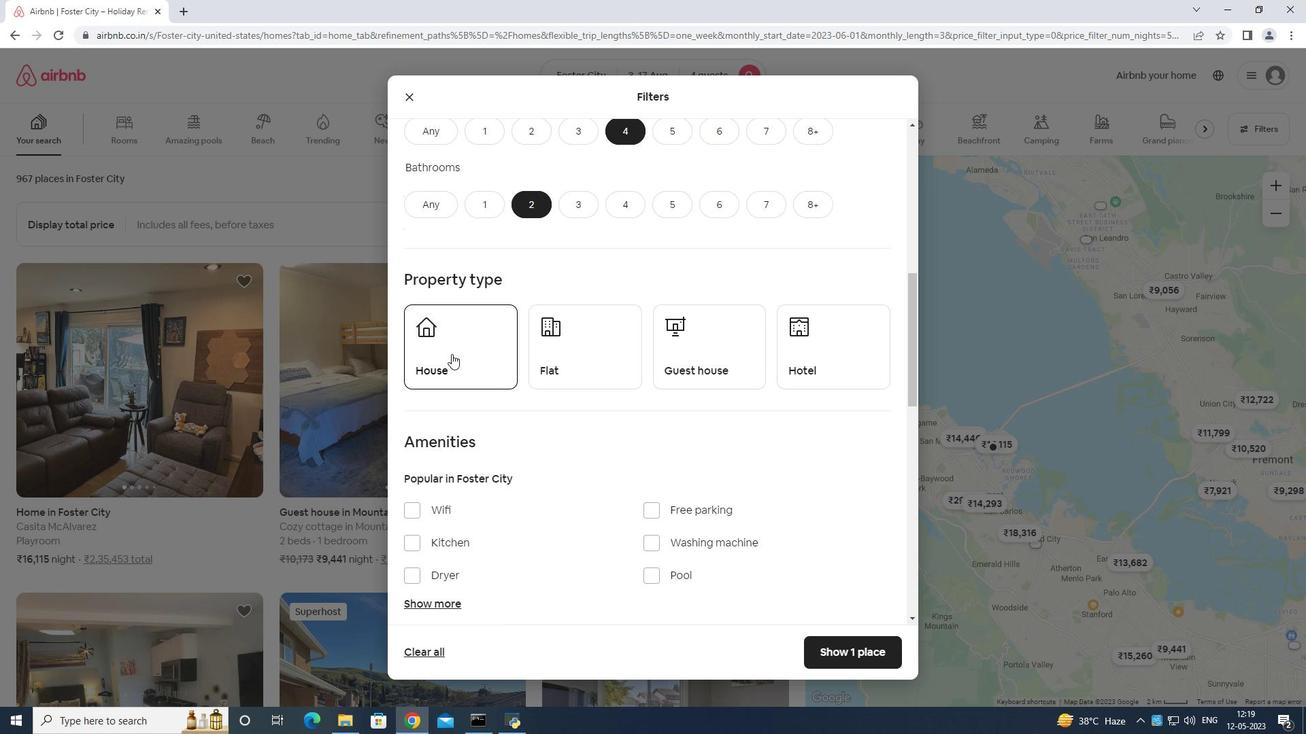 
Action: Mouse moved to (563, 351)
Screenshot: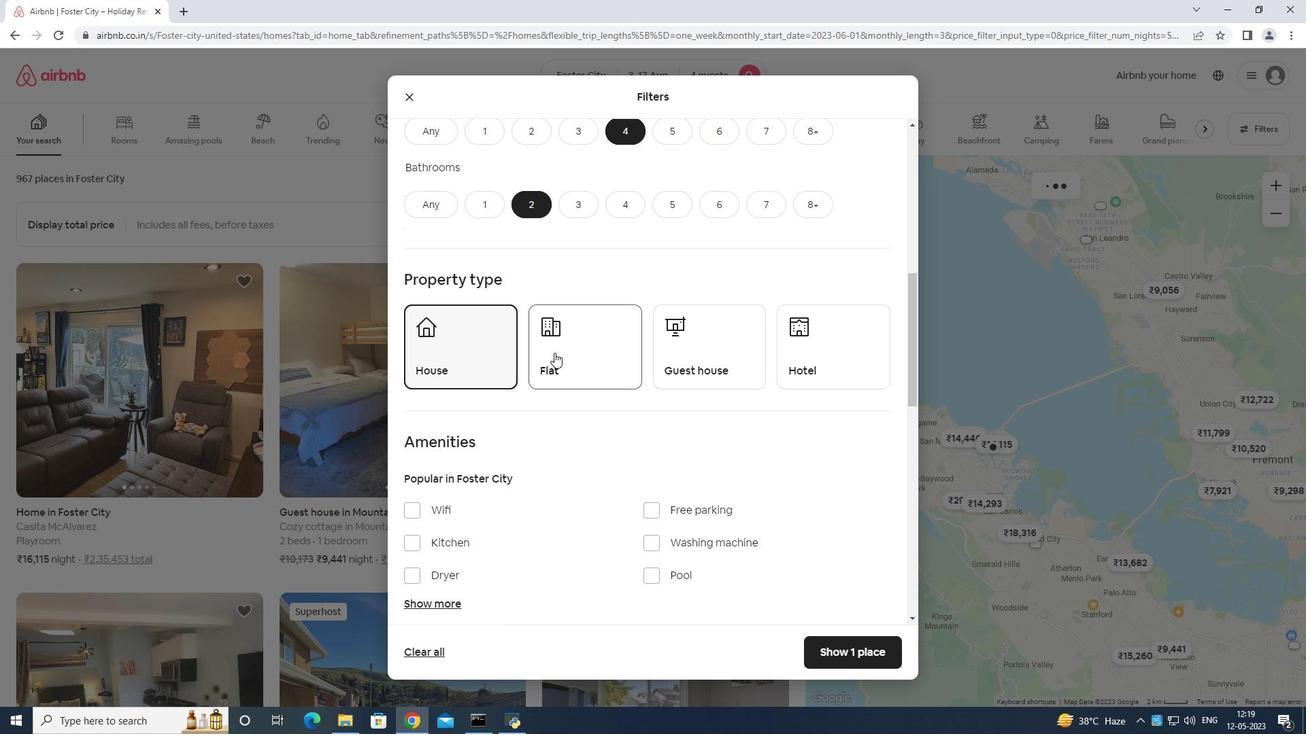 
Action: Mouse pressed left at (563, 351)
Screenshot: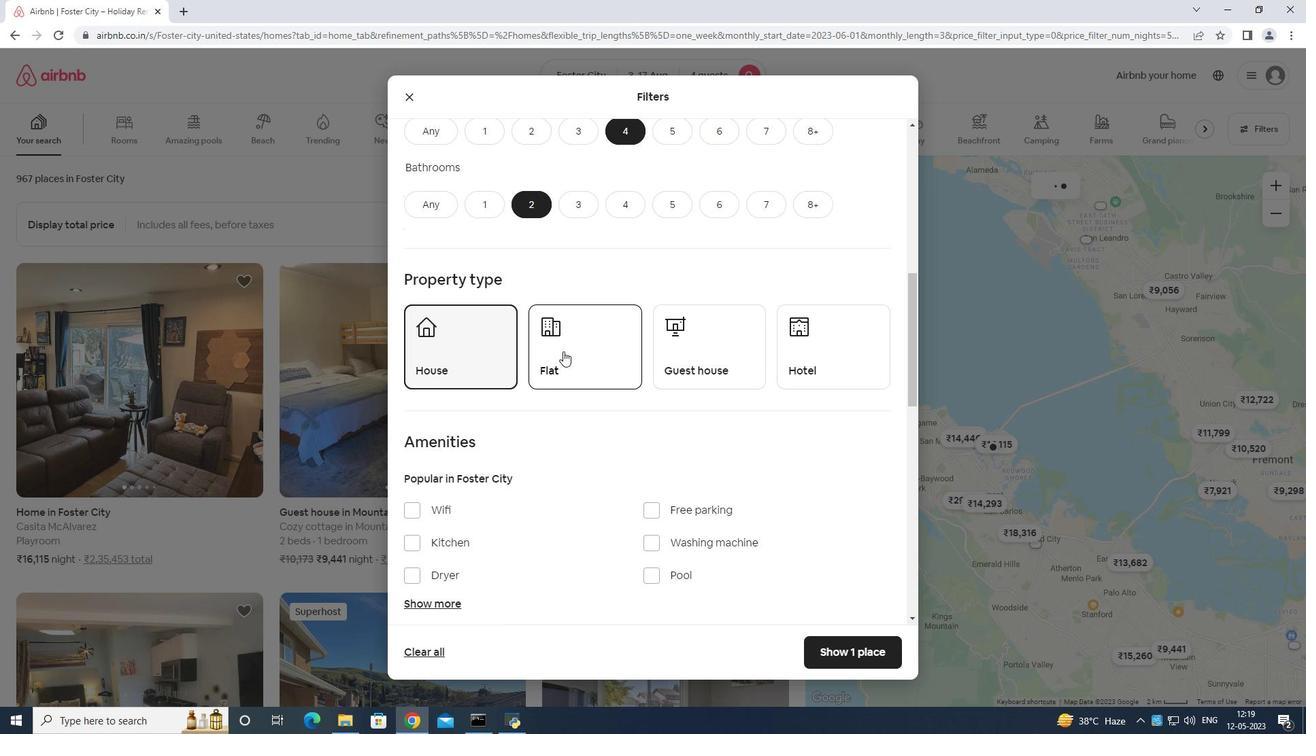 
Action: Mouse moved to (651, 345)
Screenshot: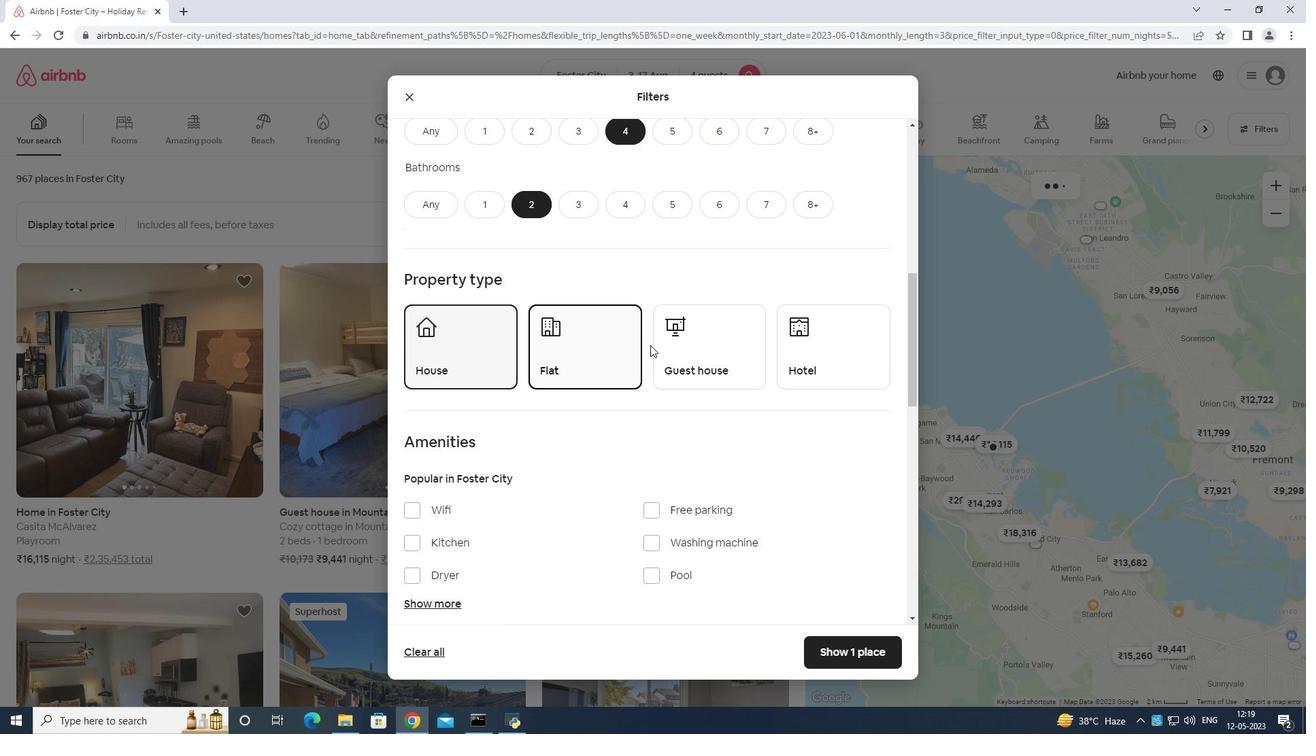 
Action: Mouse pressed left at (651, 345)
Screenshot: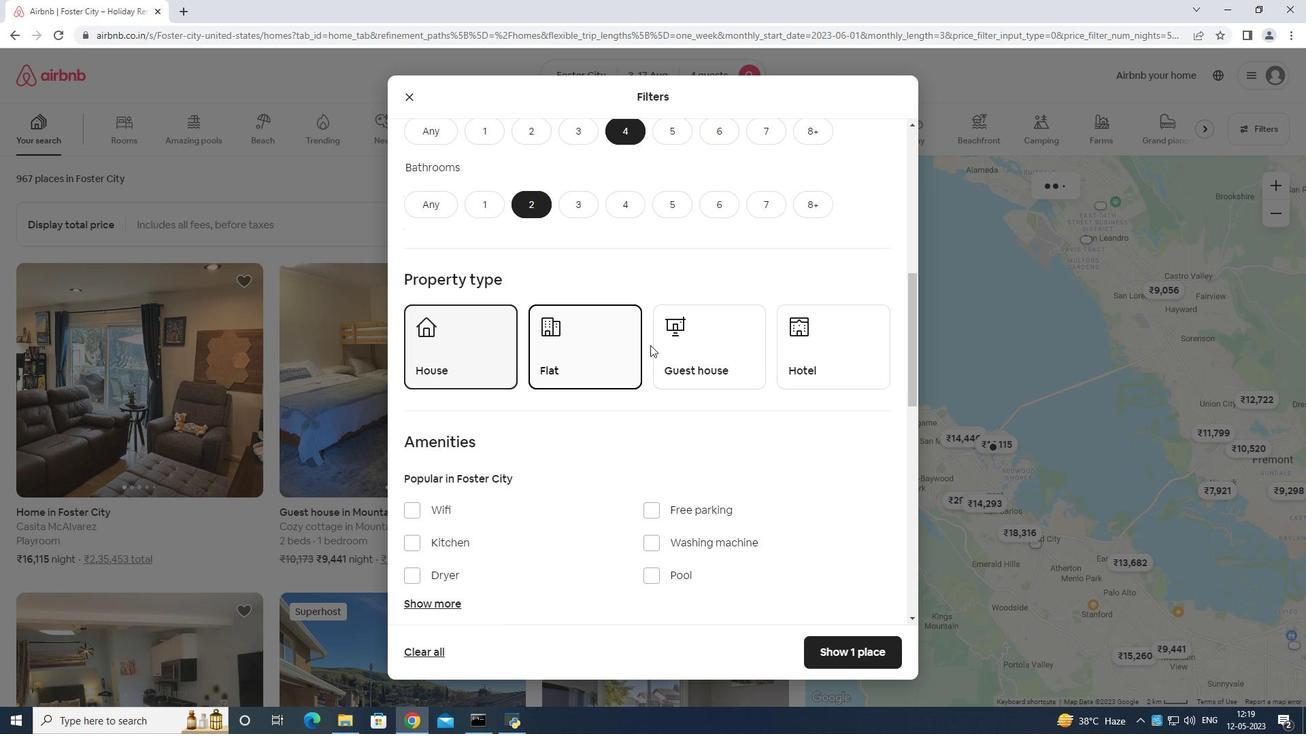 
Action: Mouse moved to (706, 344)
Screenshot: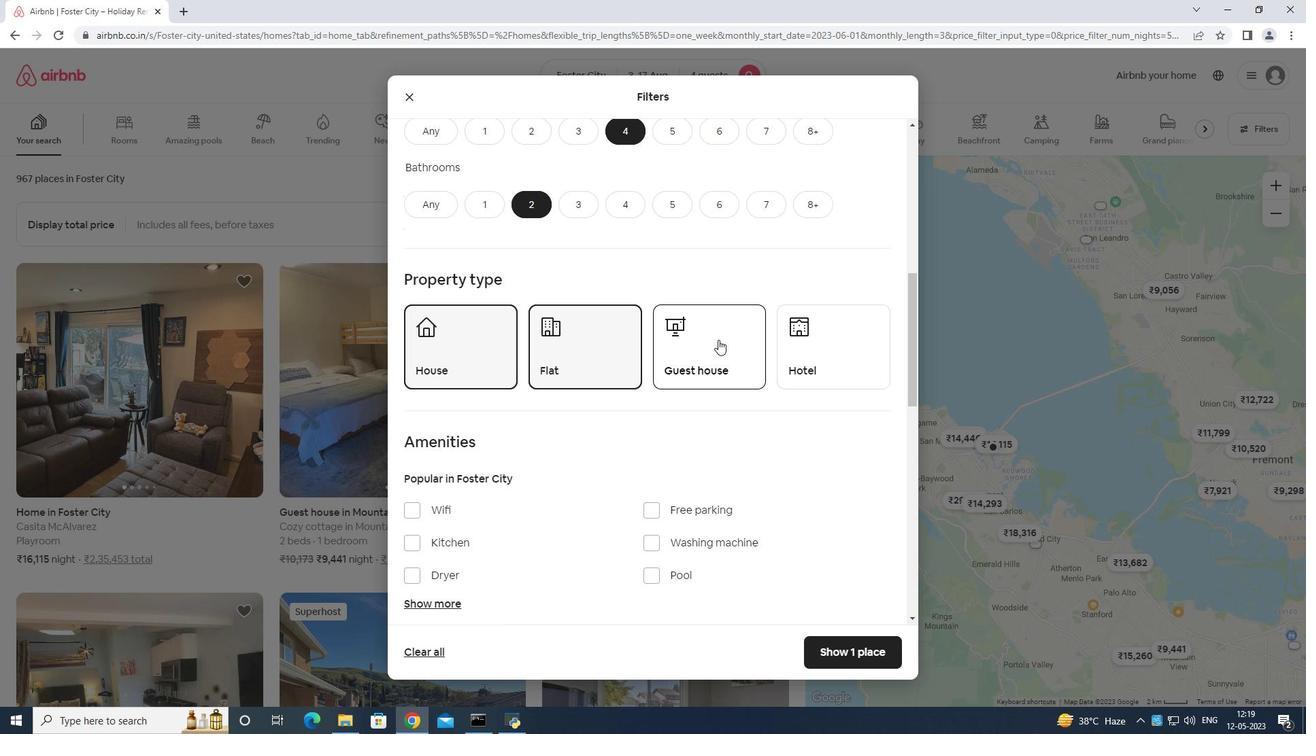 
Action: Mouse pressed left at (706, 344)
Screenshot: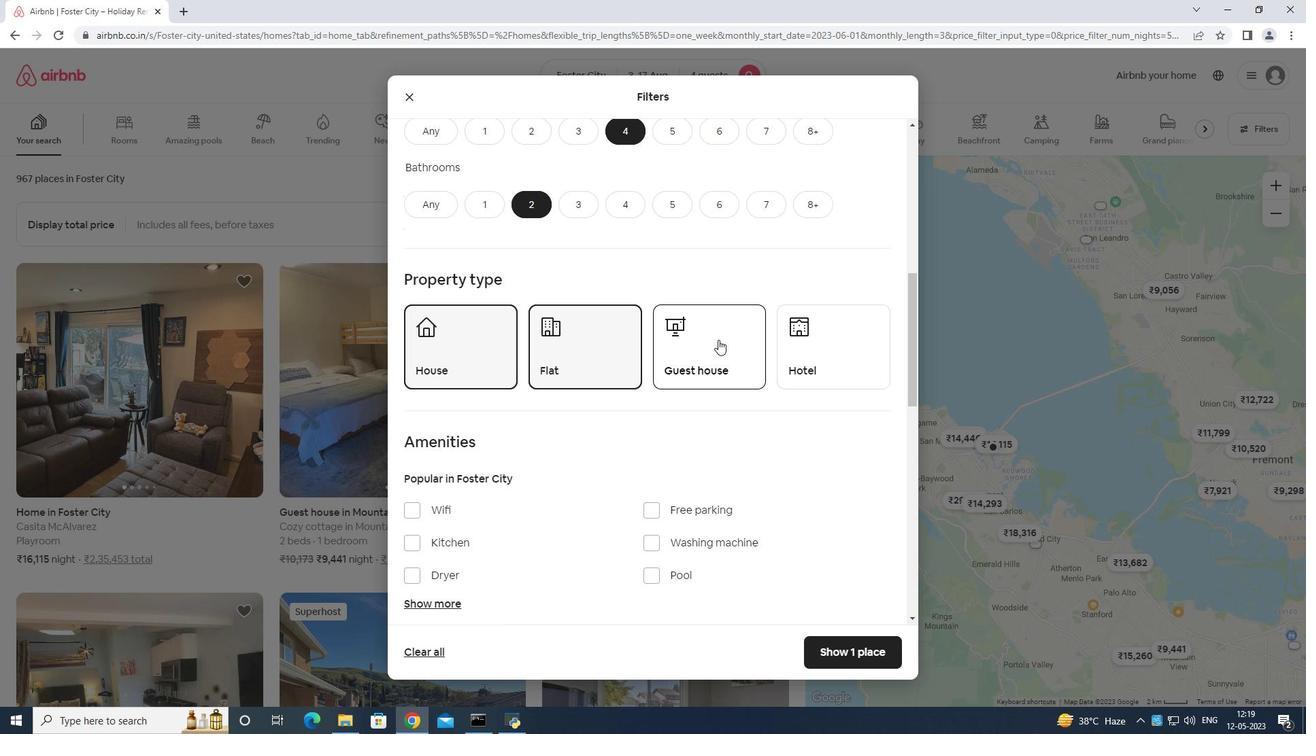
Action: Mouse moved to (729, 334)
Screenshot: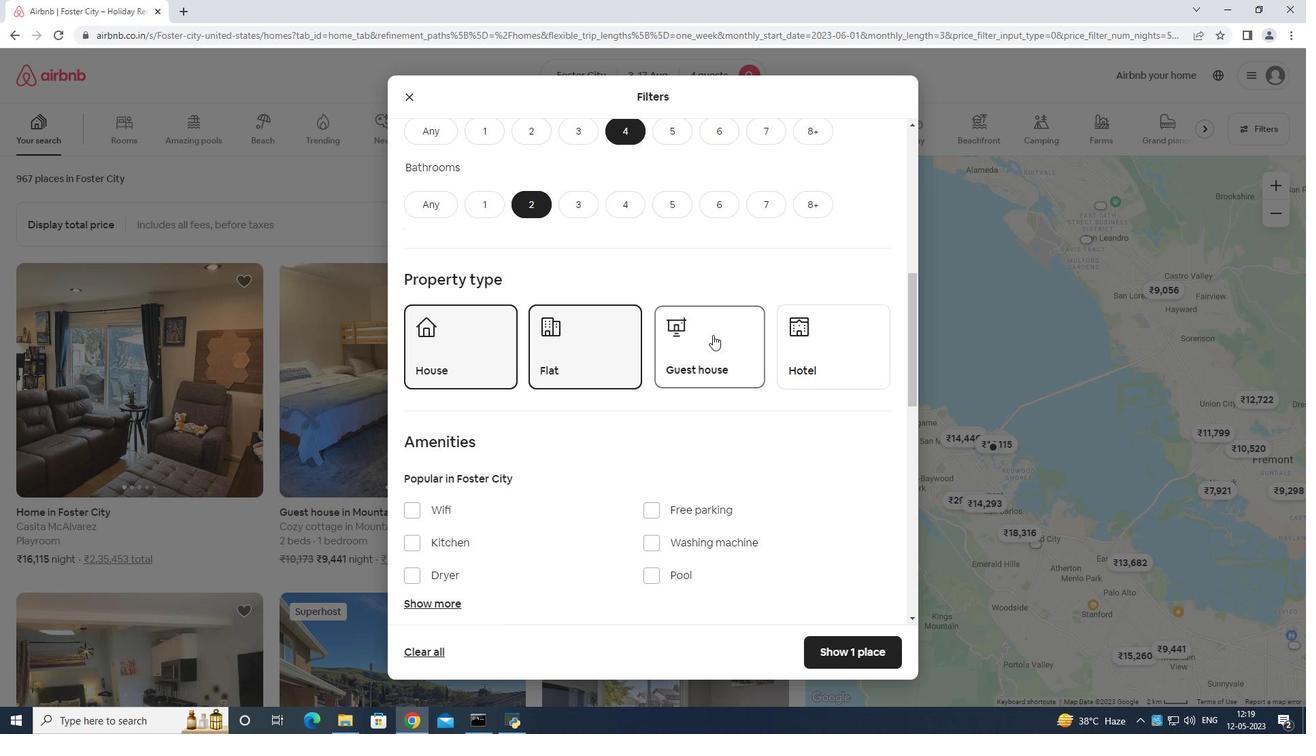 
Action: Mouse scrolled (729, 334) with delta (0, 0)
Screenshot: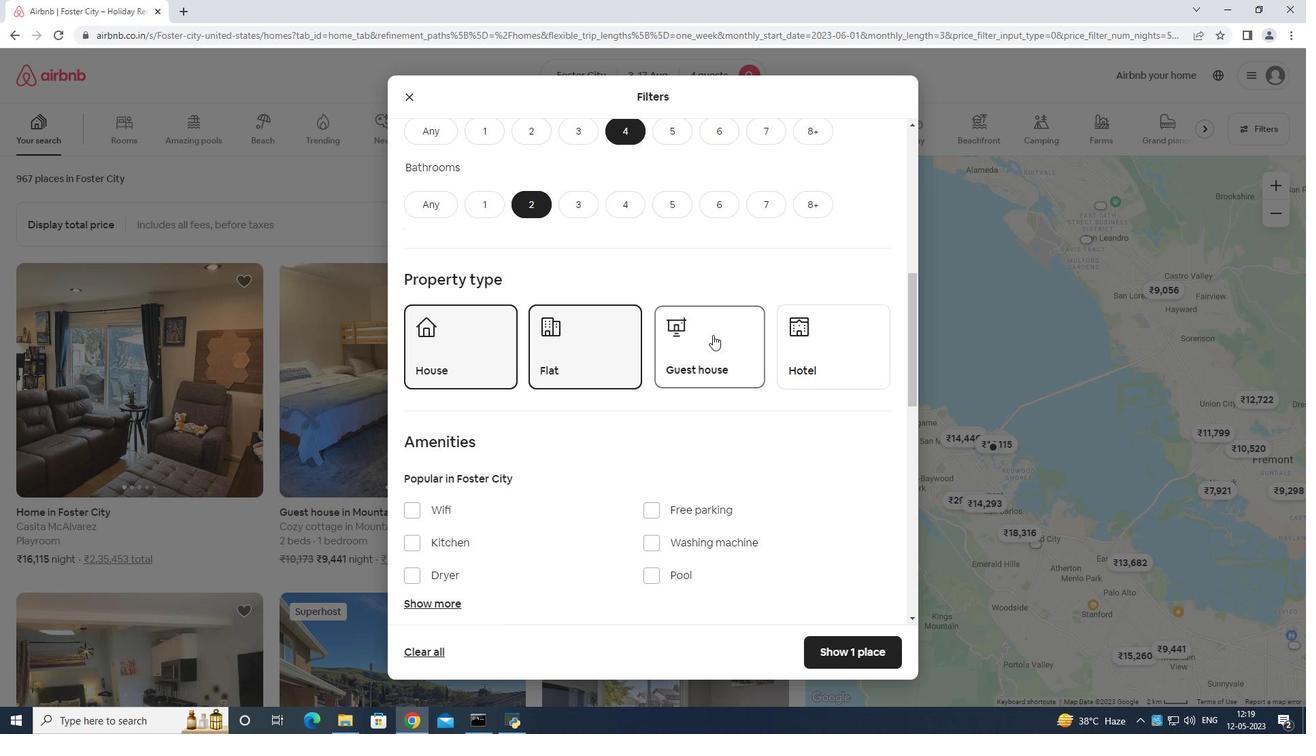 
Action: Mouse moved to (728, 348)
Screenshot: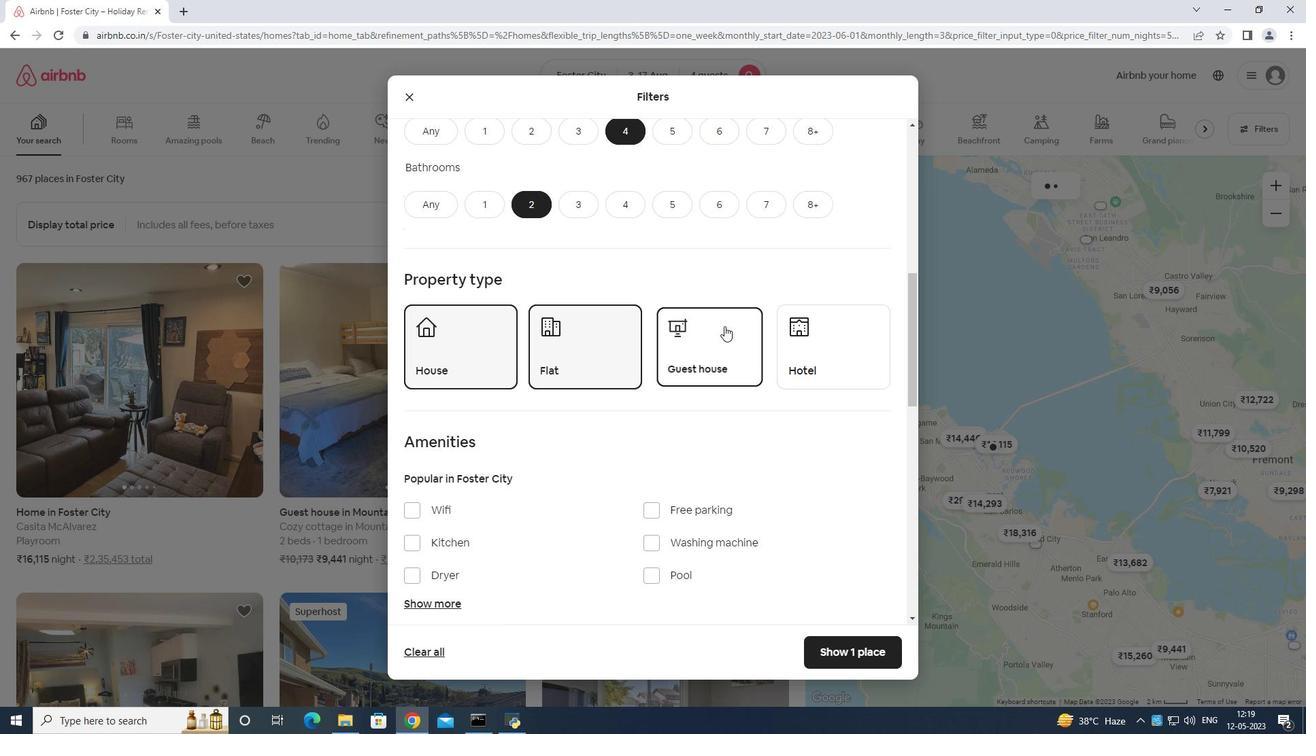 
Action: Mouse scrolled (728, 347) with delta (0, 0)
Screenshot: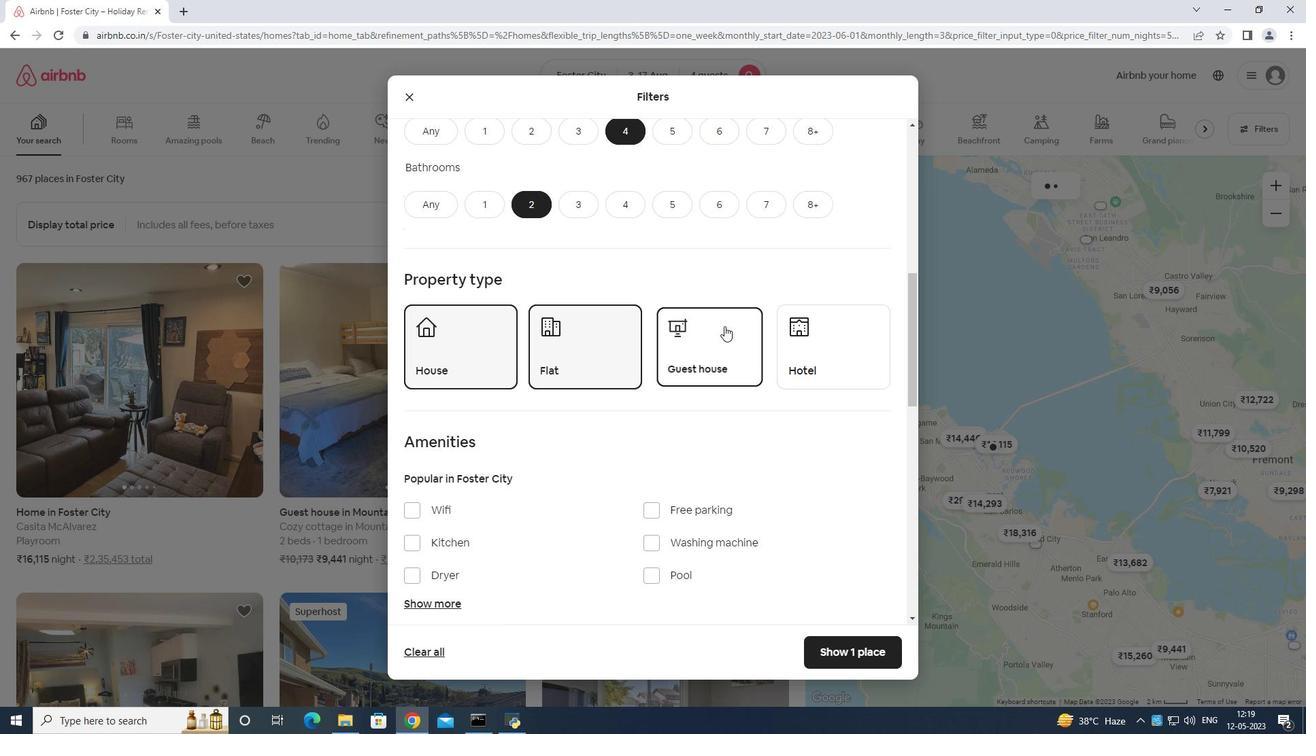 
Action: Mouse moved to (644, 407)
Screenshot: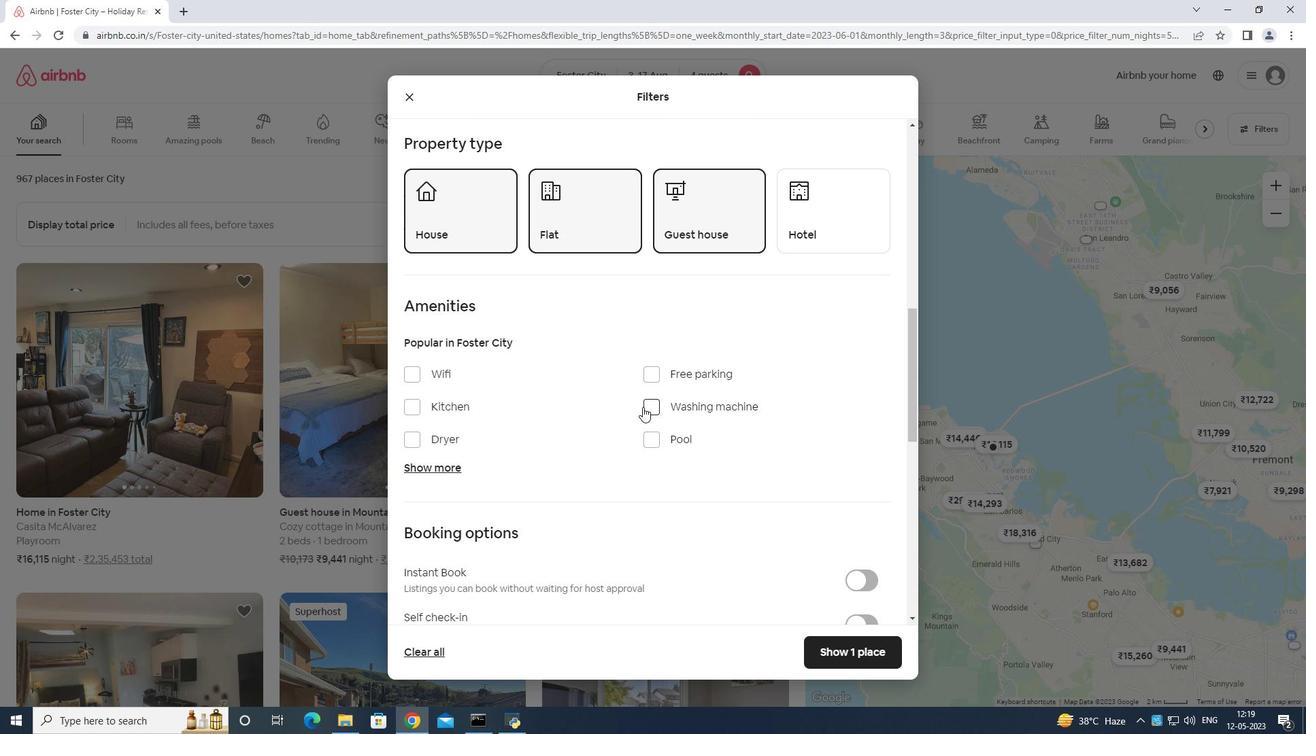
Action: Mouse pressed left at (644, 407)
Screenshot: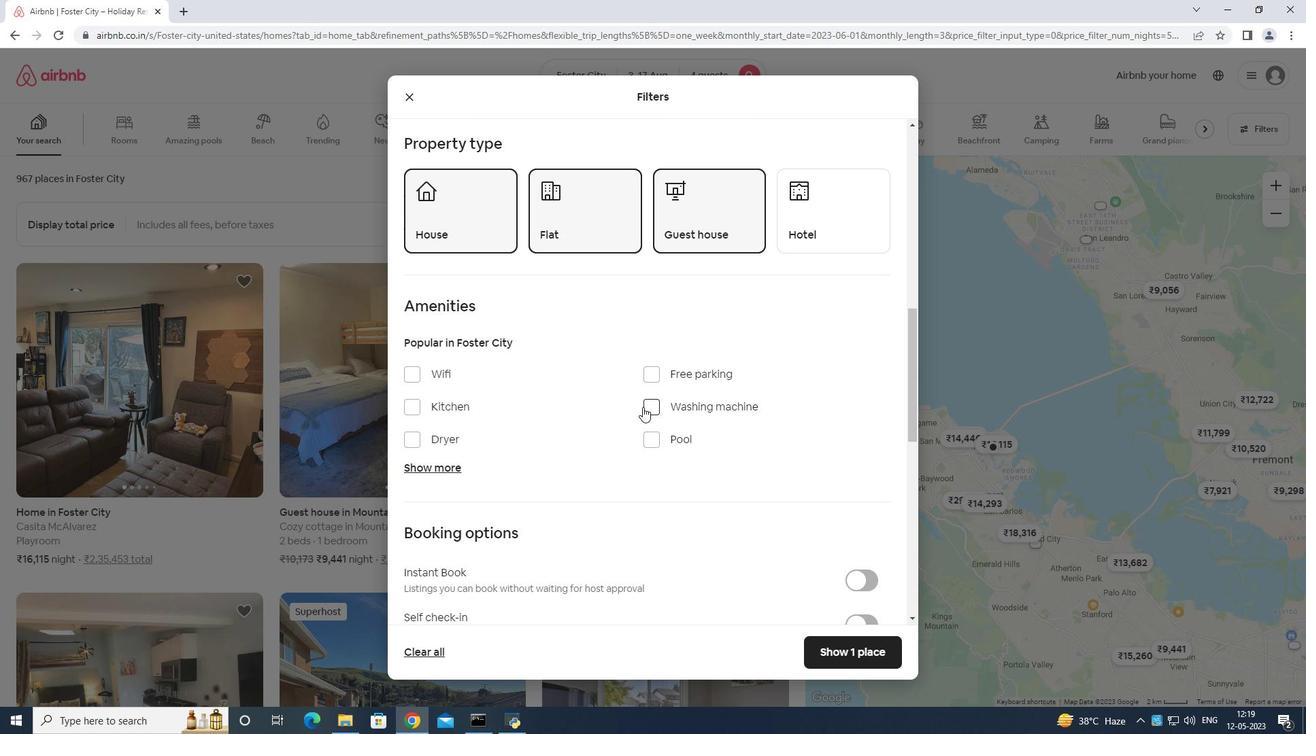 
Action: Mouse moved to (650, 406)
Screenshot: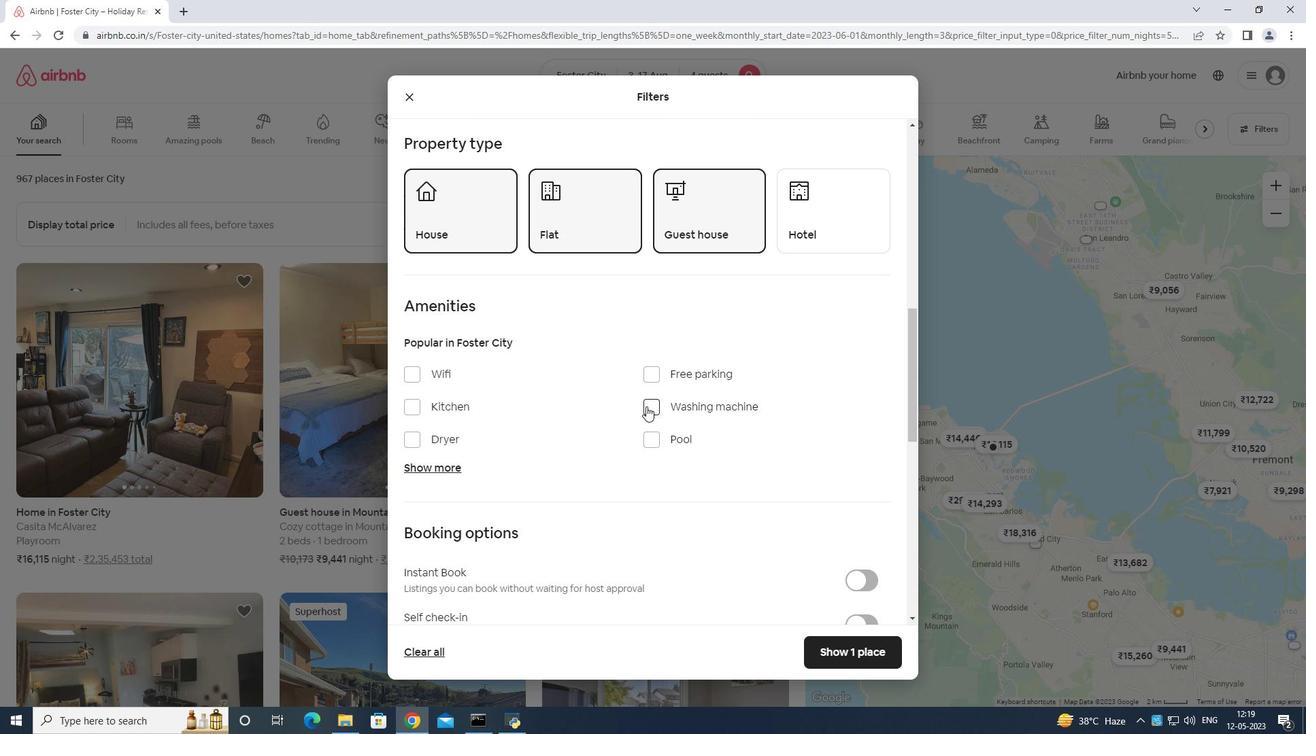 
Action: Mouse scrolled (650, 405) with delta (0, 0)
Screenshot: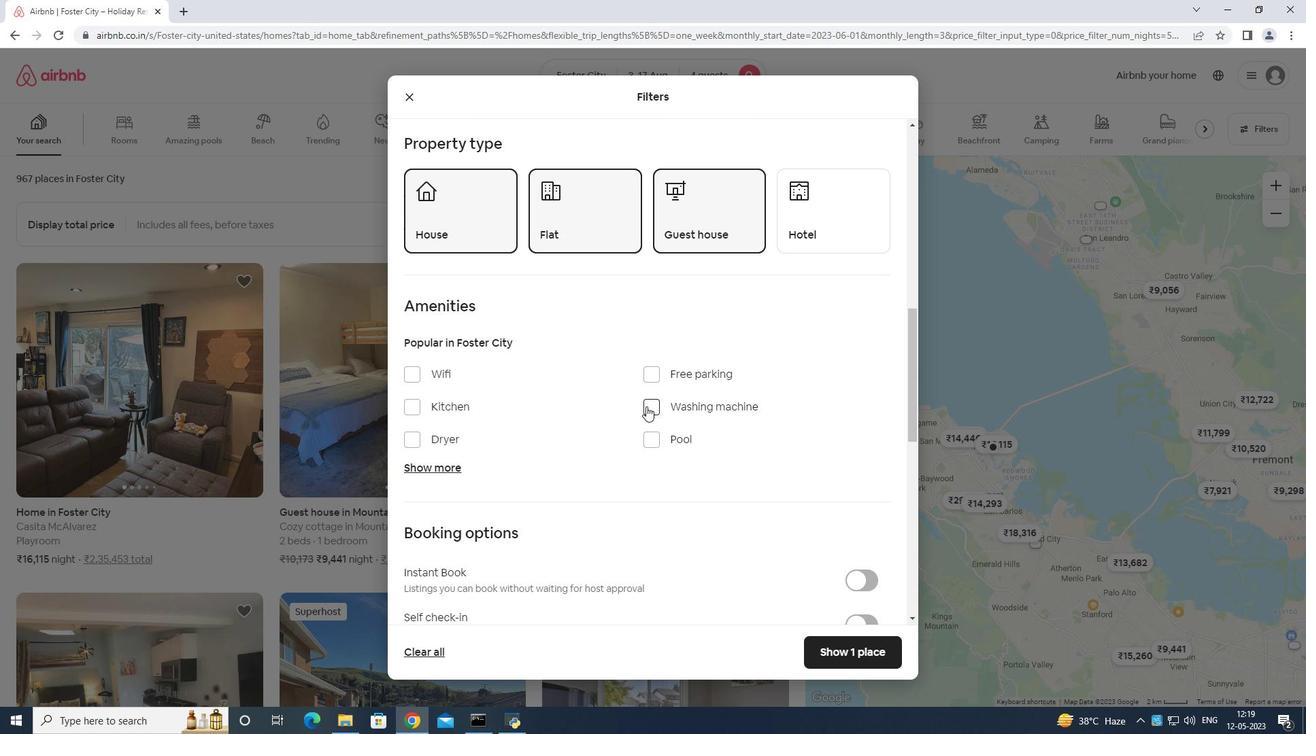 
Action: Mouse moved to (651, 411)
Screenshot: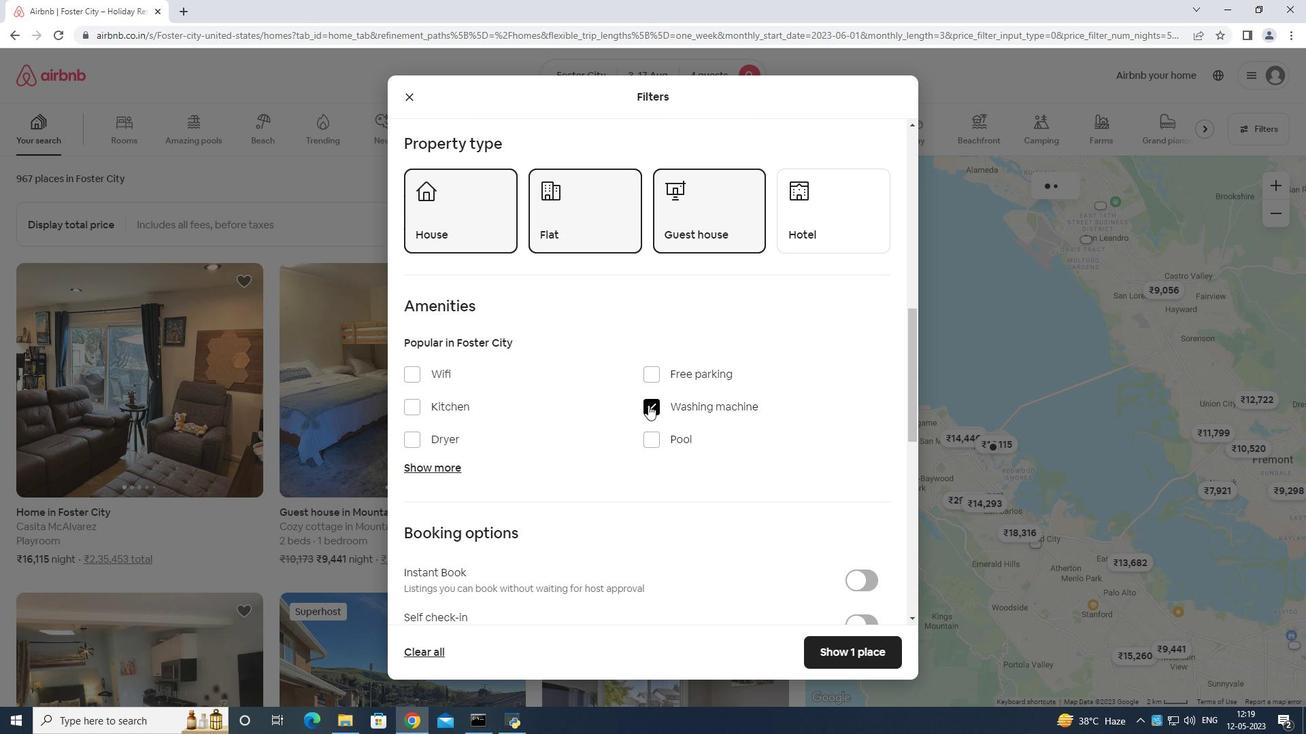 
Action: Mouse scrolled (651, 410) with delta (0, 0)
Screenshot: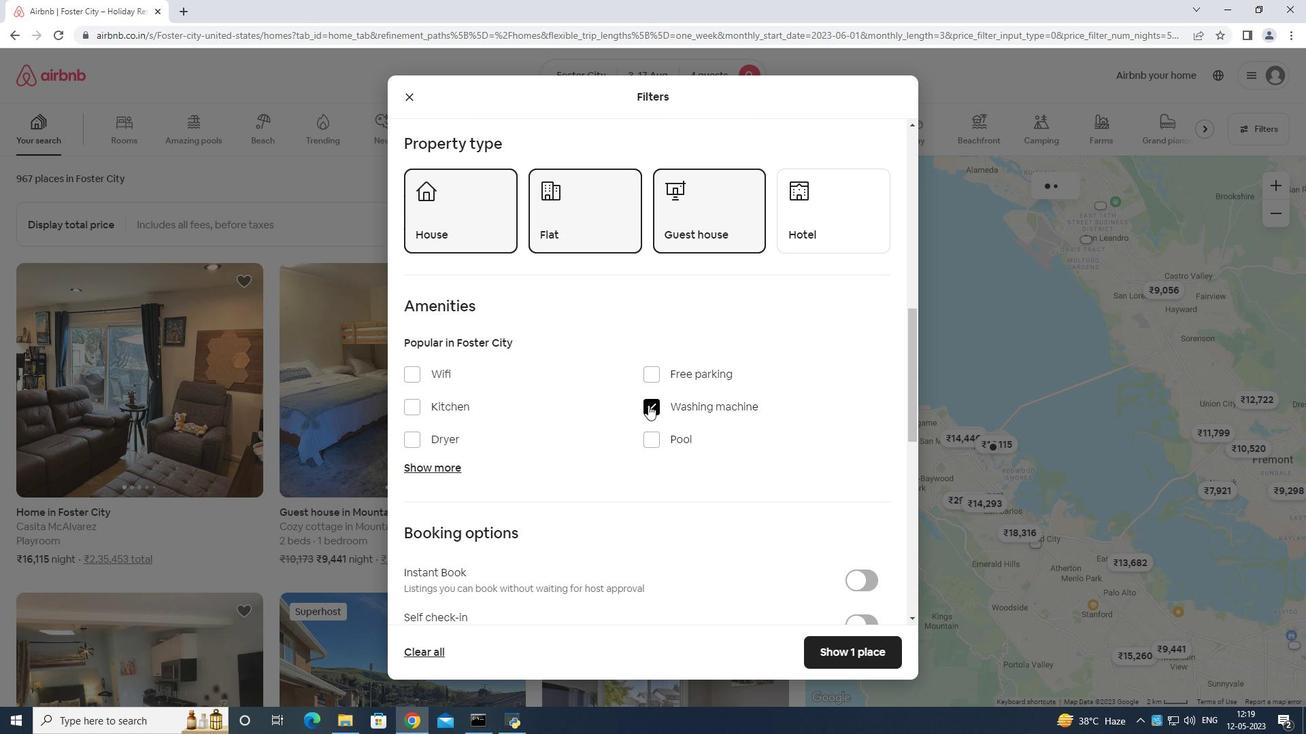 
Action: Mouse moved to (651, 413)
Screenshot: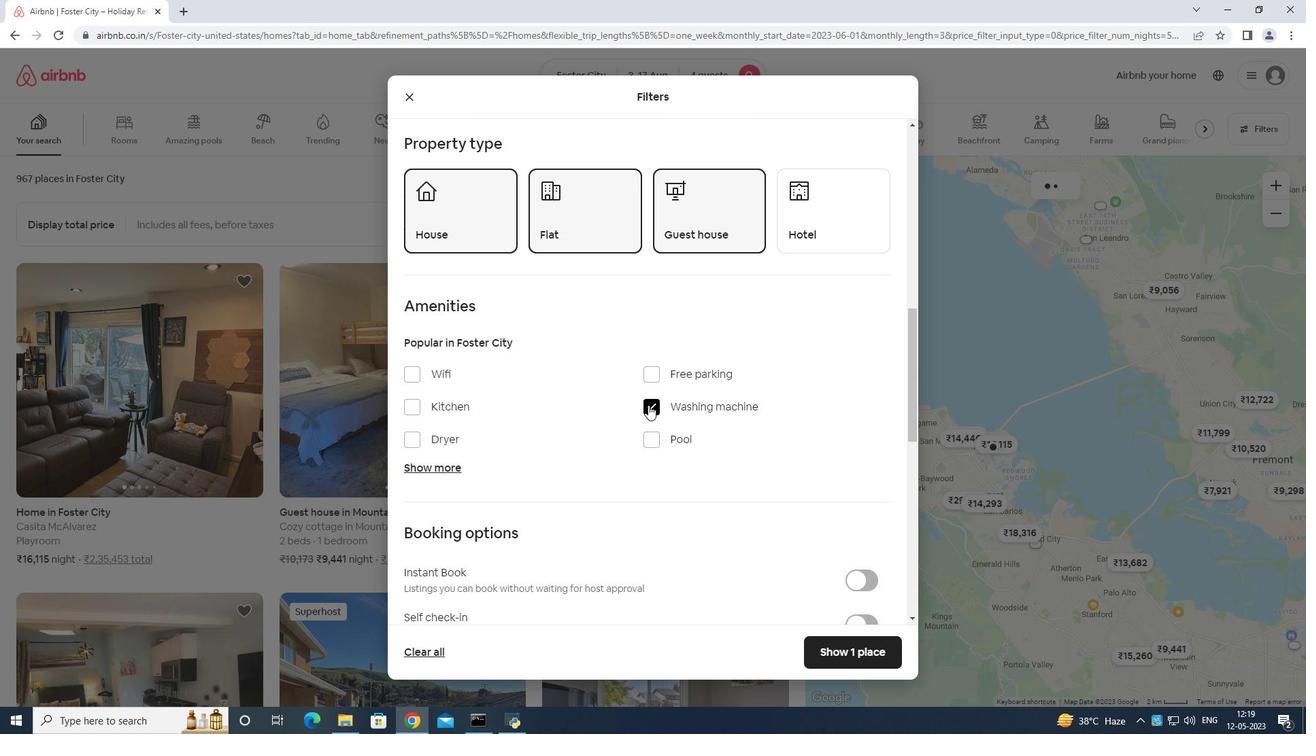 
Action: Mouse scrolled (651, 412) with delta (0, 0)
Screenshot: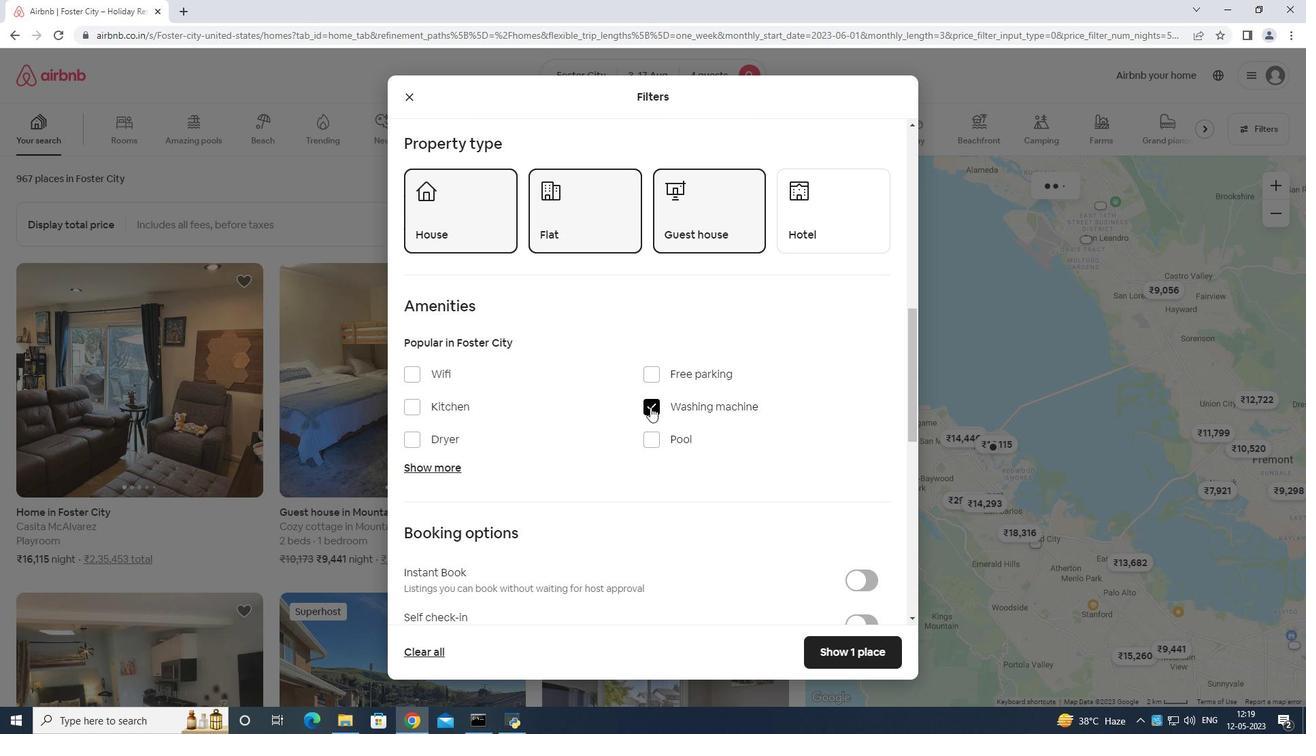 
Action: Mouse moved to (651, 413)
Screenshot: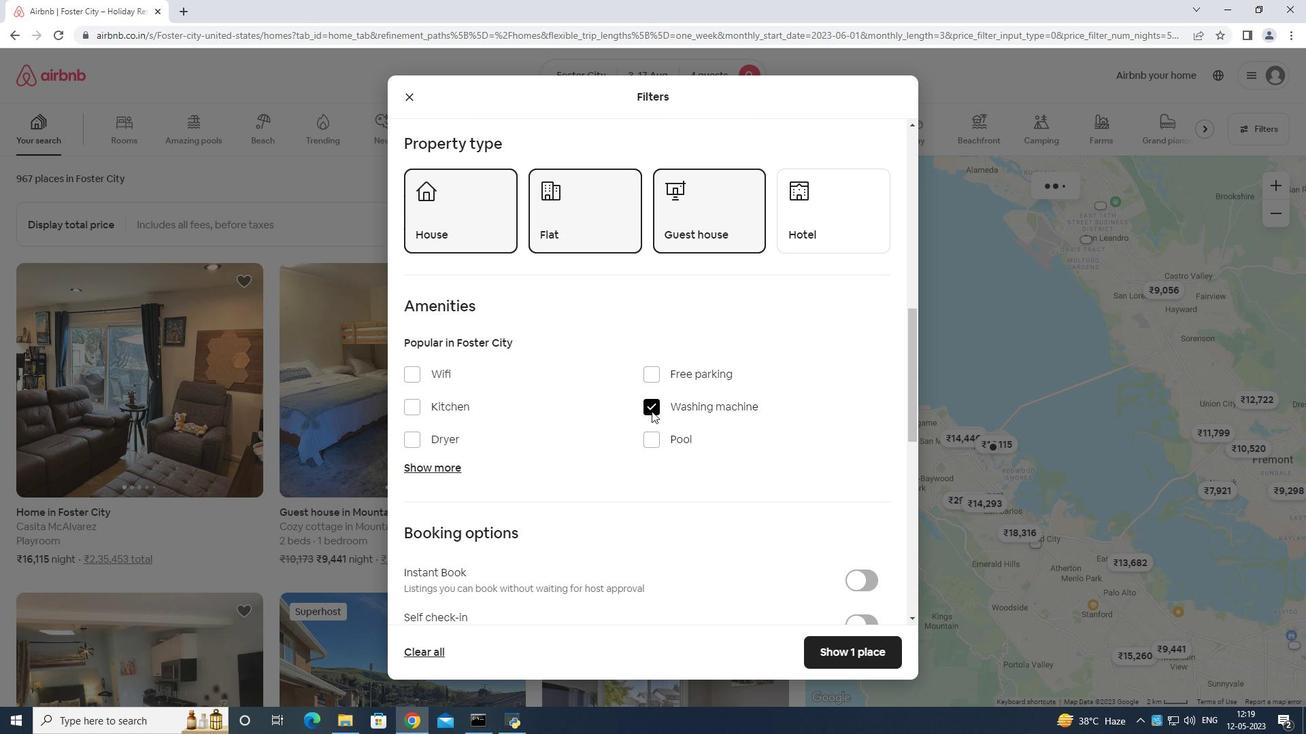 
Action: Mouse scrolled (651, 413) with delta (0, 0)
Screenshot: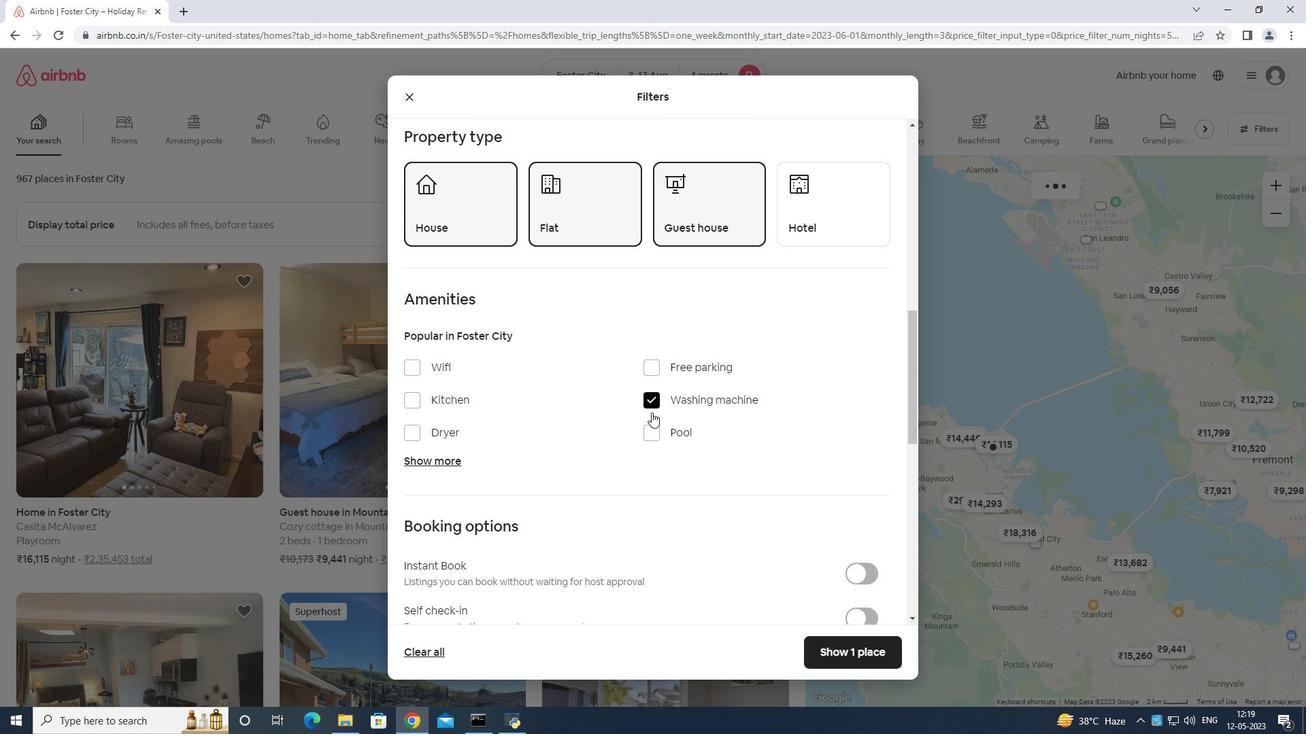 
Action: Mouse moved to (866, 348)
Screenshot: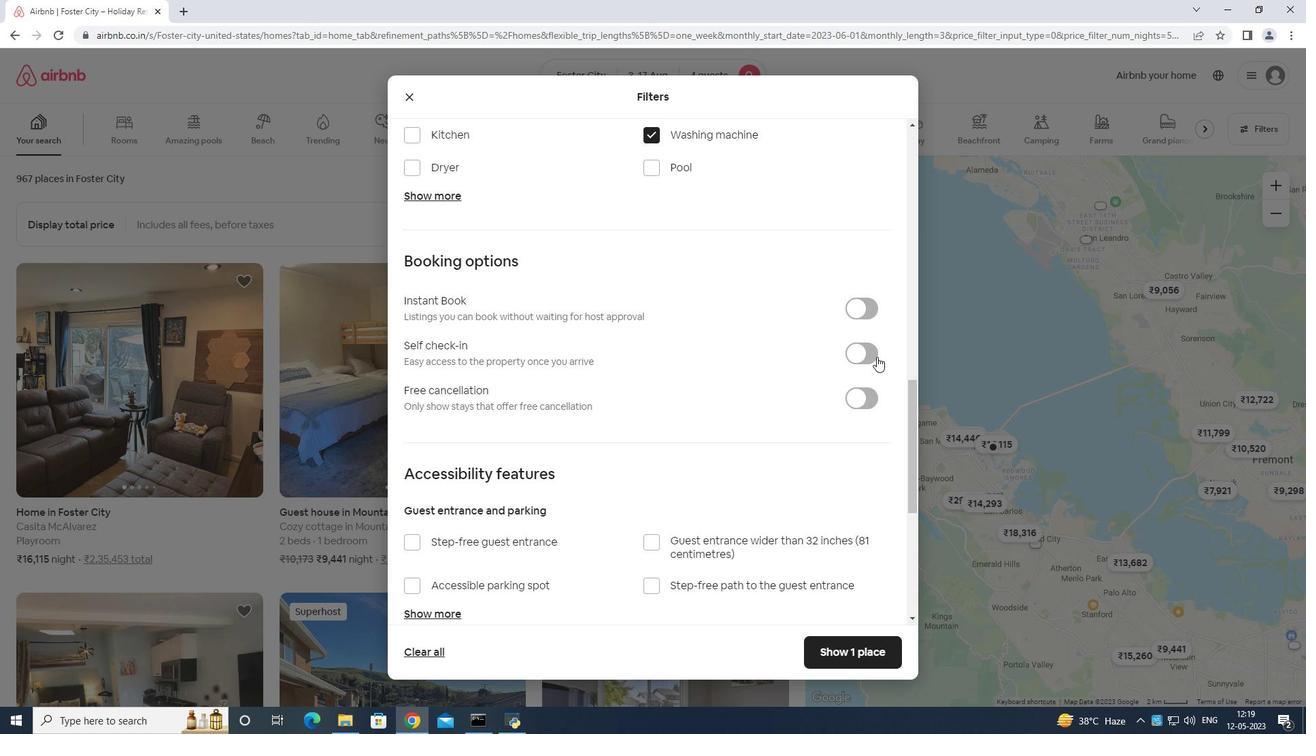 
Action: Mouse pressed left at (866, 348)
Screenshot: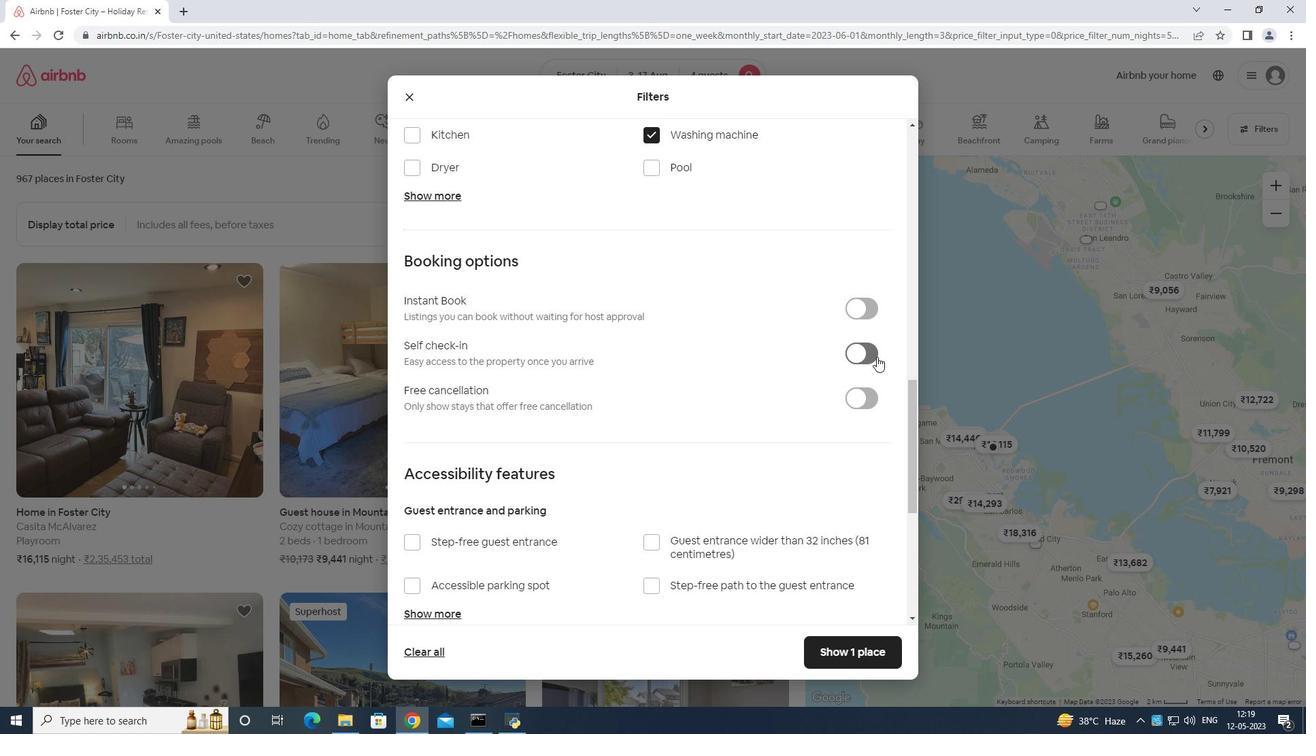 
Action: Mouse moved to (839, 344)
Screenshot: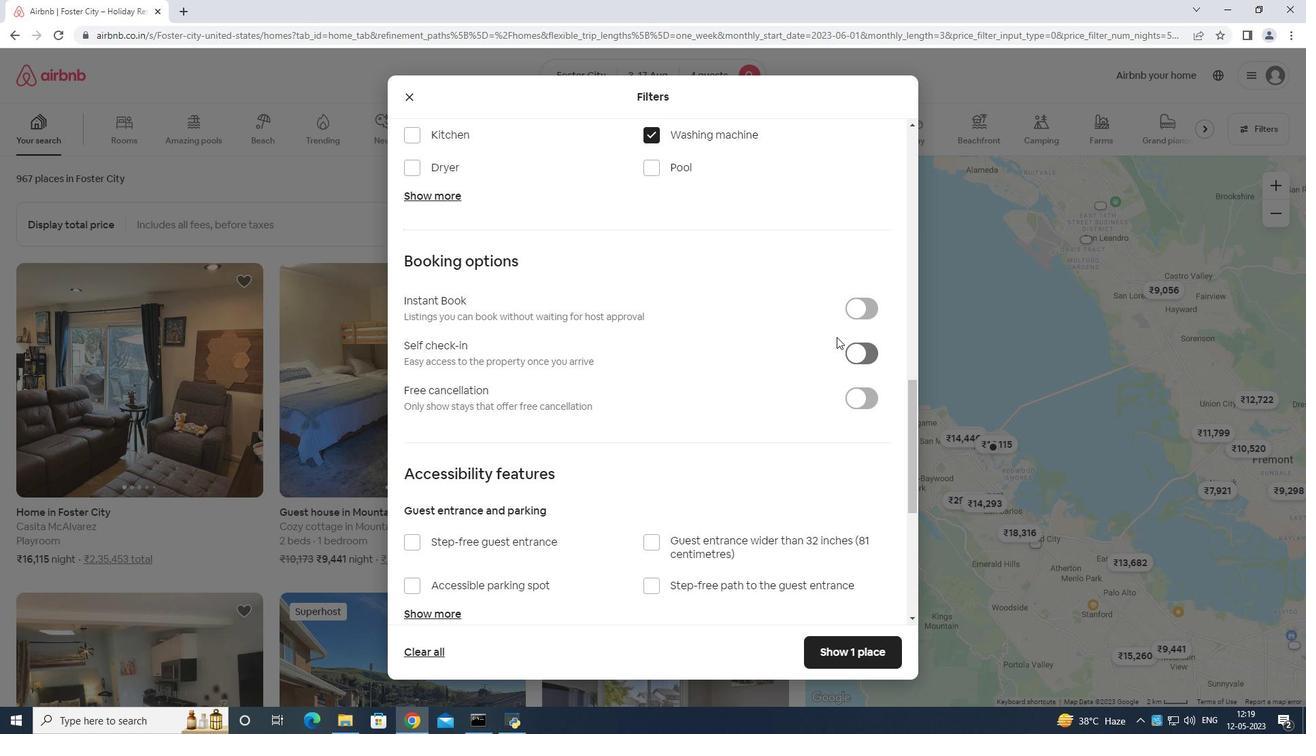 
Action: Mouse scrolled (839, 344) with delta (0, 0)
Screenshot: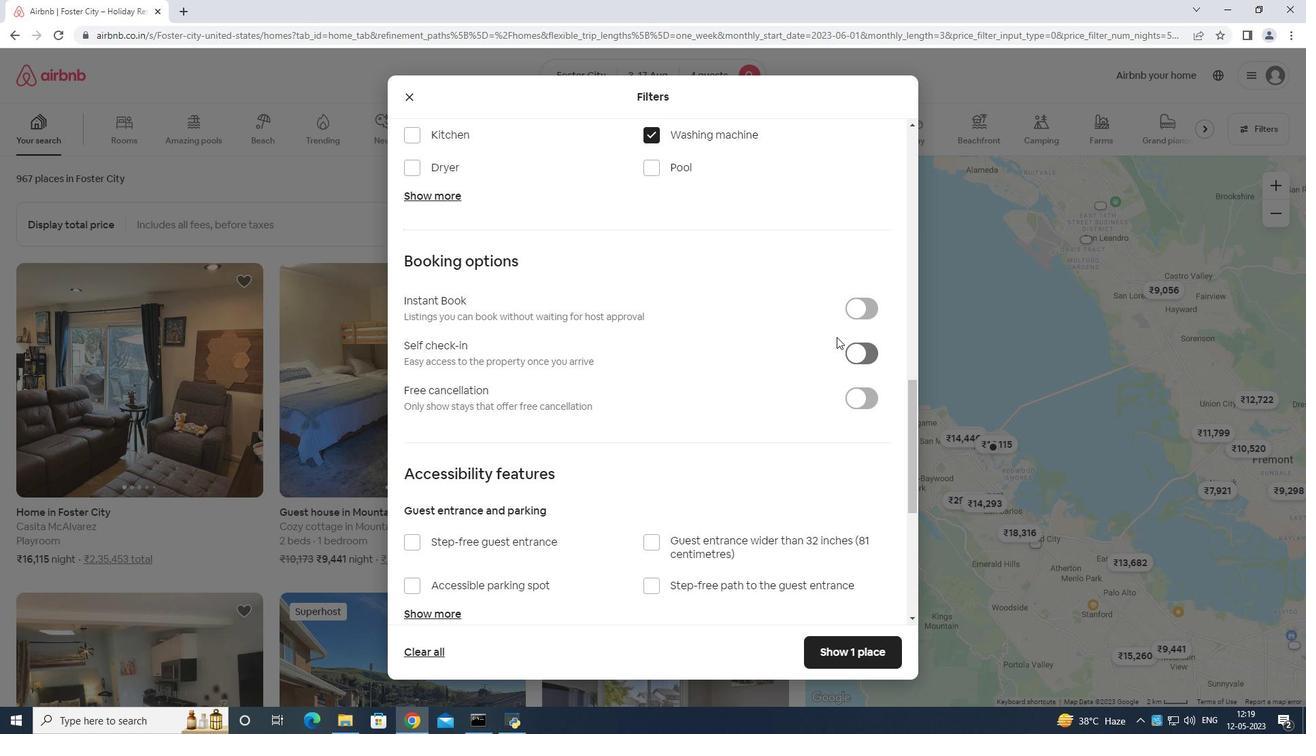 
Action: Mouse moved to (841, 347)
Screenshot: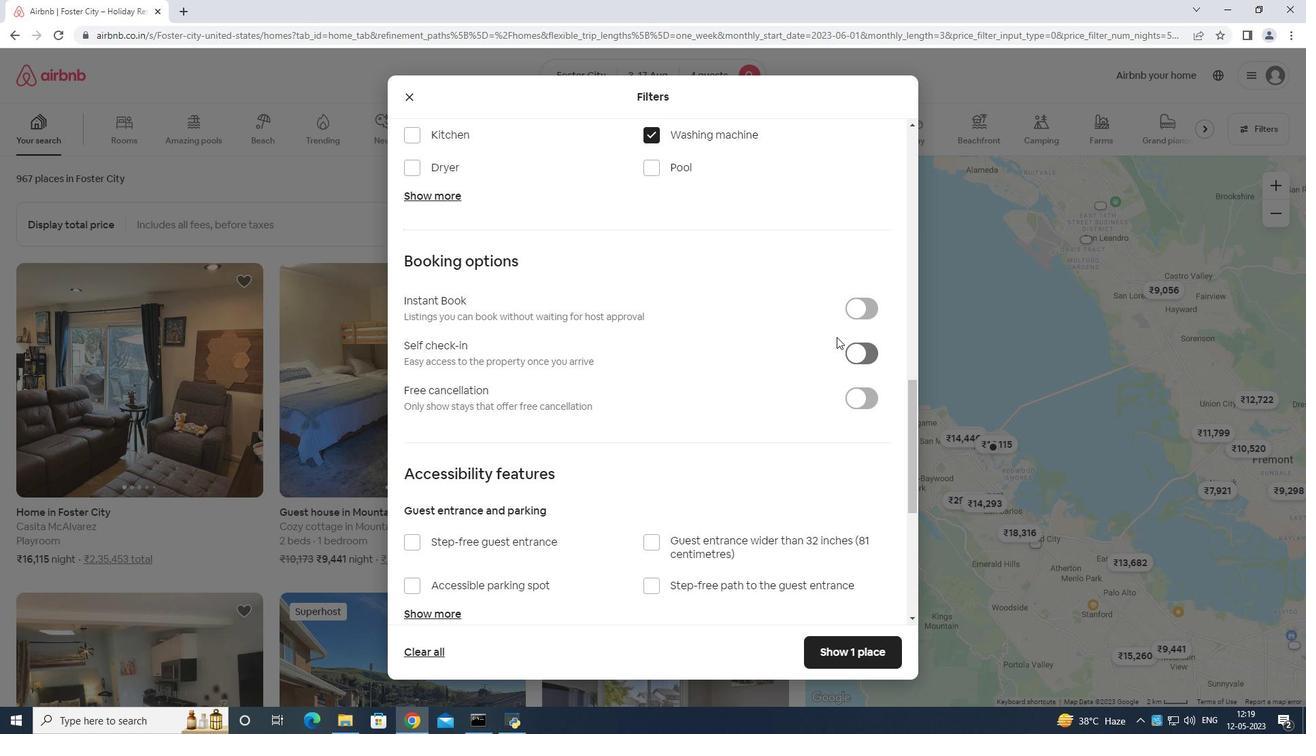 
Action: Mouse scrolled (841, 346) with delta (0, 0)
Screenshot: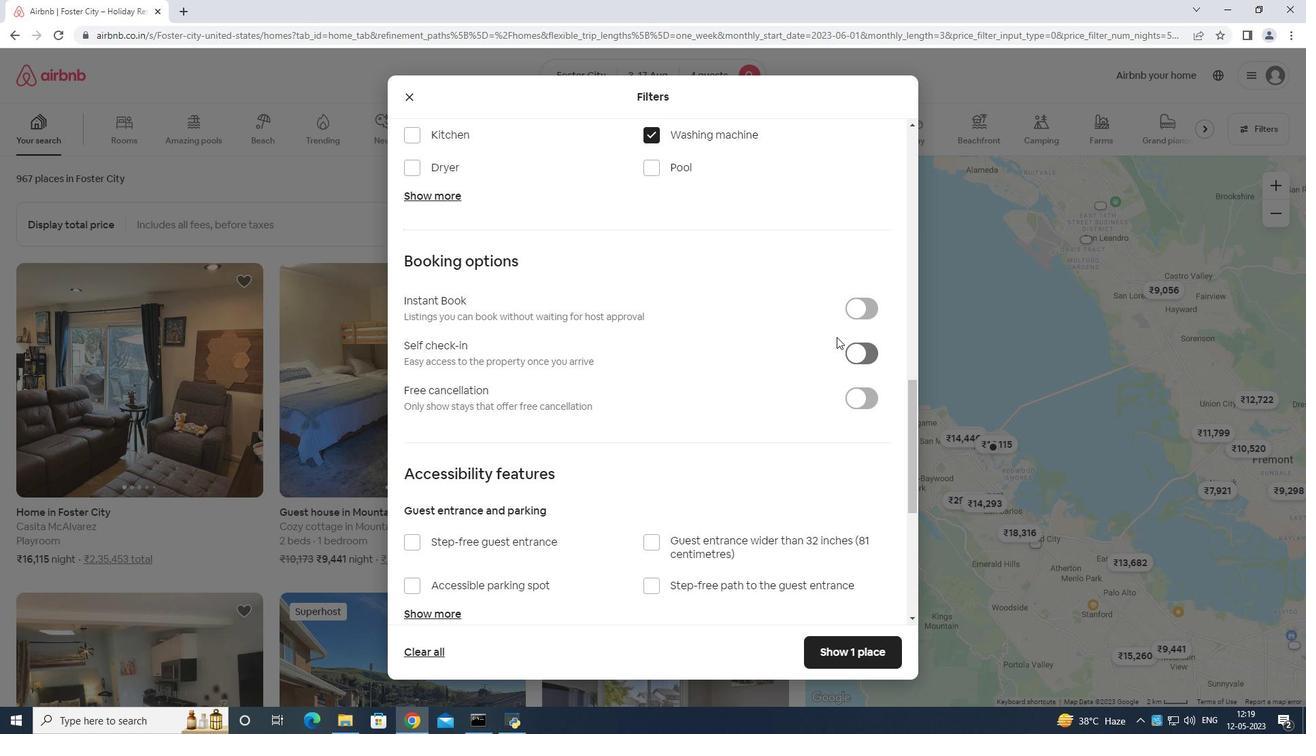 
Action: Mouse moved to (841, 351)
Screenshot: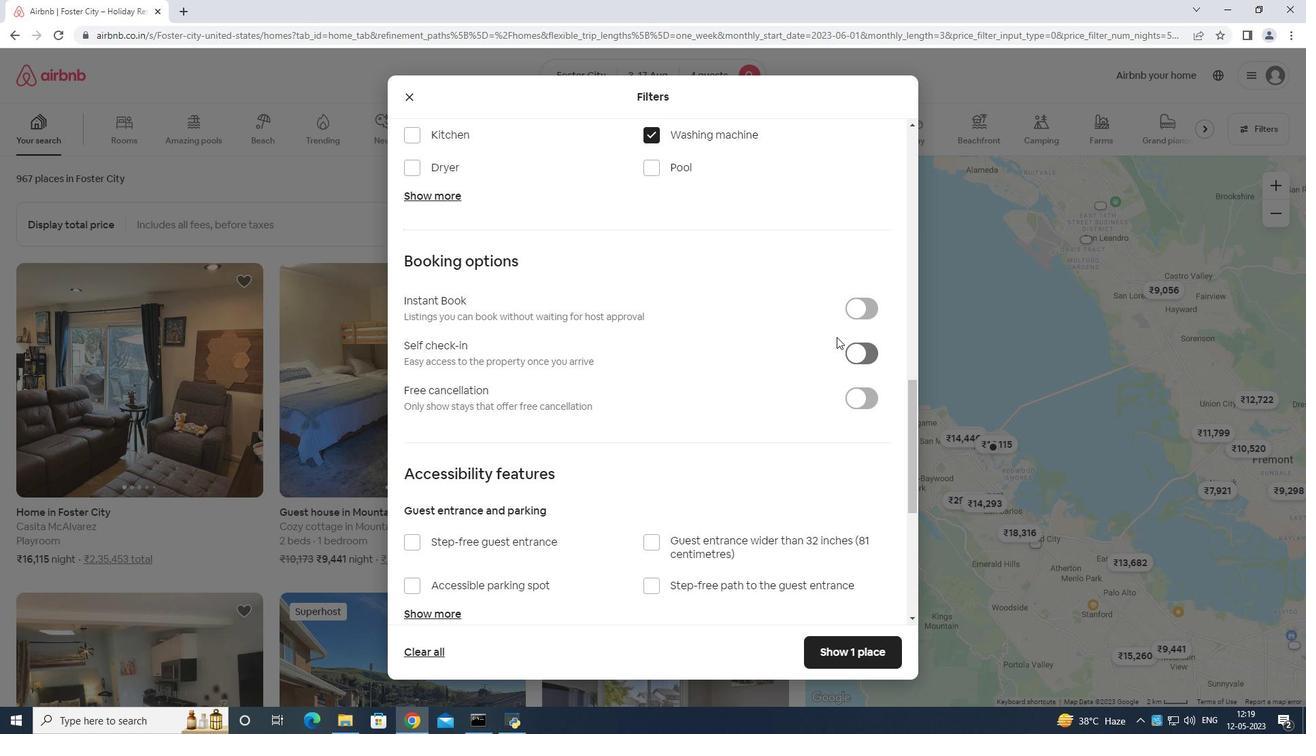 
Action: Mouse scrolled (841, 350) with delta (0, 0)
Screenshot: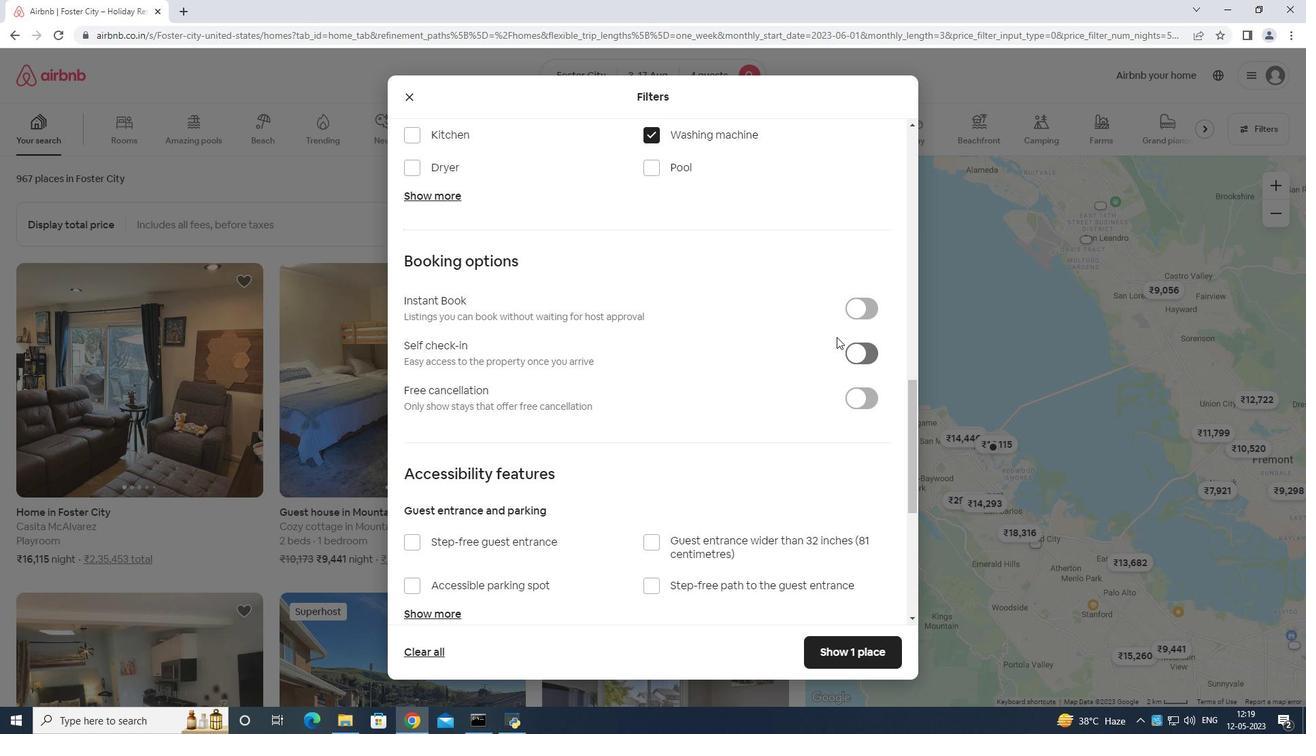 
Action: Mouse moved to (840, 355)
Screenshot: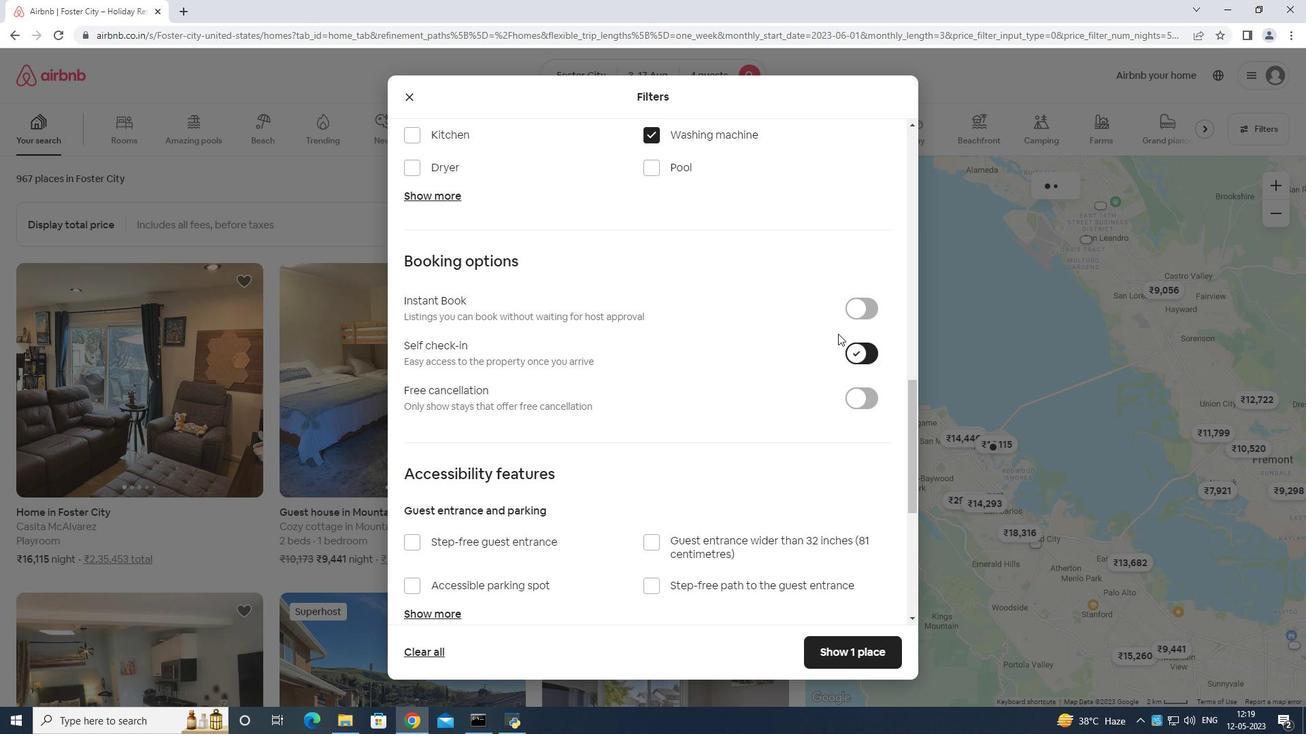 
Action: Mouse scrolled (840, 355) with delta (0, 0)
Screenshot: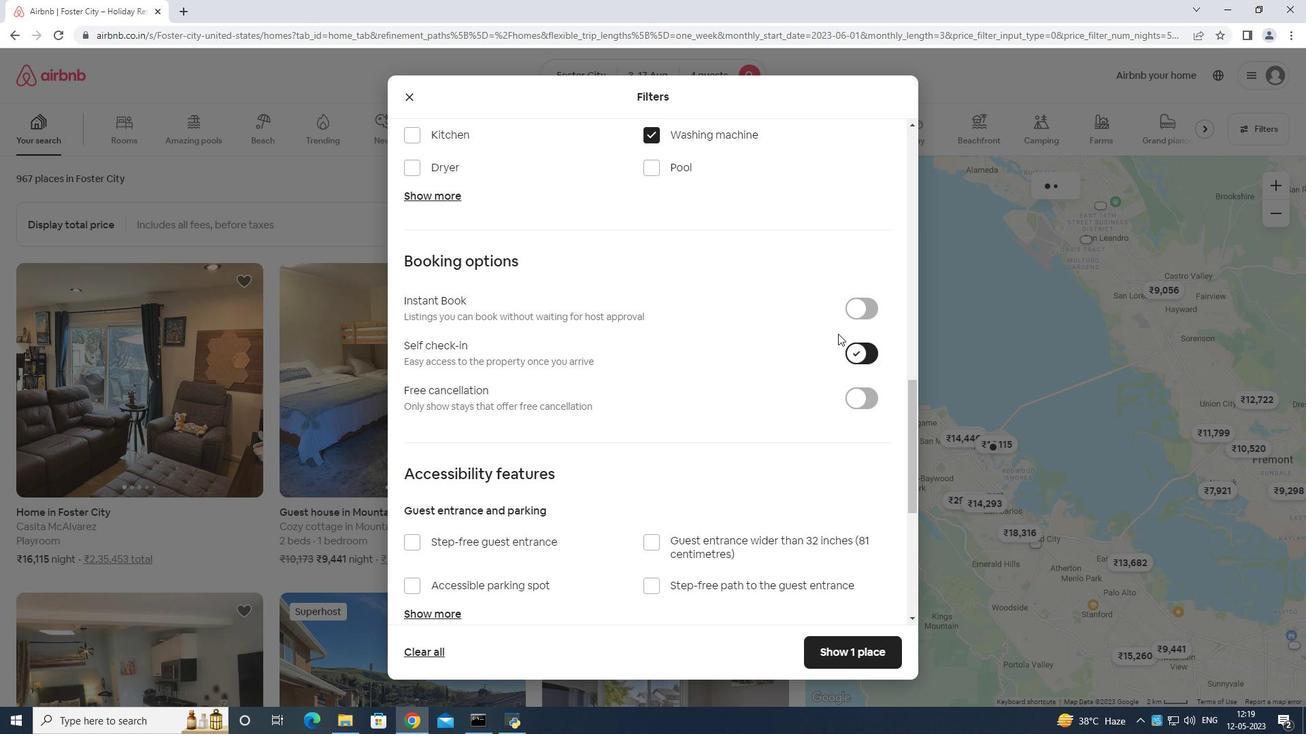 
Action: Mouse moved to (838, 359)
Screenshot: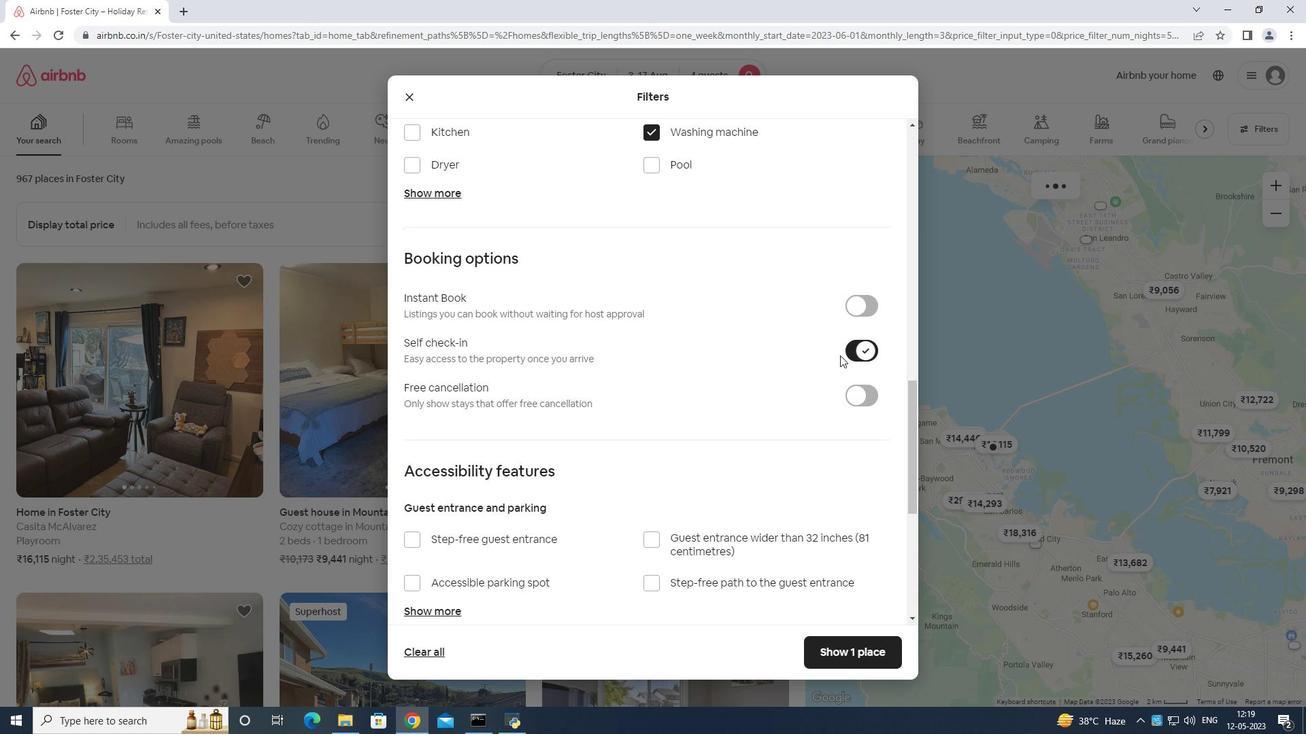 
Action: Mouse scrolled (838, 359) with delta (0, 0)
Screenshot: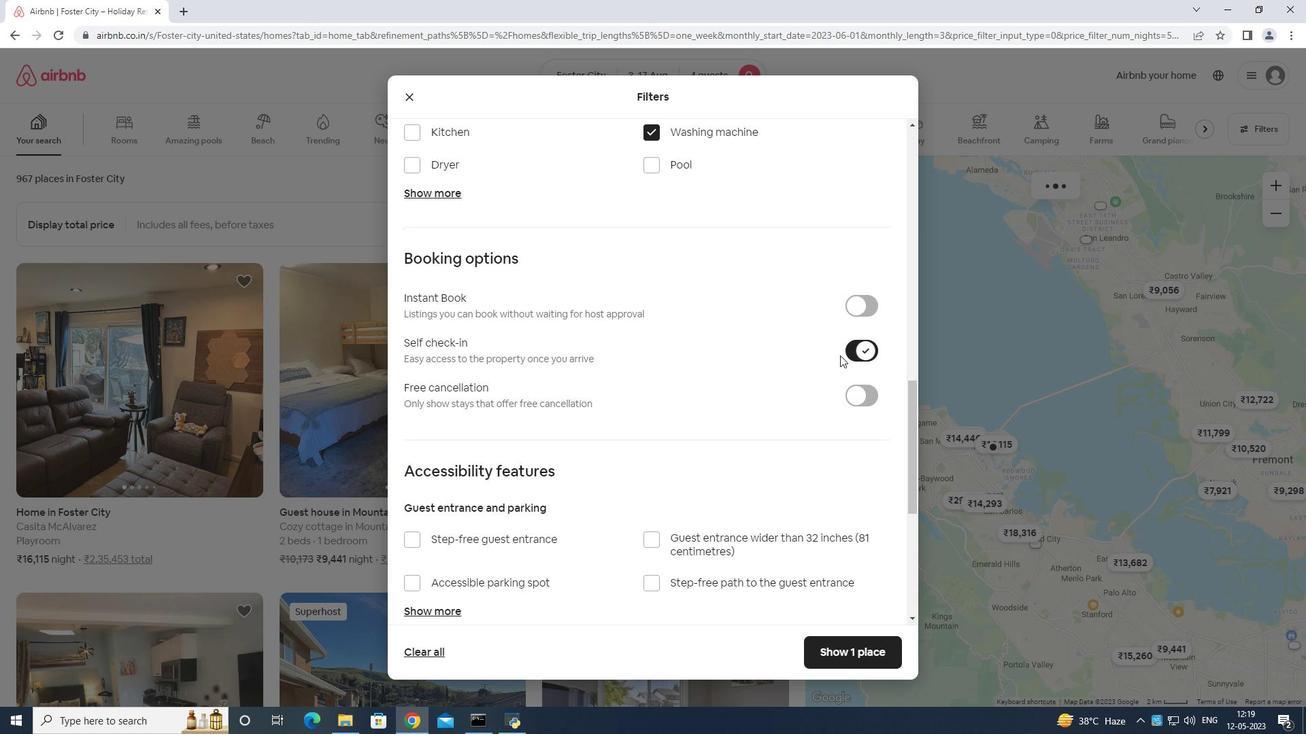 
Action: Mouse moved to (838, 363)
Screenshot: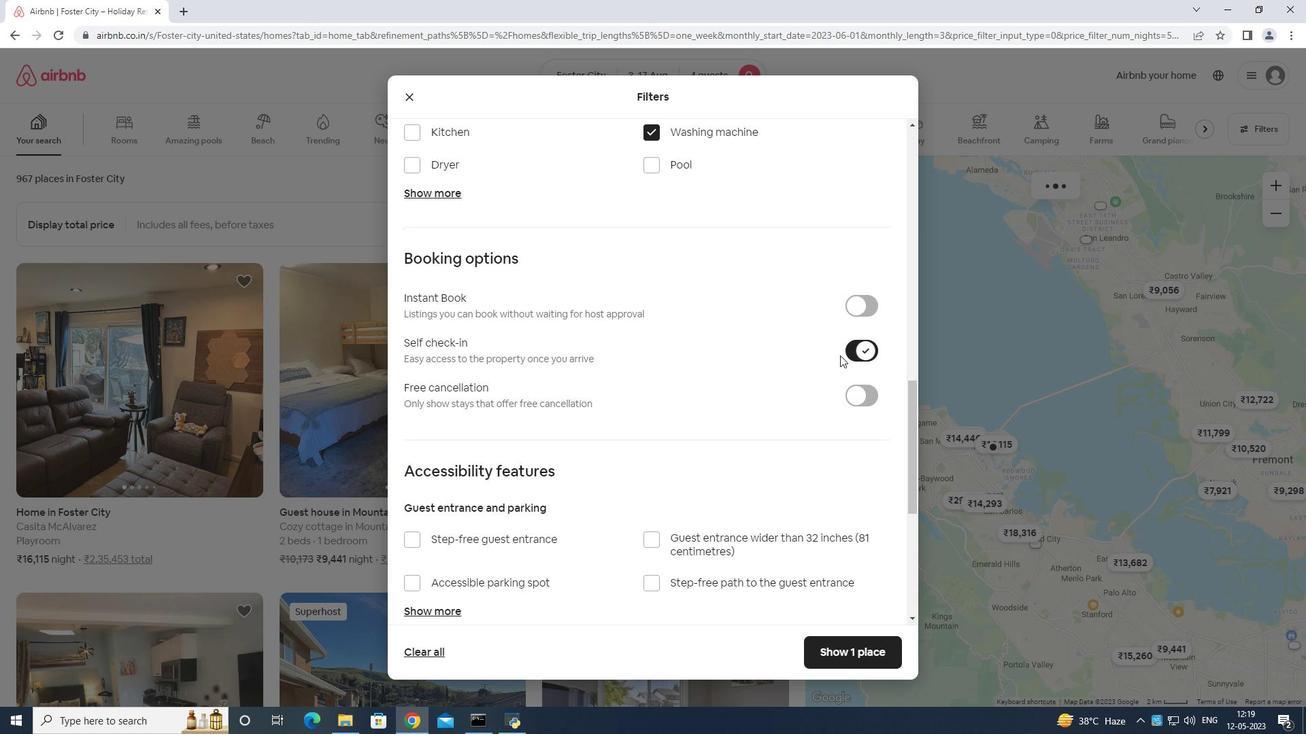 
Action: Mouse scrolled (838, 362) with delta (0, 0)
Screenshot: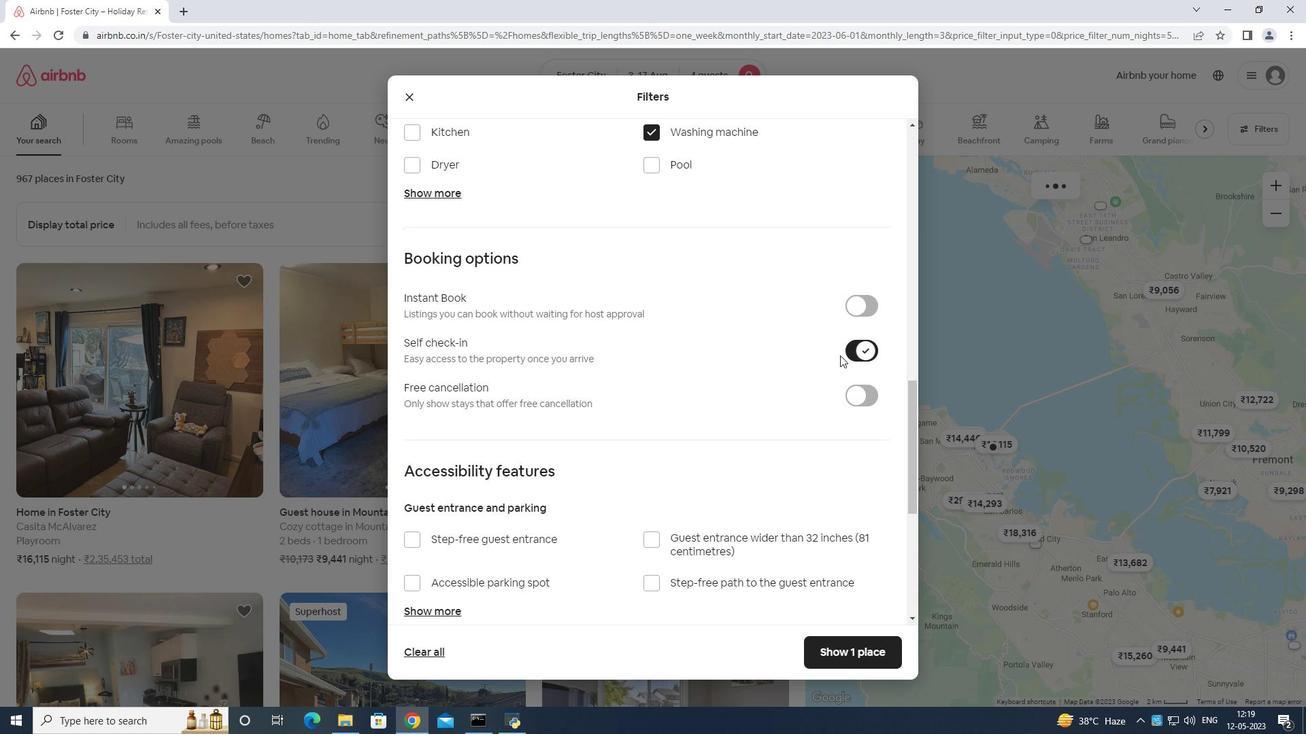
Action: Mouse moved to (837, 364)
Screenshot: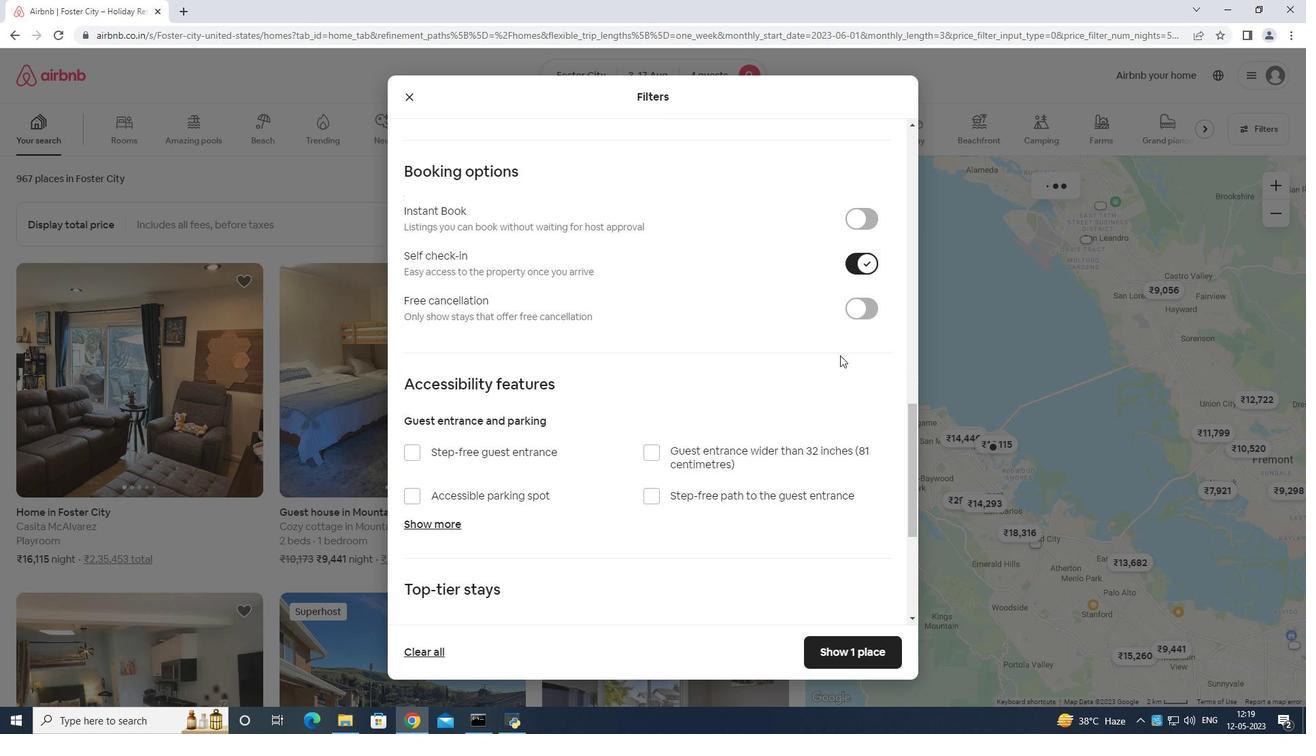 
Action: Mouse scrolled (837, 363) with delta (0, 0)
Screenshot: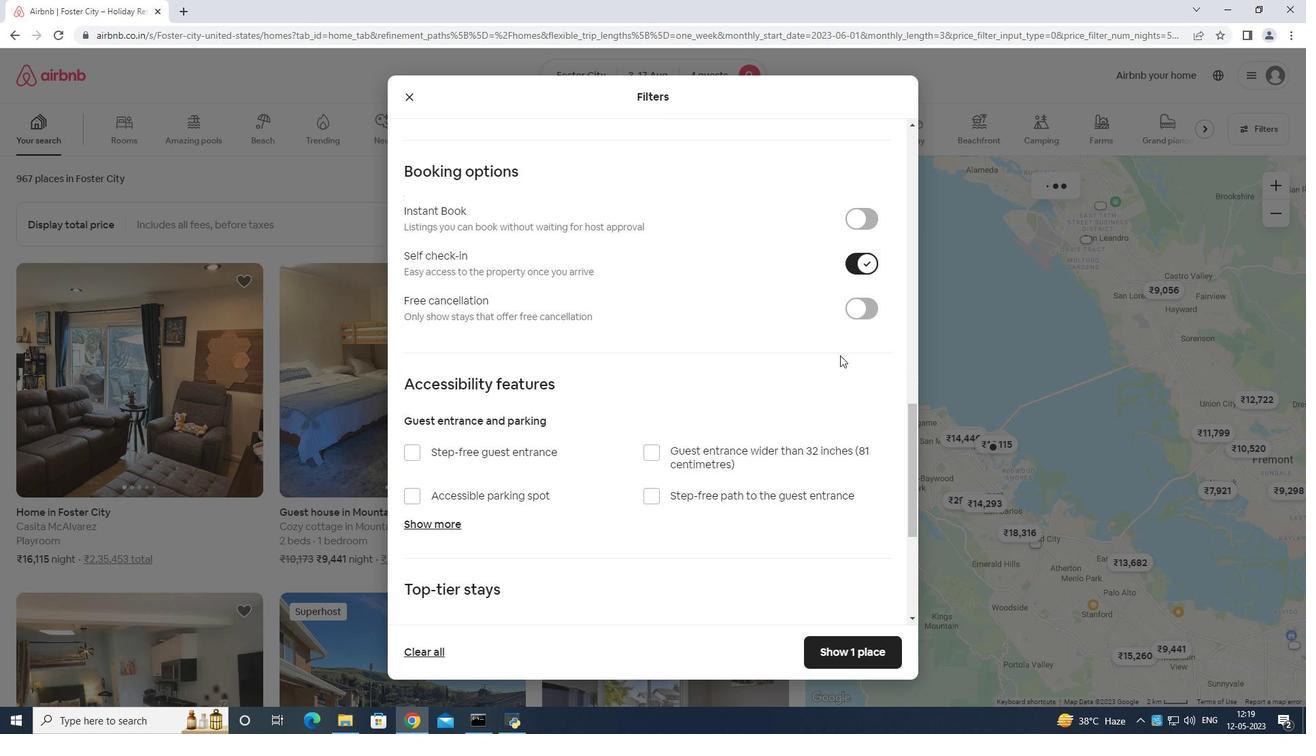 
Action: Mouse moved to (836, 366)
Screenshot: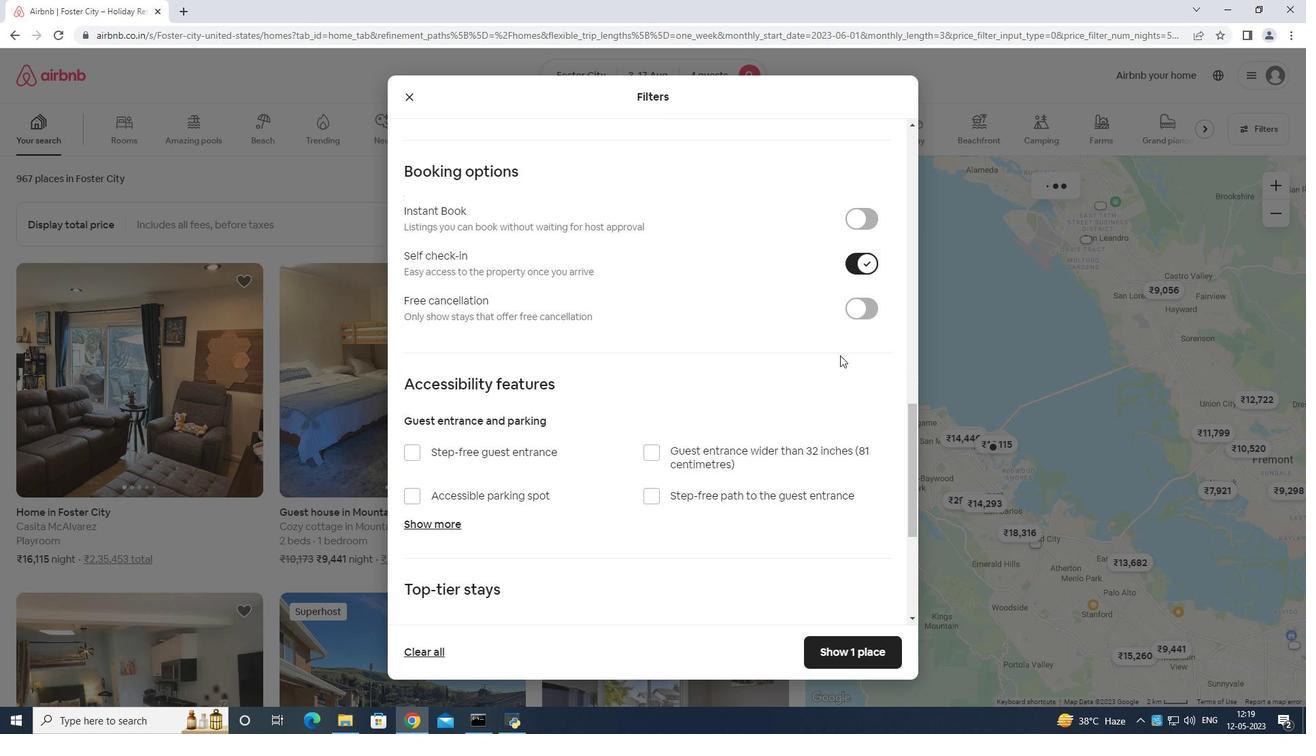 
Action: Mouse scrolled (836, 365) with delta (0, 0)
Screenshot: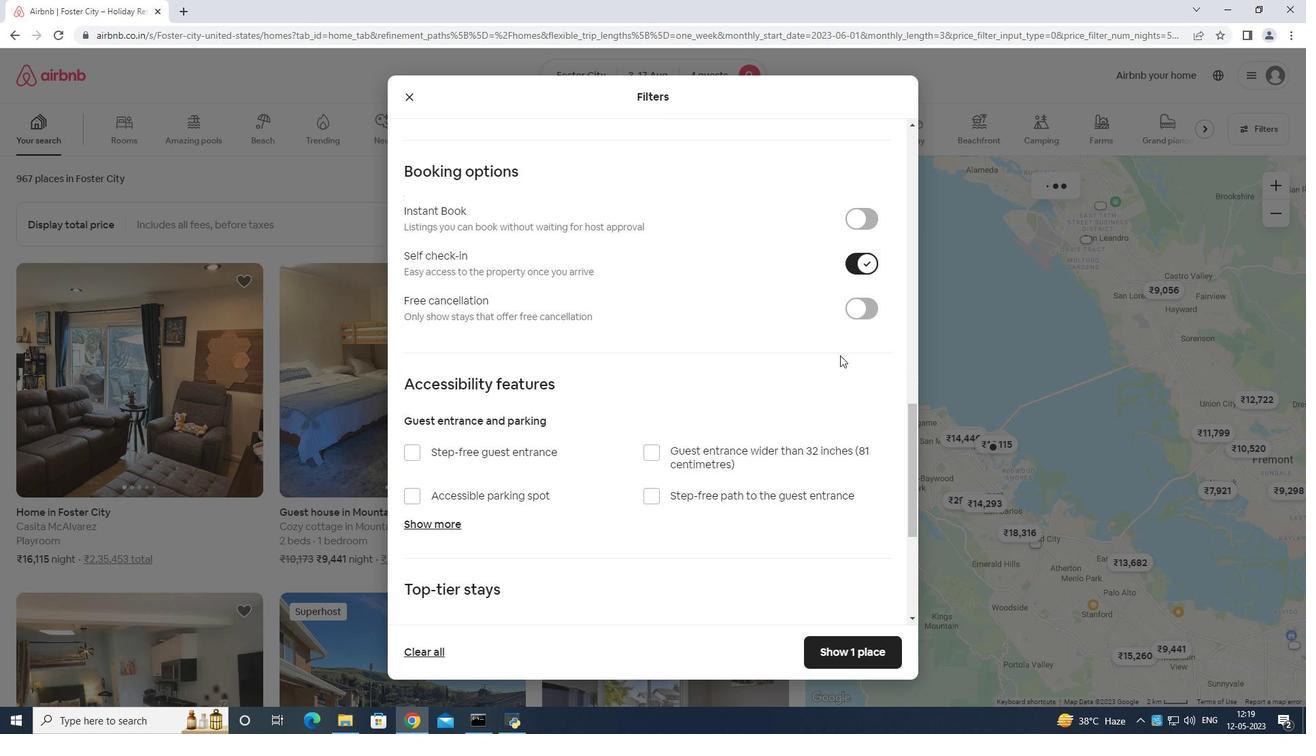 
Action: Mouse moved to (834, 362)
Screenshot: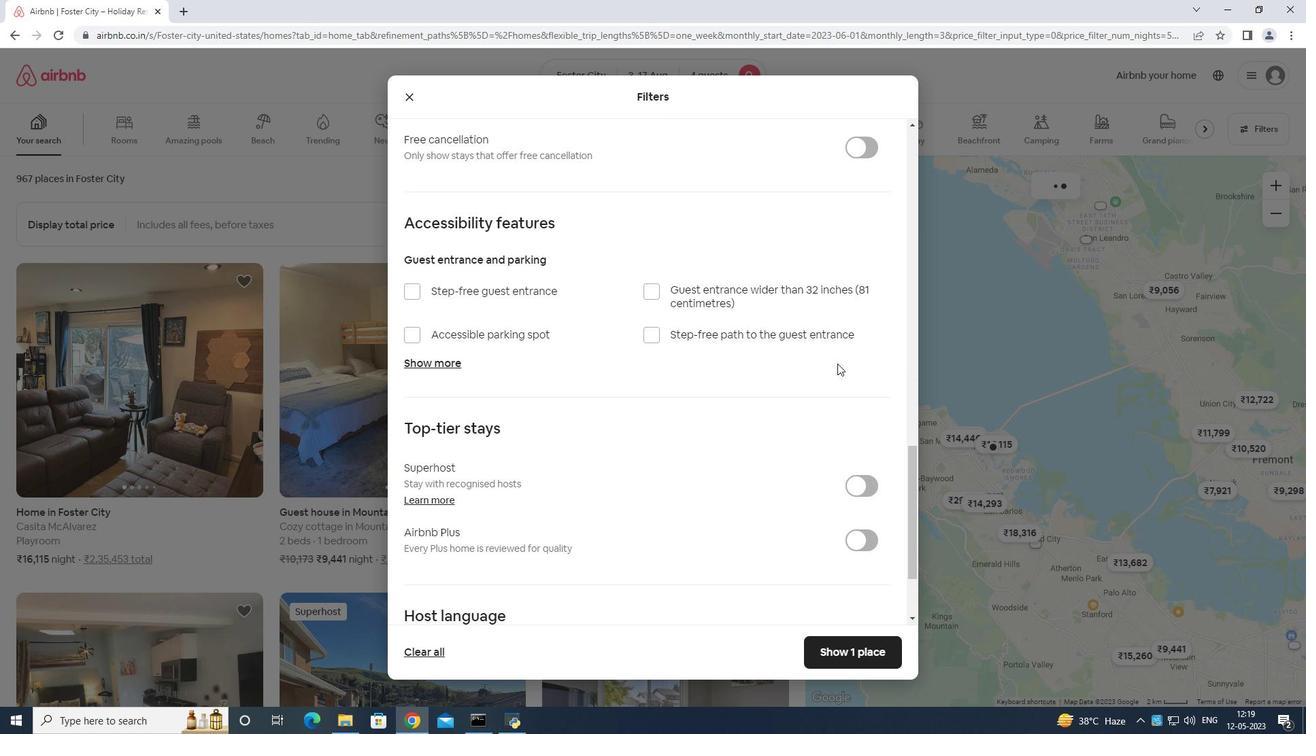 
Action: Mouse scrolled (834, 361) with delta (0, 0)
Screenshot: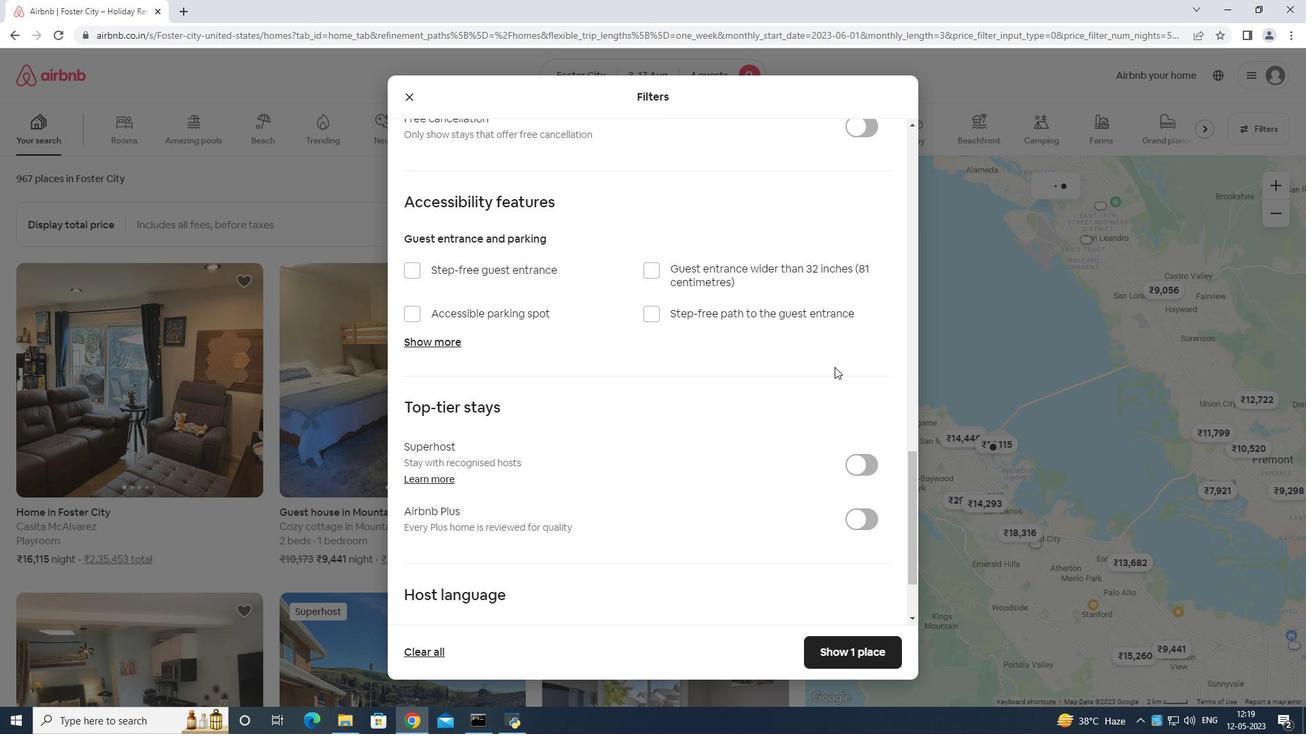 
Action: Mouse scrolled (834, 361) with delta (0, 0)
Screenshot: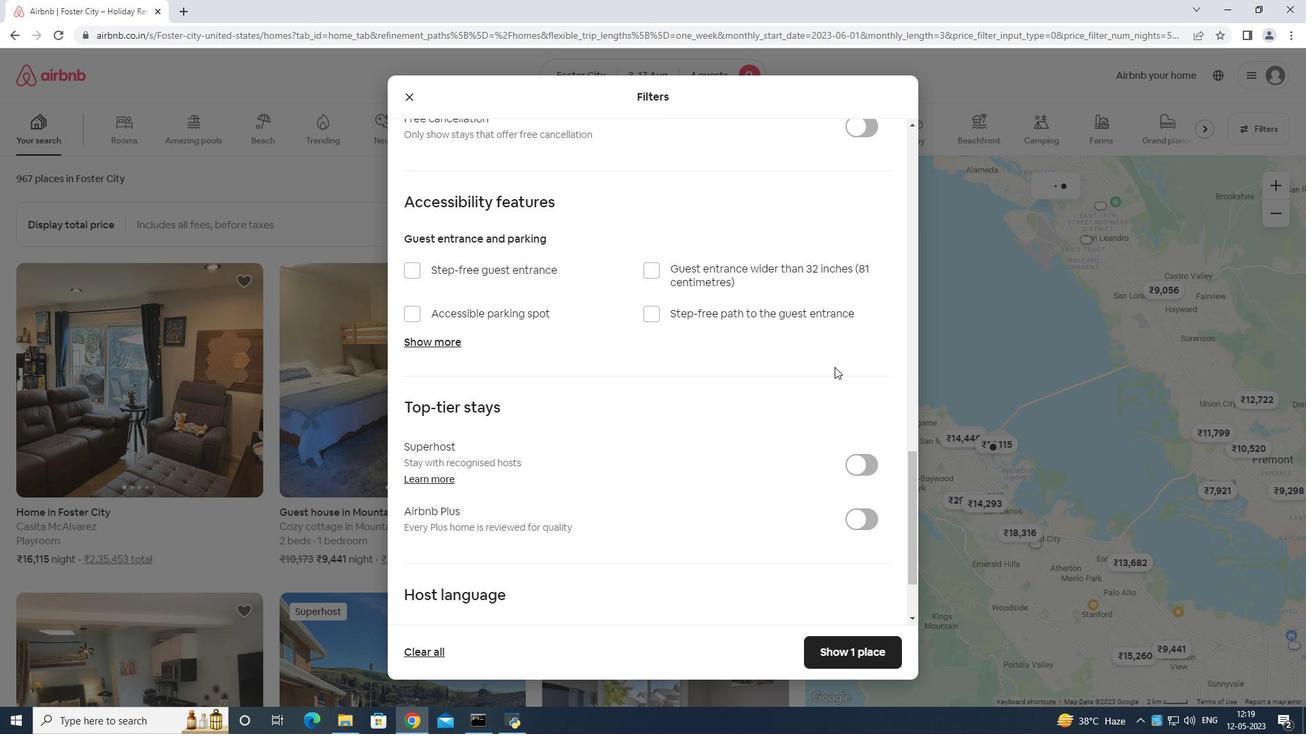 
Action: Mouse scrolled (834, 361) with delta (0, 0)
Screenshot: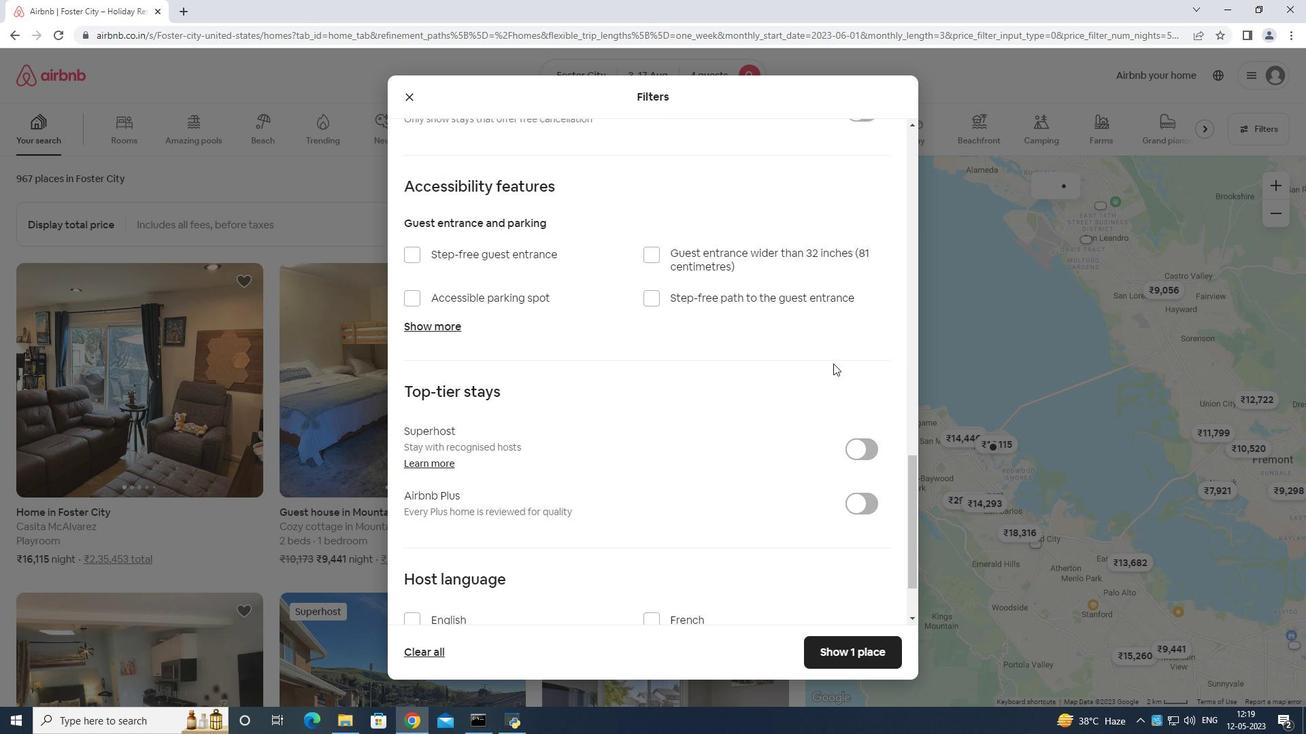 
Action: Mouse moved to (420, 530)
Screenshot: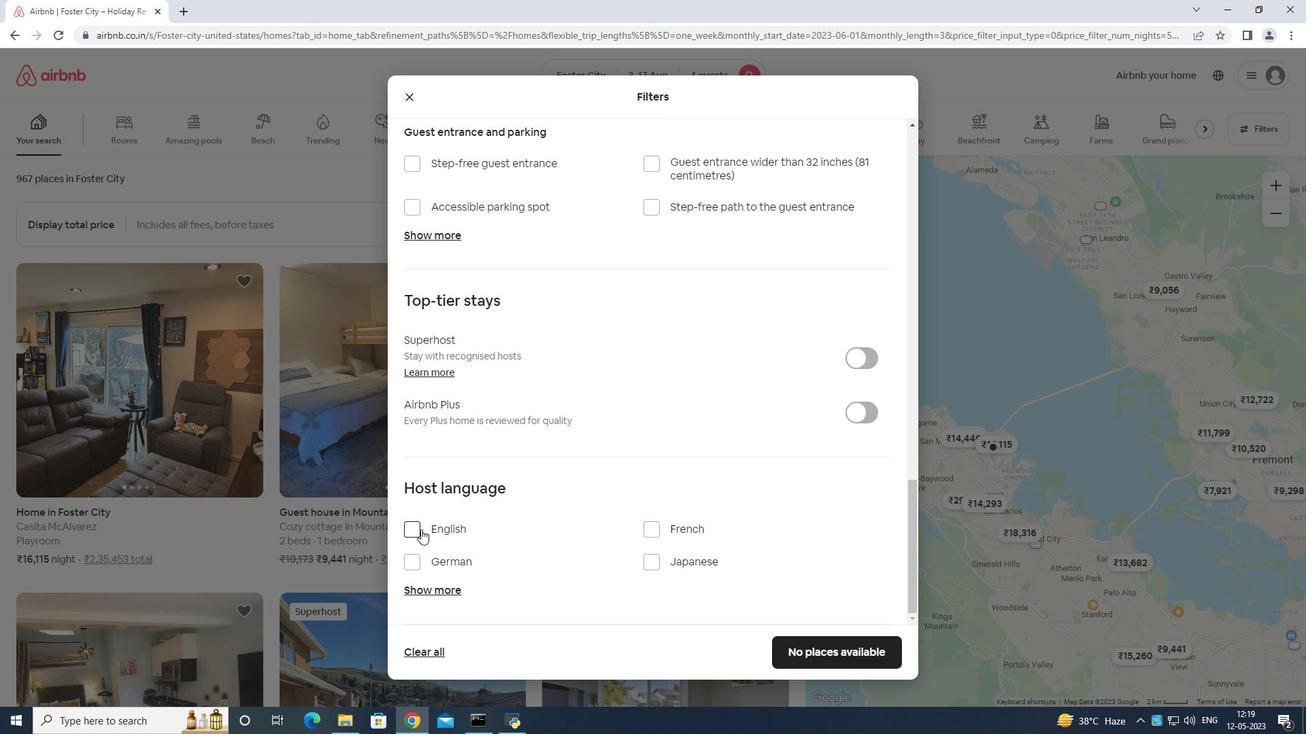 
Action: Mouse pressed left at (420, 530)
Screenshot: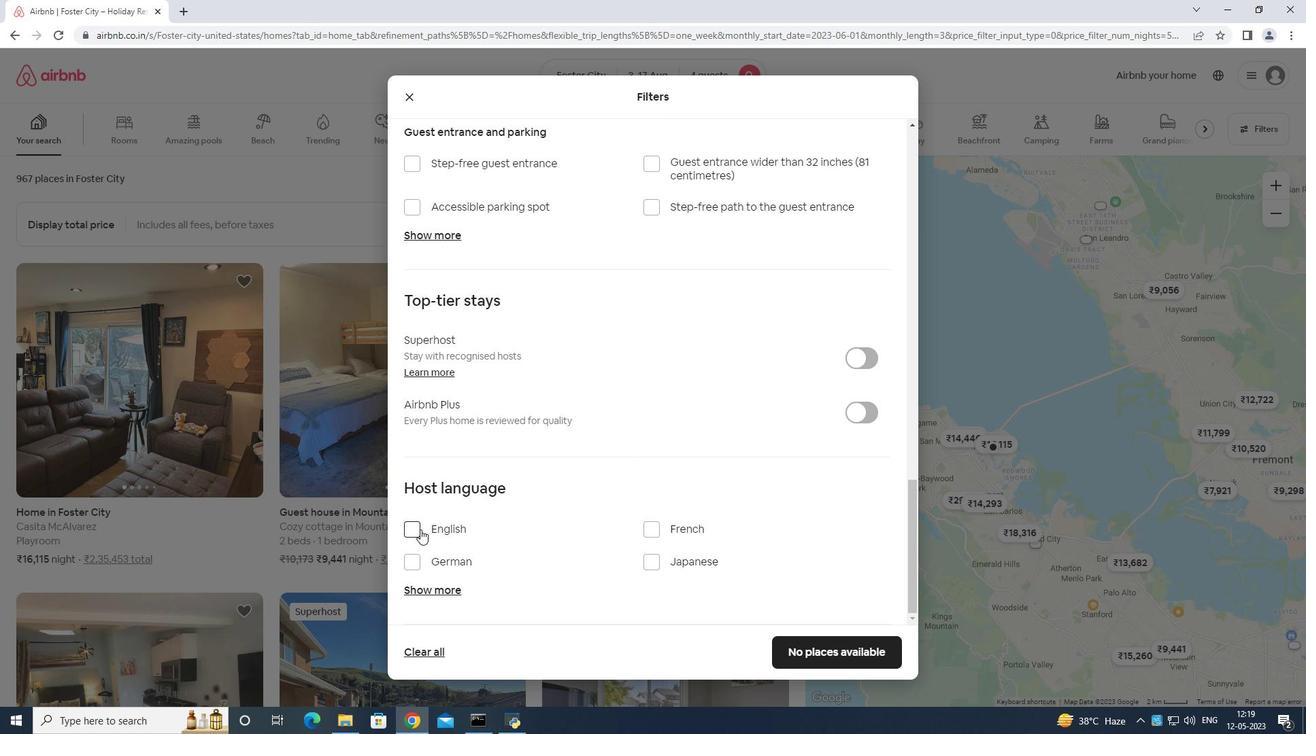 
Action: Mouse moved to (797, 650)
Screenshot: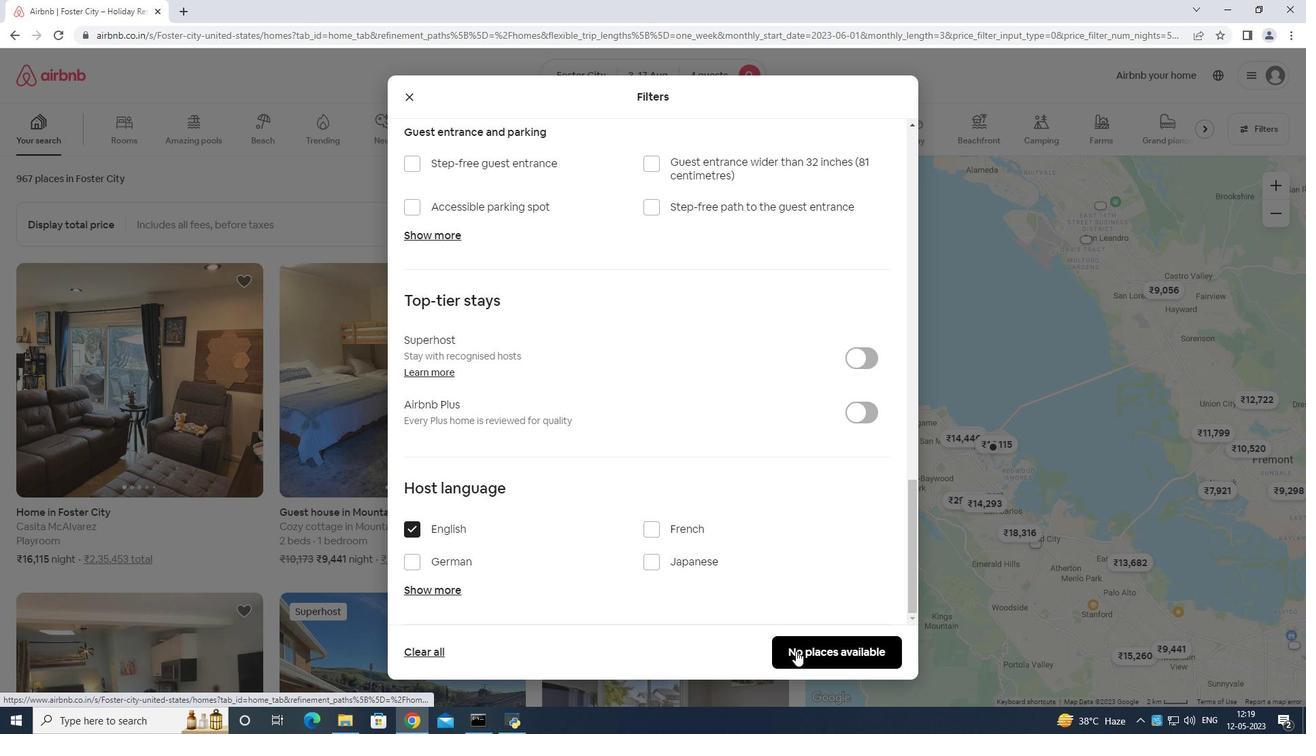 
Action: Mouse pressed left at (797, 650)
Screenshot: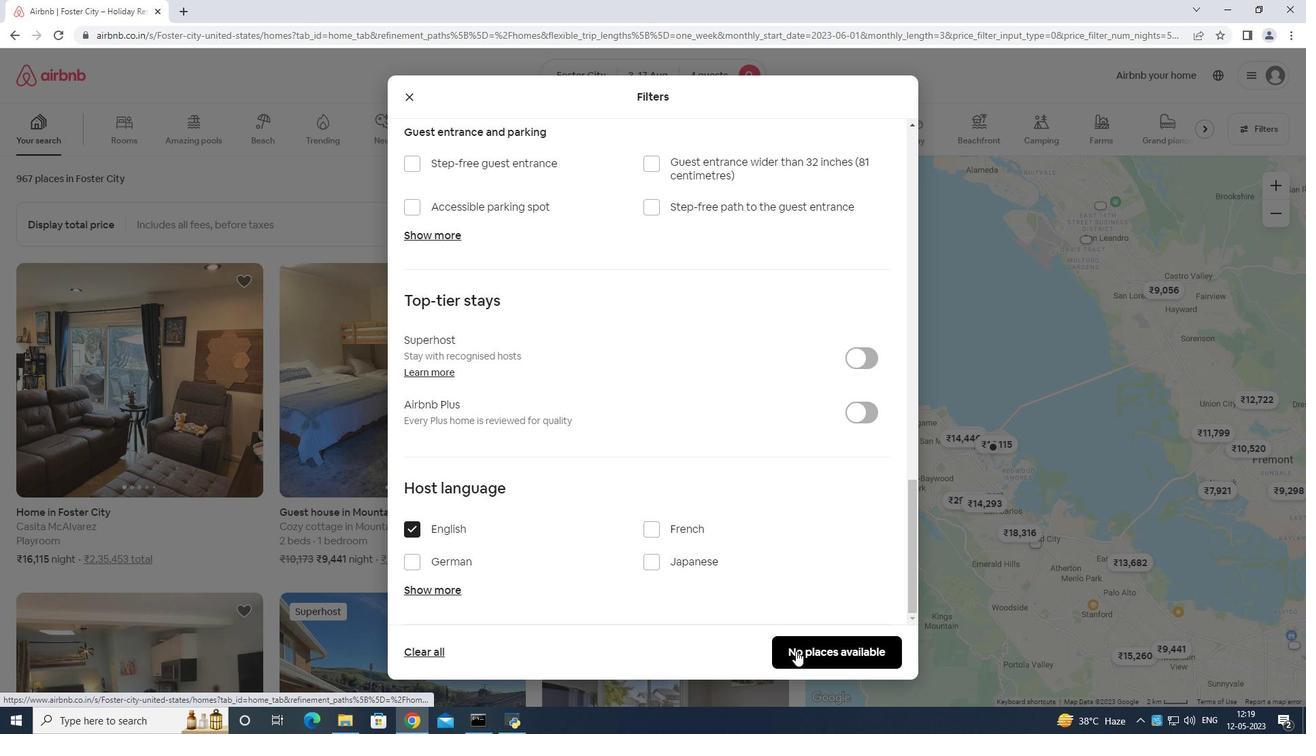 
Action: Mouse moved to (798, 649)
Screenshot: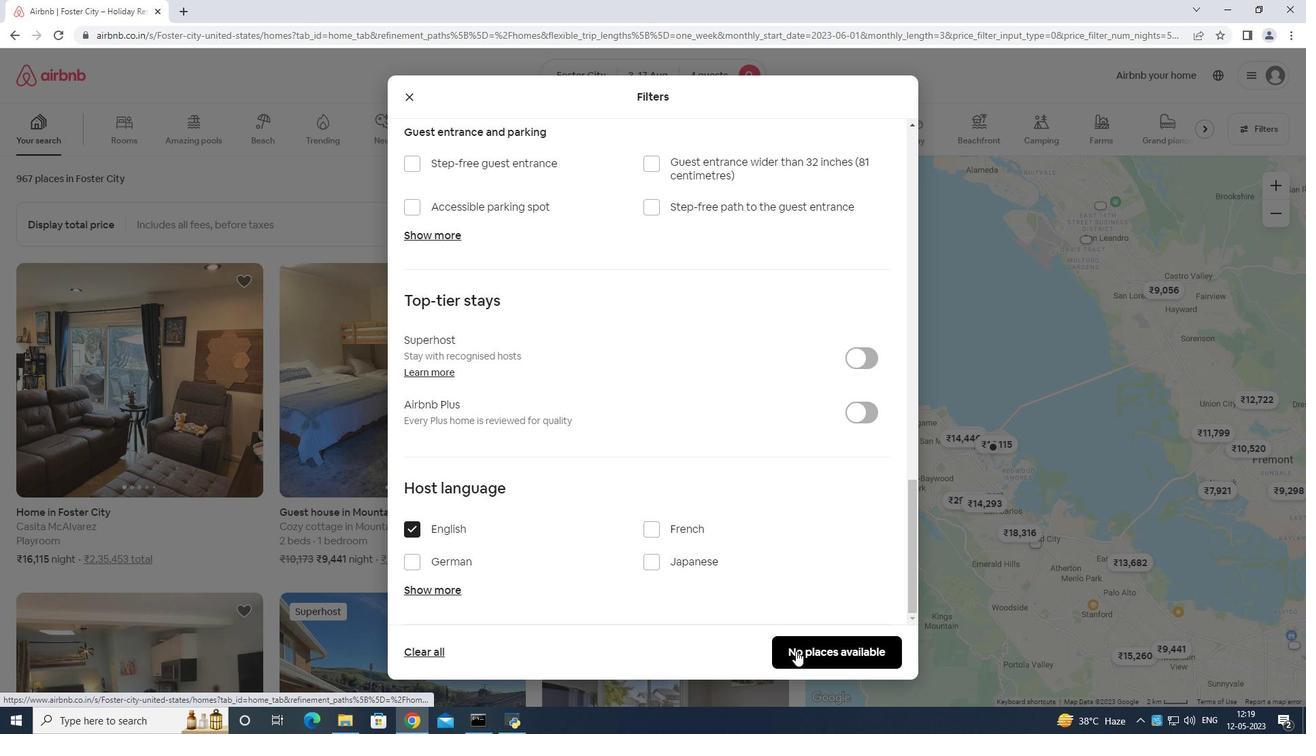 
